 Task: open an excel sheet and write heading  Financial Planner. Add Dates in a column and its values below  'Jan 23, Feb 23, Mar 23, Apr 23 & may23. 'Add Income in next column and its values below  $3,000, $3,200, $3,100, $3,300 & $3,500. Add Expenses in next column and its values below  $2,000, $2,300, $2,200, $2,500 & $2,800. Add savings in next column and its values below $500, $600, $500, $700 & $700. Add Investment in next column and its values below  $500, $700, $800, $900 & $1000. Add Net Saving in next column and its values below  $1000, $1200, $900, $800 & $700. Save page Elevation Sales review 
Action: Mouse moved to (32, 108)
Screenshot: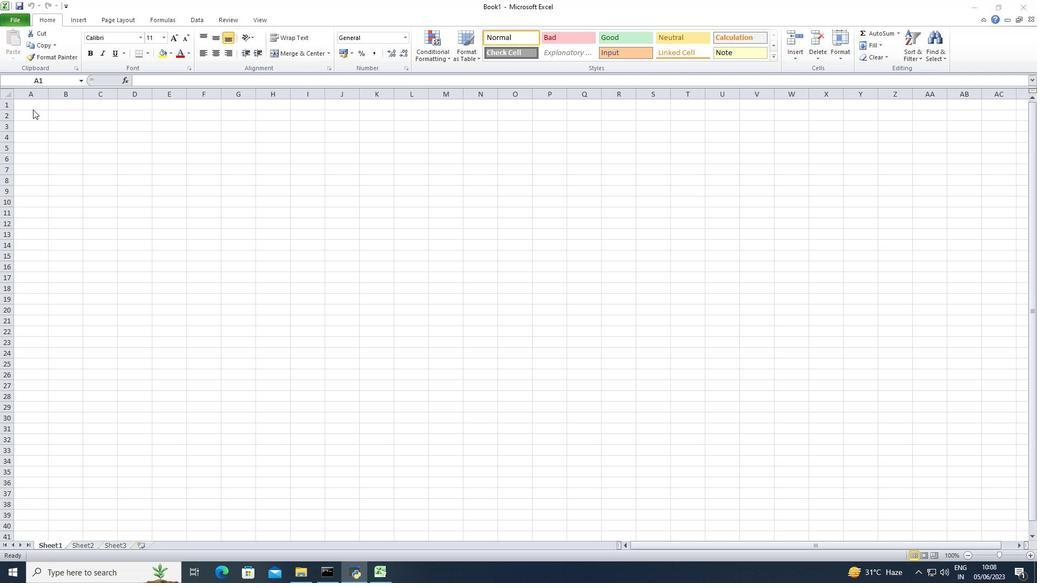 
Action: Mouse pressed left at (32, 108)
Screenshot: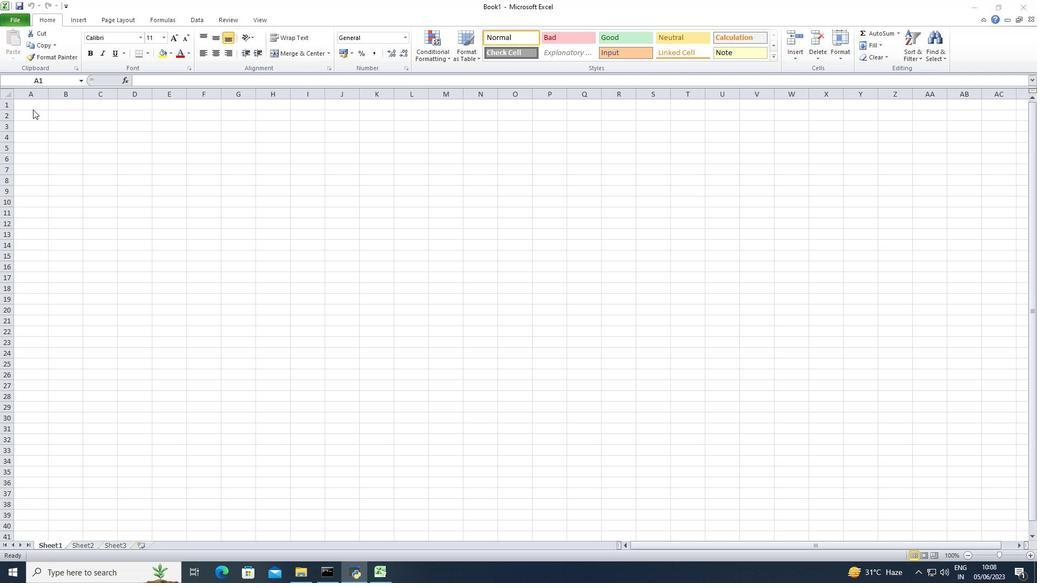 
Action: Key pressed <Key.shift>Financial<Key.space><Key.shift>Planner<Key.down><Key.down><Key.shift>Dates<Key.enter><Key.shift>Jan23<Key.enter><Key.shift>Feb<Key.space>23<Key.enter><Key.shift>Mar23<Key.enter><Key.shift>Apr23<Key.enter><Key.shift>May23<Key.enter><Key.down><Key.right><Key.right><Key.up><Key.up><Key.up><Key.up><Key.up><Key.up><Key.up><Key.shift><Key.shift><Key.shift><Key.shift><Key.shift><Key.shift><Key.shift><Key.shift><Key.shift><Key.shift><Key.shift><Key.shift><Key.shift><Key.shift><Key.shift><Key.shift><Key.shift><Key.shift><Key.shift><Key.shift><Key.shift><Key.shift><Key.shift><Key.shift><Key.shift><Key.shift><Key.shift><Key.shift><Key.shift><Key.shift><Key.shift><Key.shift><Key.shift><Key.shift><Key.shift><Key.shift><Key.shift><Key.shift>Income<Key.down>3000<Key.down>3200<Key.down>3100<Key.down>3300<Key.down>3500<Key.down>
Screenshot: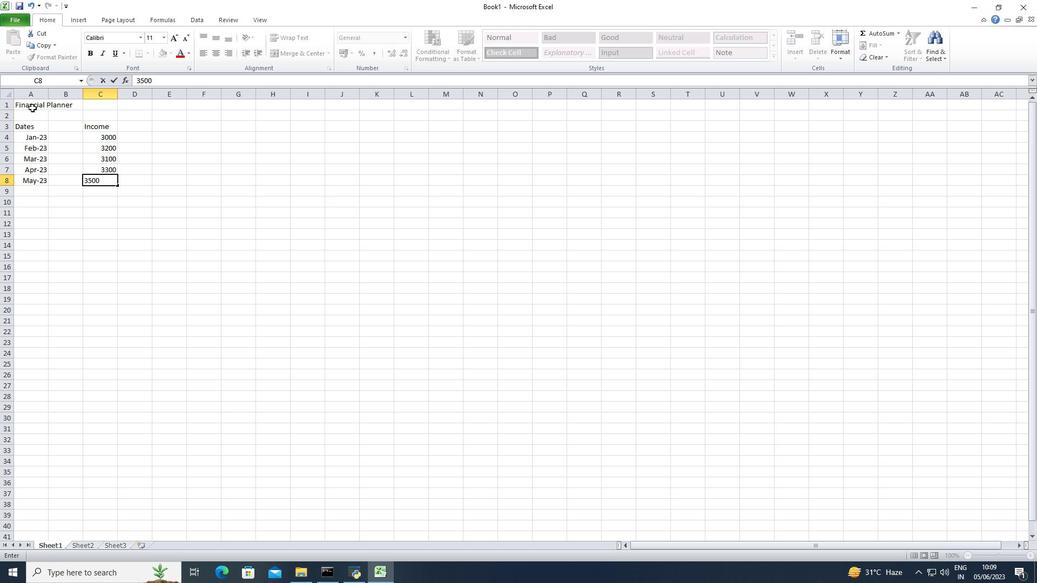 
Action: Mouse moved to (94, 141)
Screenshot: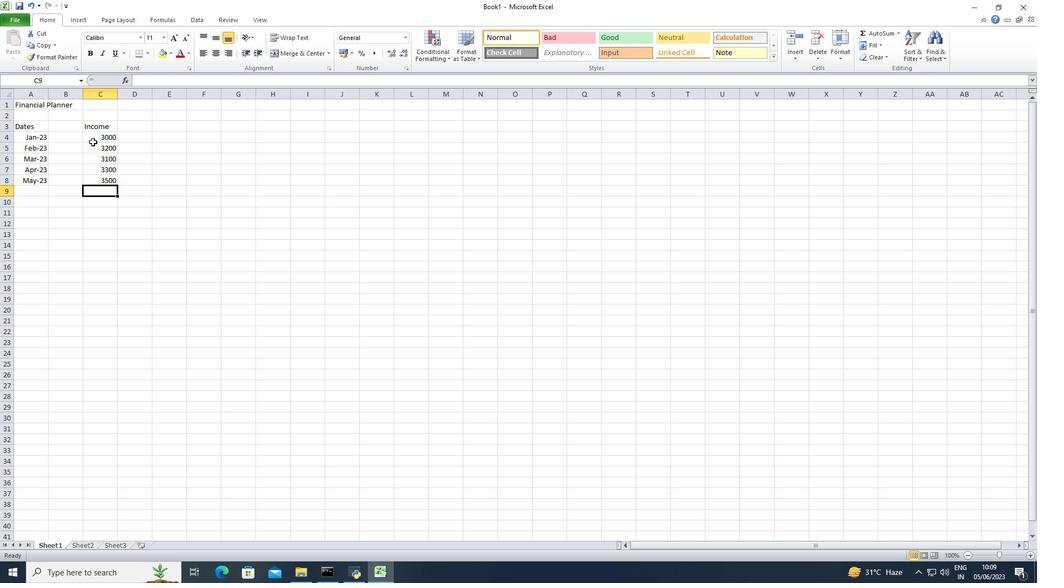 
Action: Mouse pressed left at (94, 141)
Screenshot: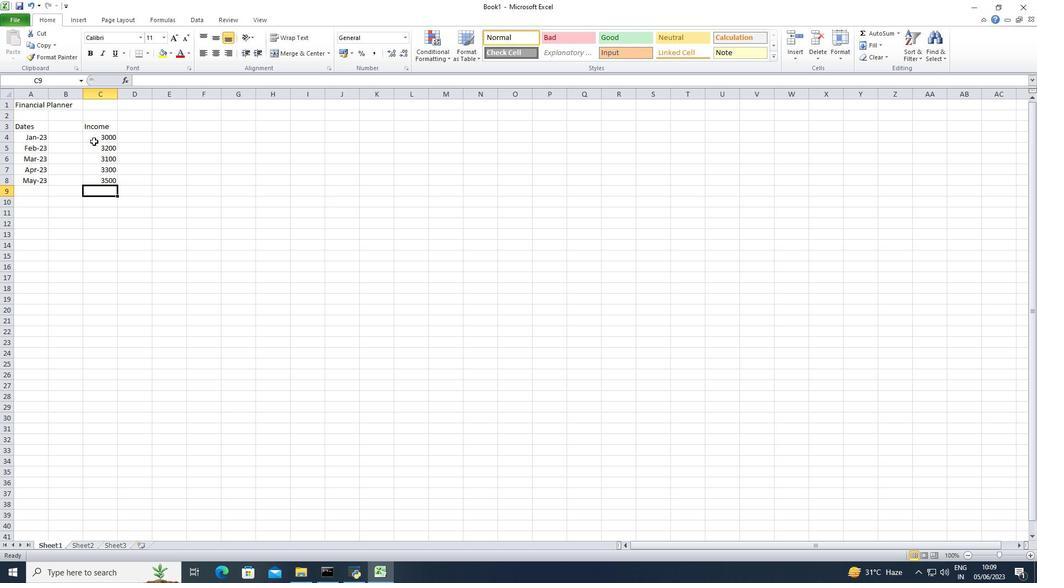 
Action: Mouse moved to (406, 39)
Screenshot: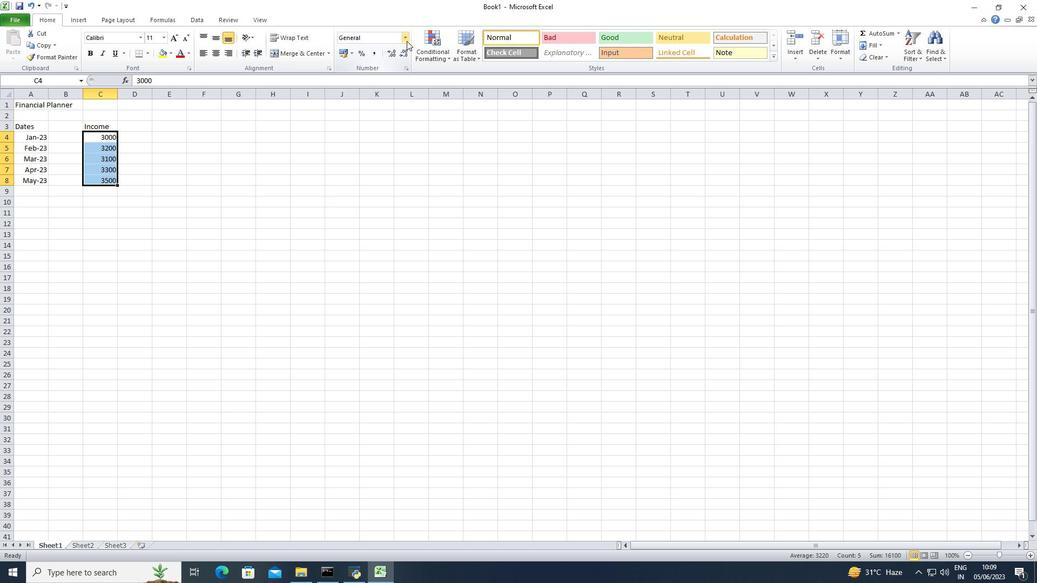 
Action: Mouse pressed left at (406, 39)
Screenshot: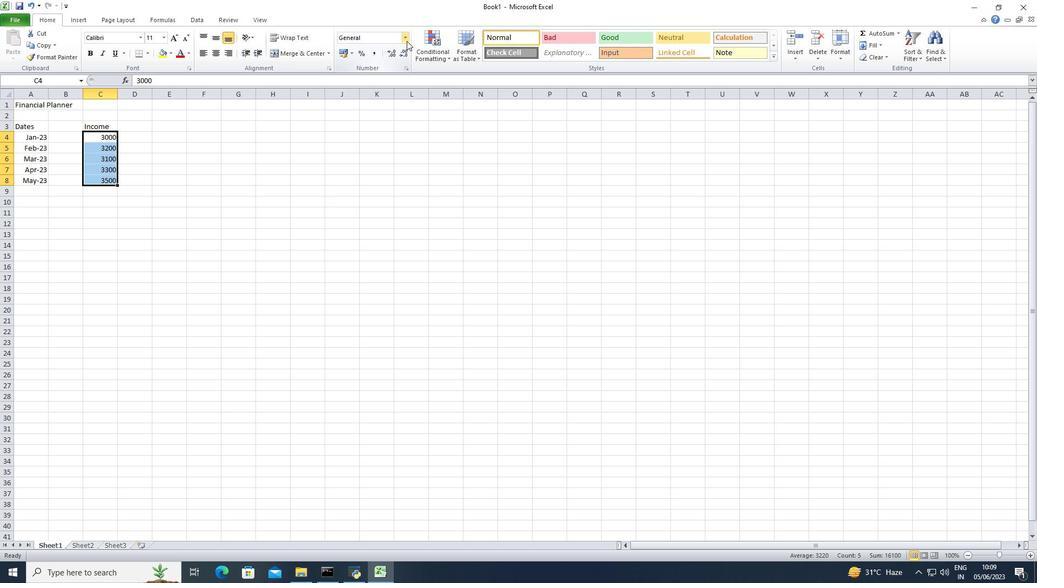 
Action: Mouse moved to (400, 311)
Screenshot: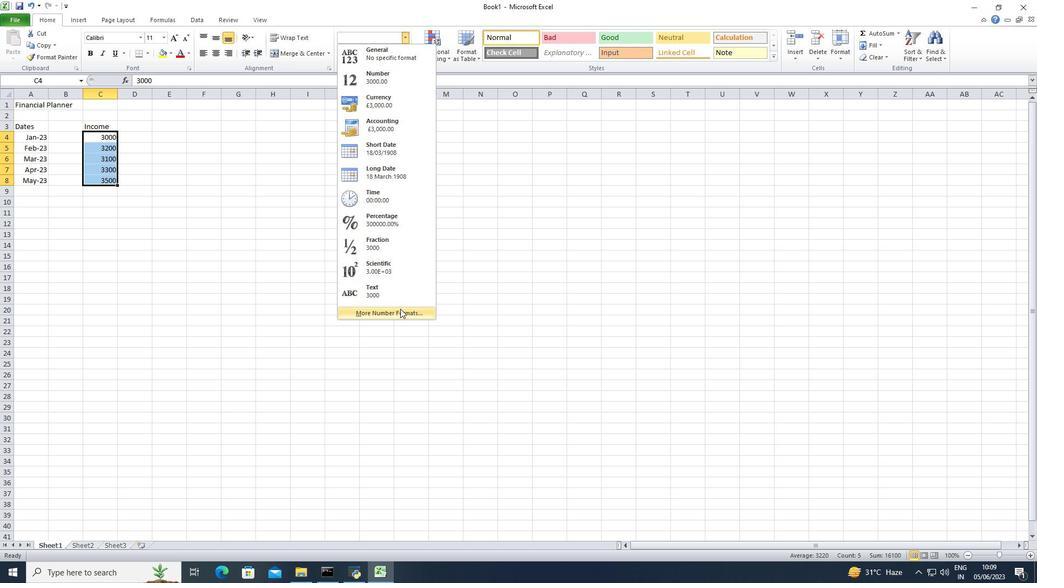 
Action: Mouse pressed left at (400, 311)
Screenshot: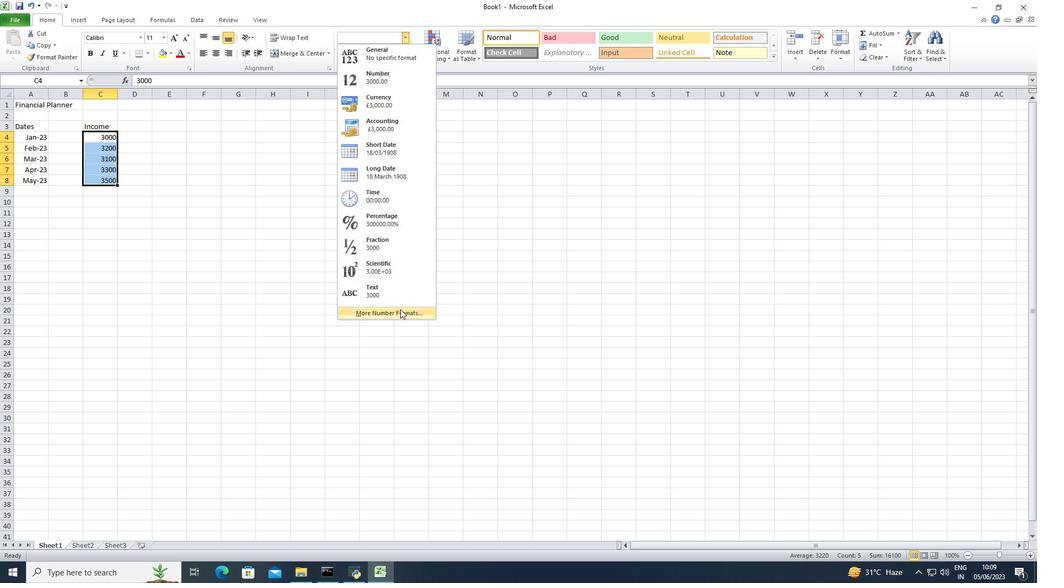 
Action: Mouse moved to (166, 204)
Screenshot: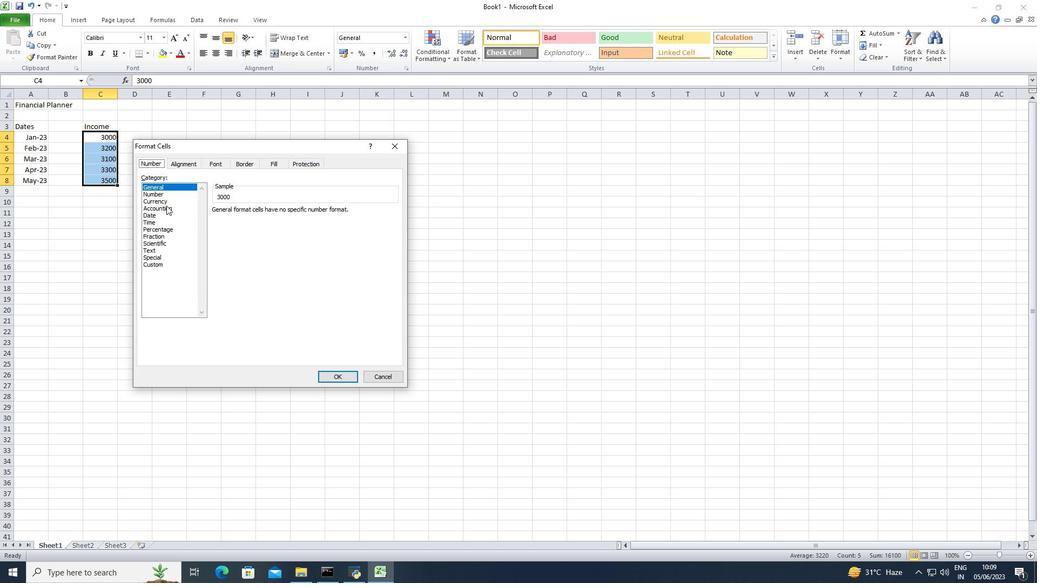 
Action: Mouse pressed left at (166, 204)
Screenshot: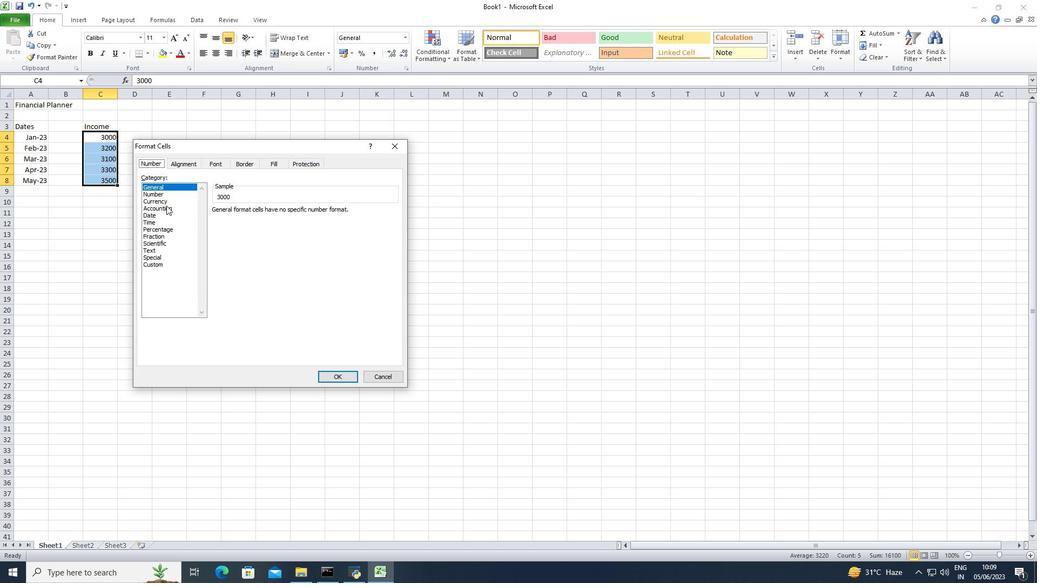 
Action: Mouse moved to (170, 200)
Screenshot: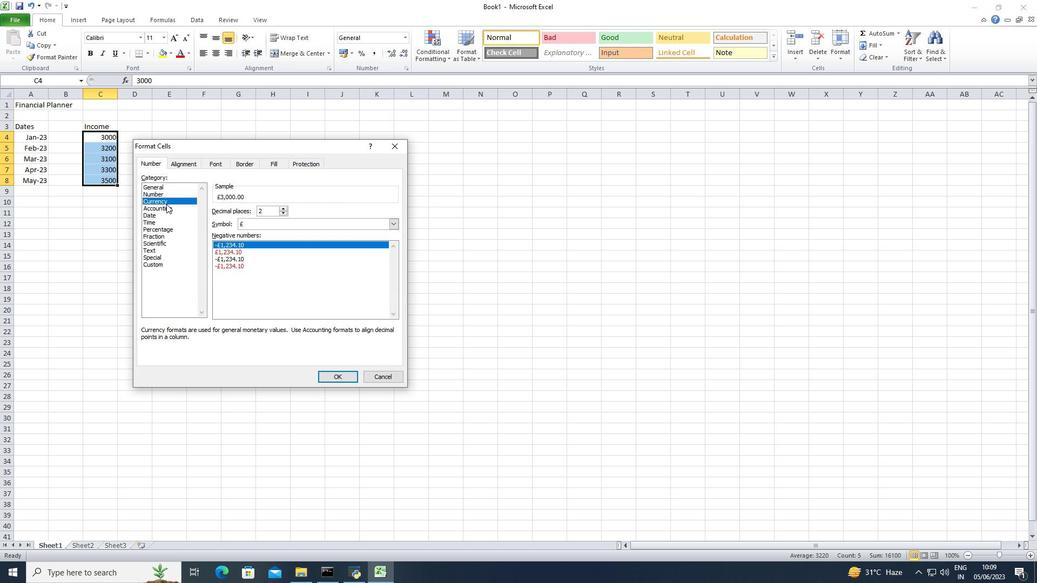 
Action: Mouse pressed left at (170, 200)
Screenshot: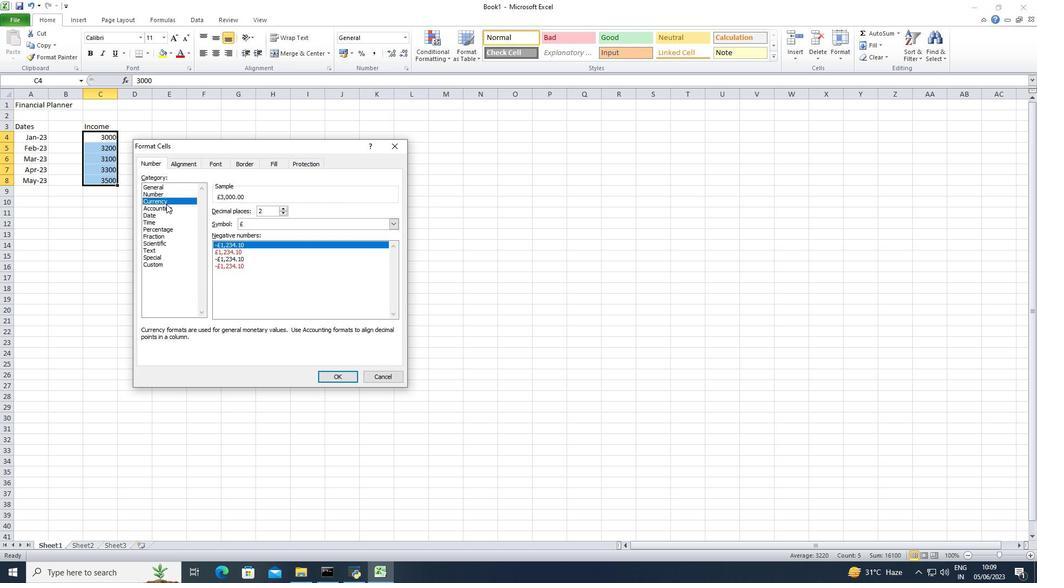 
Action: Mouse moved to (285, 213)
Screenshot: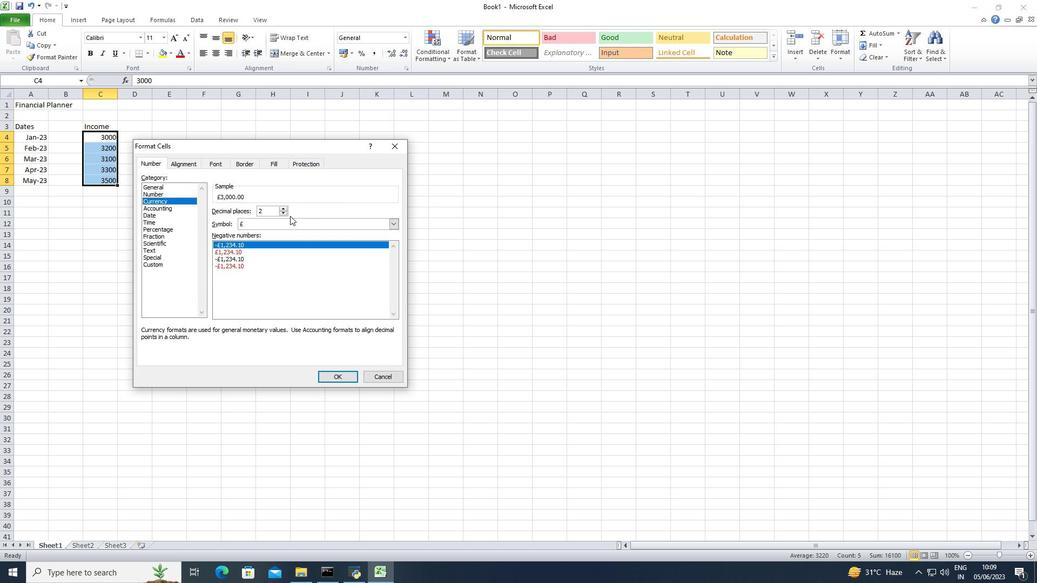 
Action: Mouse pressed left at (285, 213)
Screenshot: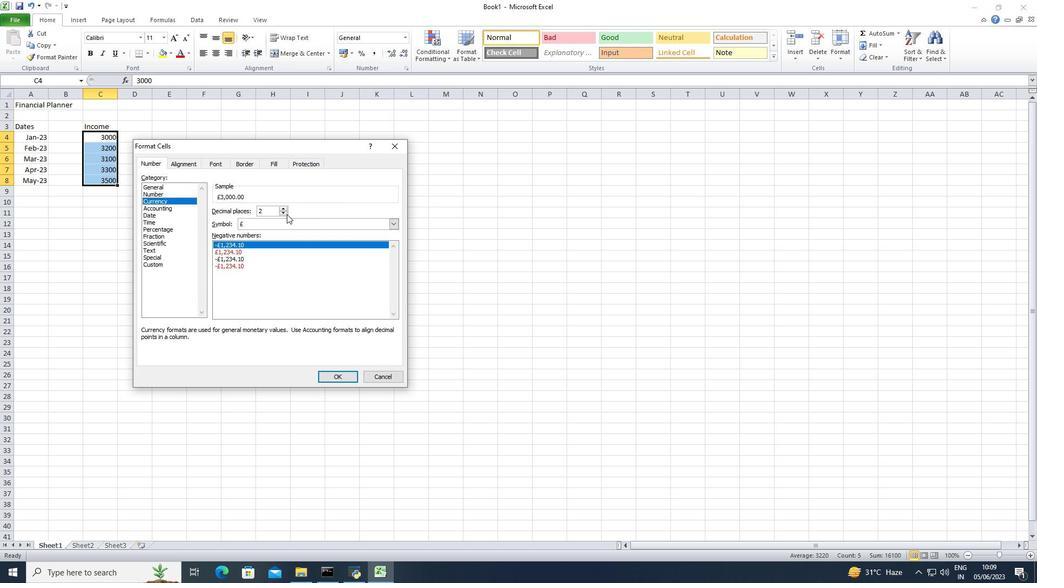 
Action: Mouse pressed left at (285, 213)
Screenshot: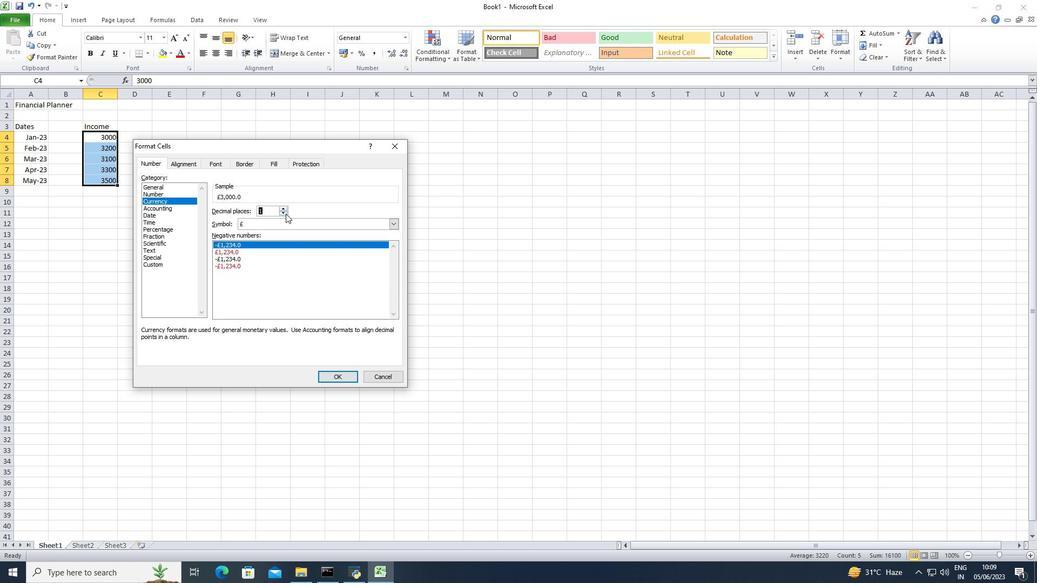 
Action: Mouse moved to (284, 224)
Screenshot: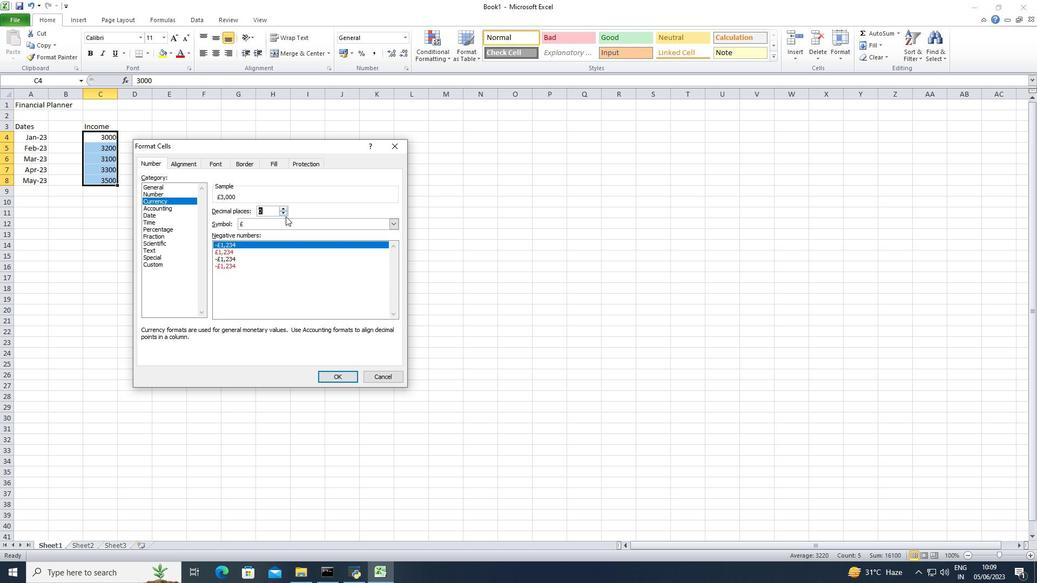 
Action: Mouse pressed left at (284, 224)
Screenshot: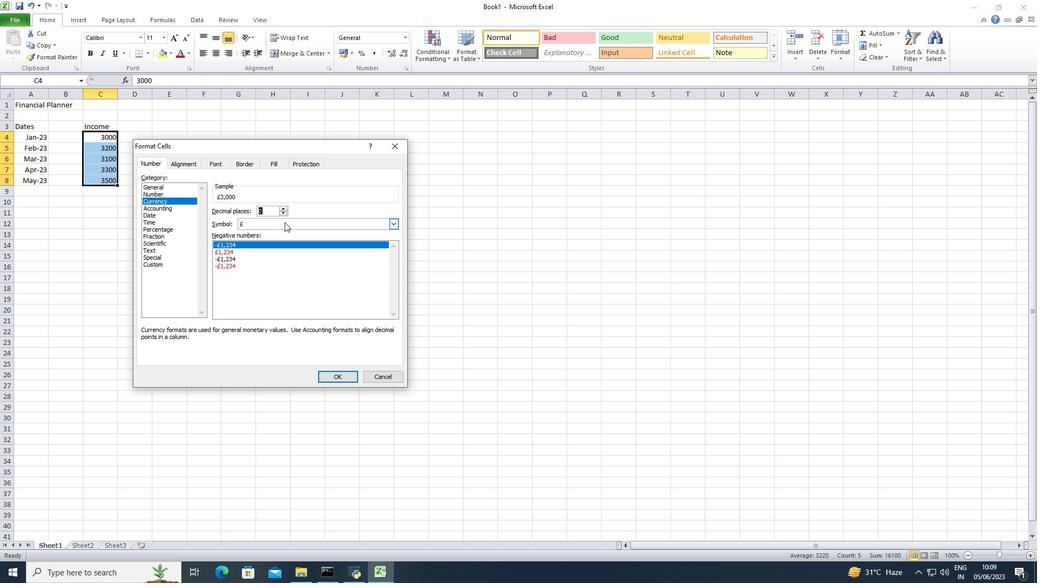 
Action: Mouse moved to (287, 245)
Screenshot: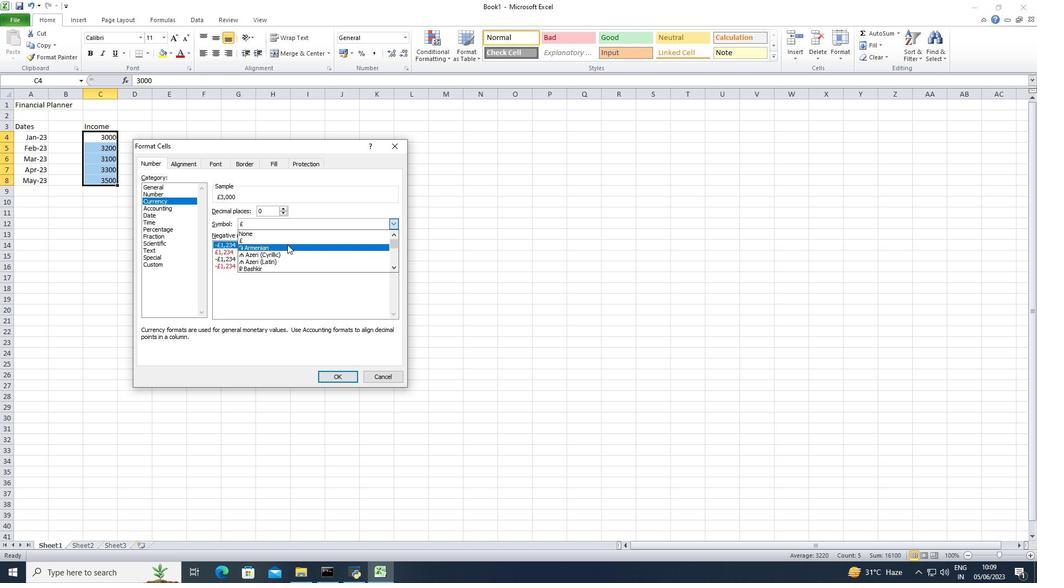 
Action: Mouse scrolled (287, 245) with delta (0, 0)
Screenshot: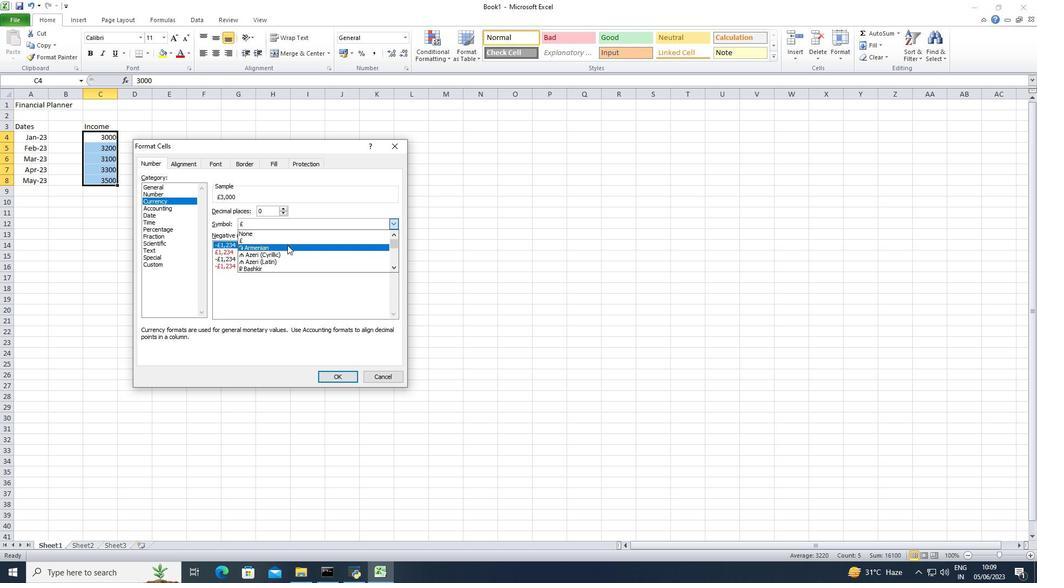 
Action: Mouse scrolled (287, 245) with delta (0, 0)
Screenshot: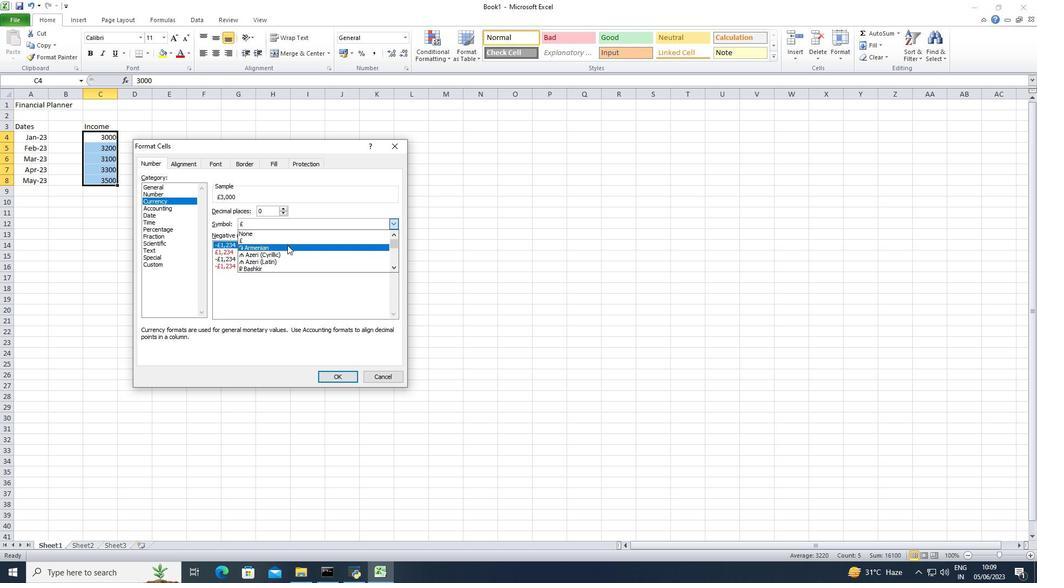 
Action: Mouse scrolled (287, 245) with delta (0, 0)
Screenshot: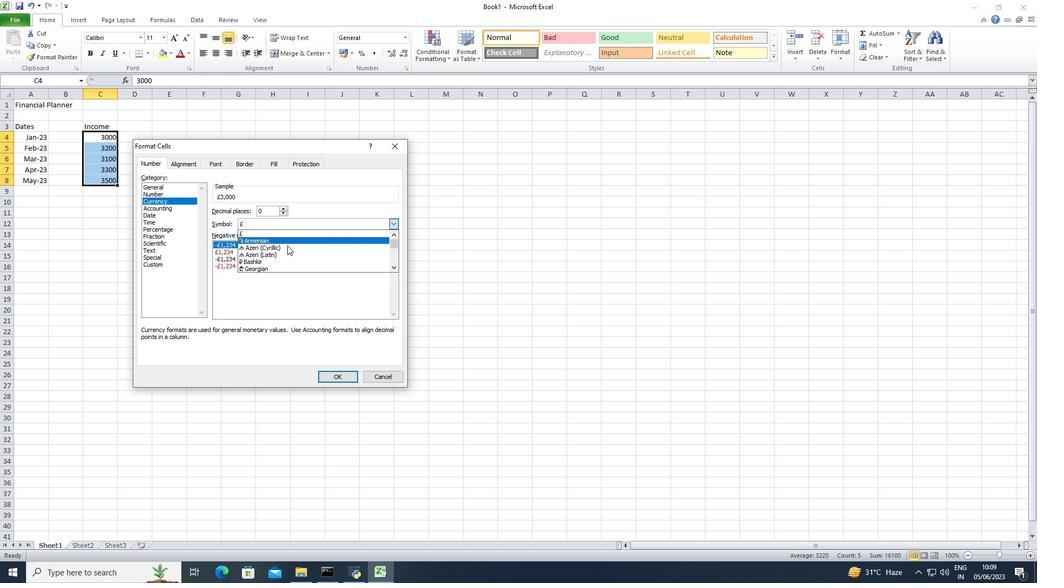 
Action: Mouse scrolled (287, 245) with delta (0, 0)
Screenshot: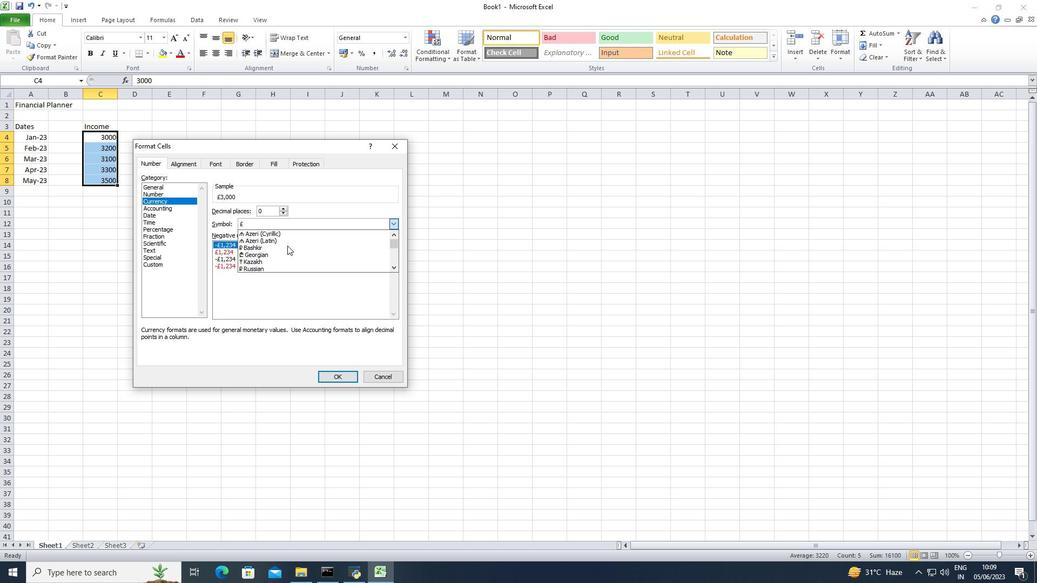 
Action: Mouse scrolled (287, 245) with delta (0, 0)
Screenshot: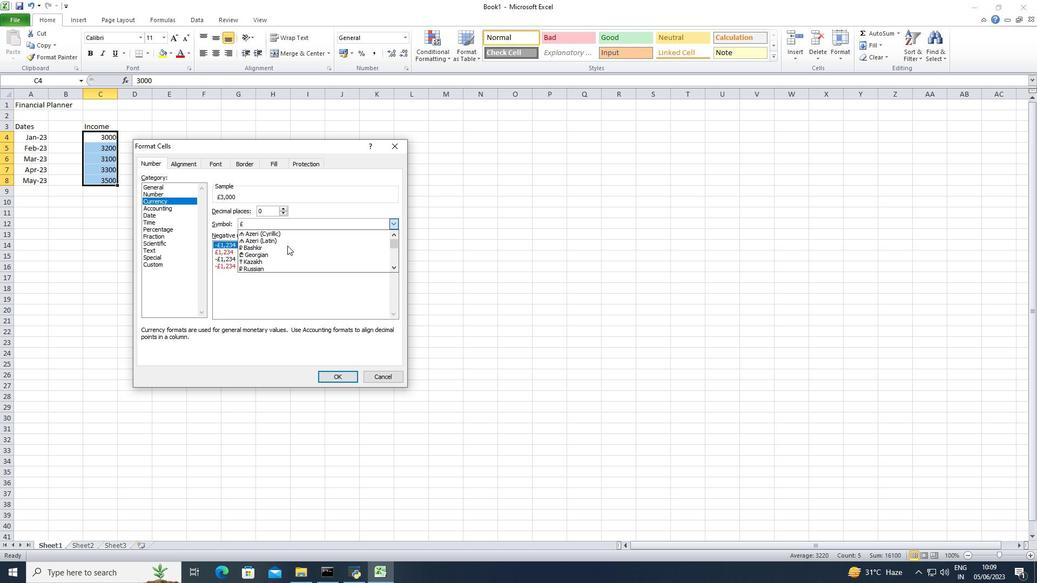 
Action: Mouse scrolled (287, 245) with delta (0, 0)
Screenshot: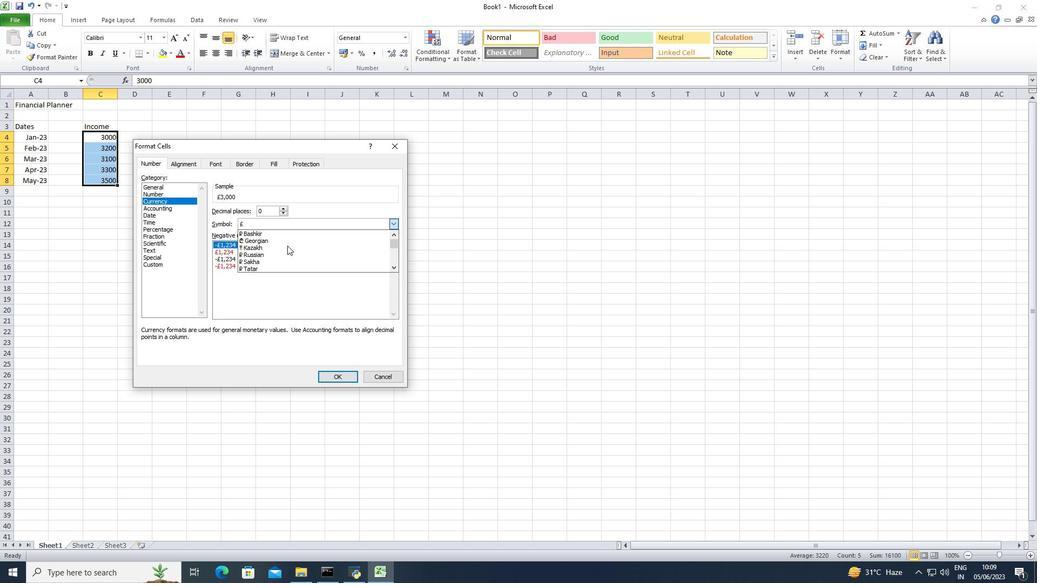 
Action: Mouse scrolled (287, 245) with delta (0, 0)
Screenshot: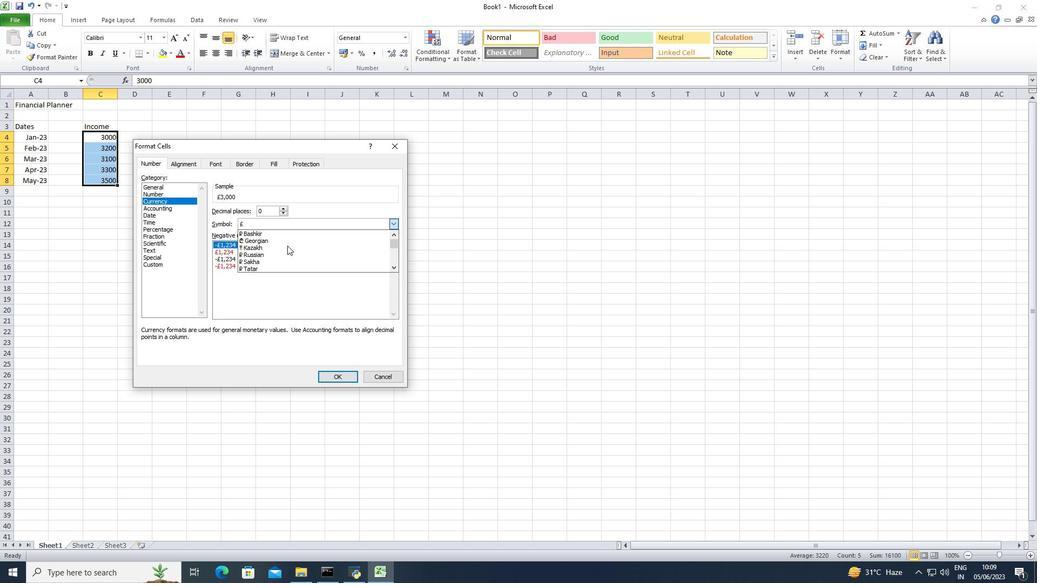 
Action: Mouse scrolled (287, 245) with delta (0, 0)
Screenshot: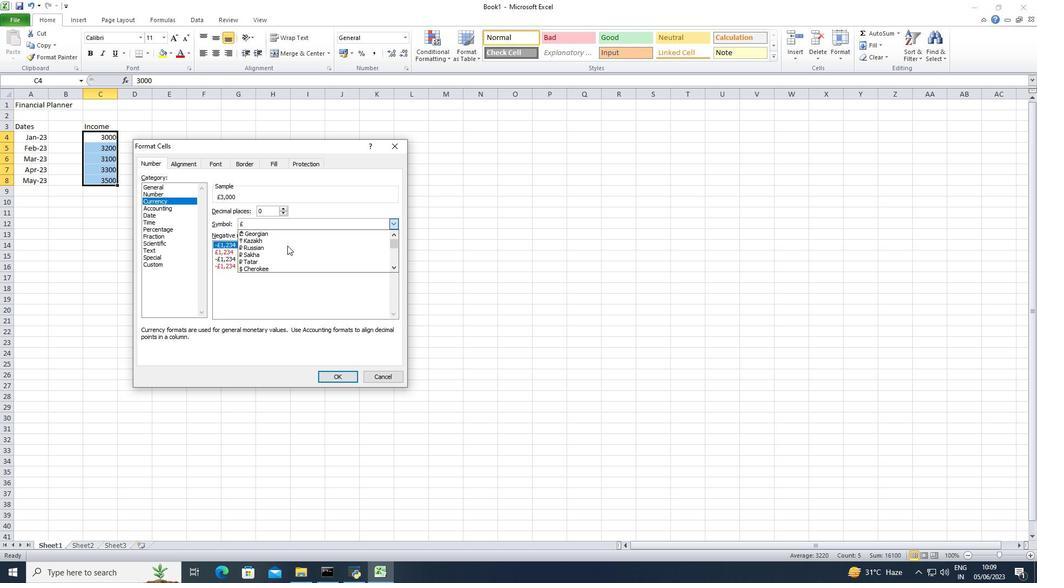 
Action: Mouse scrolled (287, 245) with delta (0, 0)
Screenshot: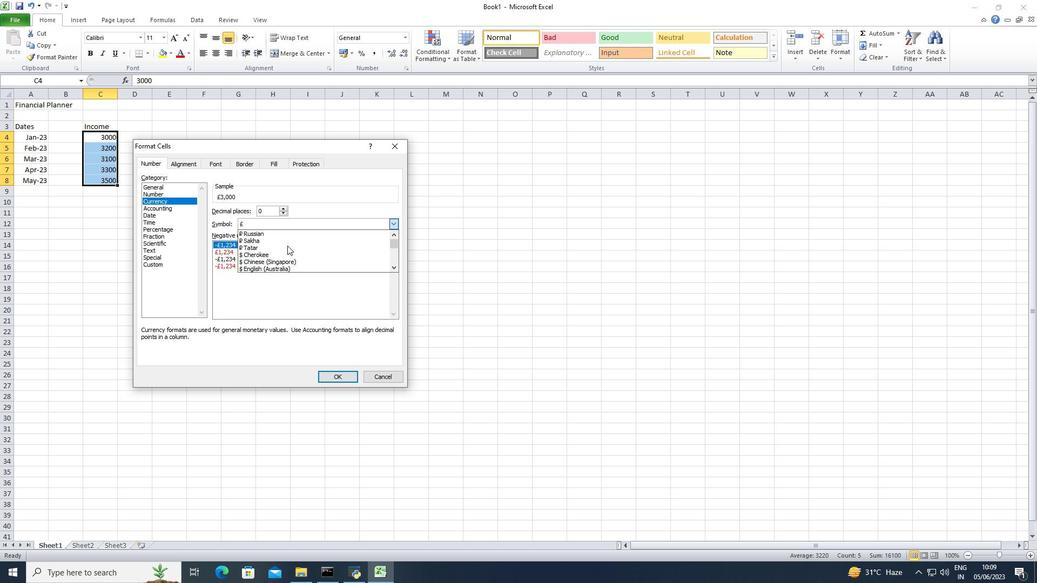 
Action: Mouse moved to (292, 262)
Screenshot: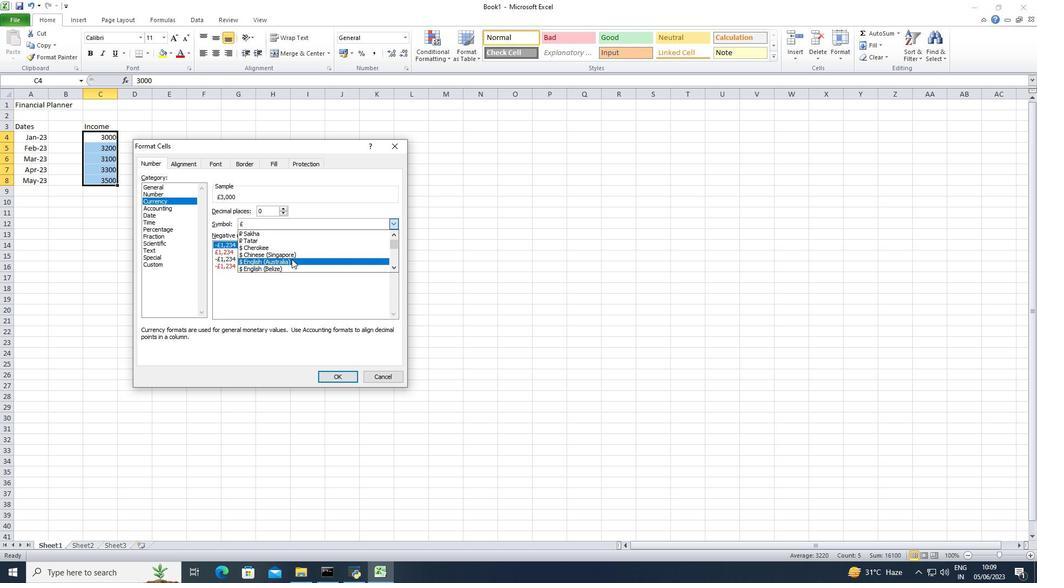 
Action: Mouse pressed left at (292, 262)
Screenshot: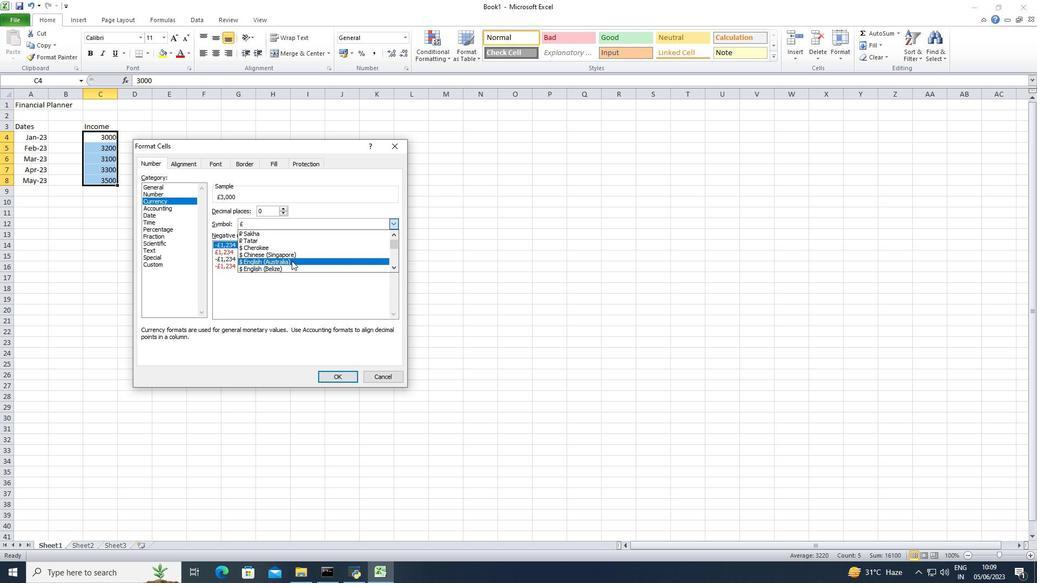 
Action: Mouse moved to (346, 376)
Screenshot: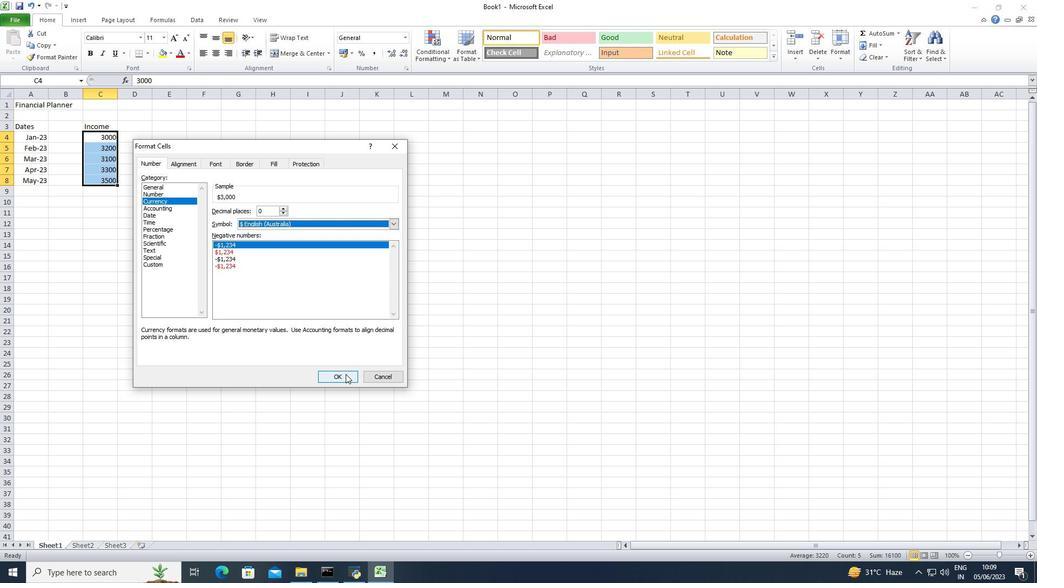 
Action: Mouse pressed left at (346, 376)
Screenshot: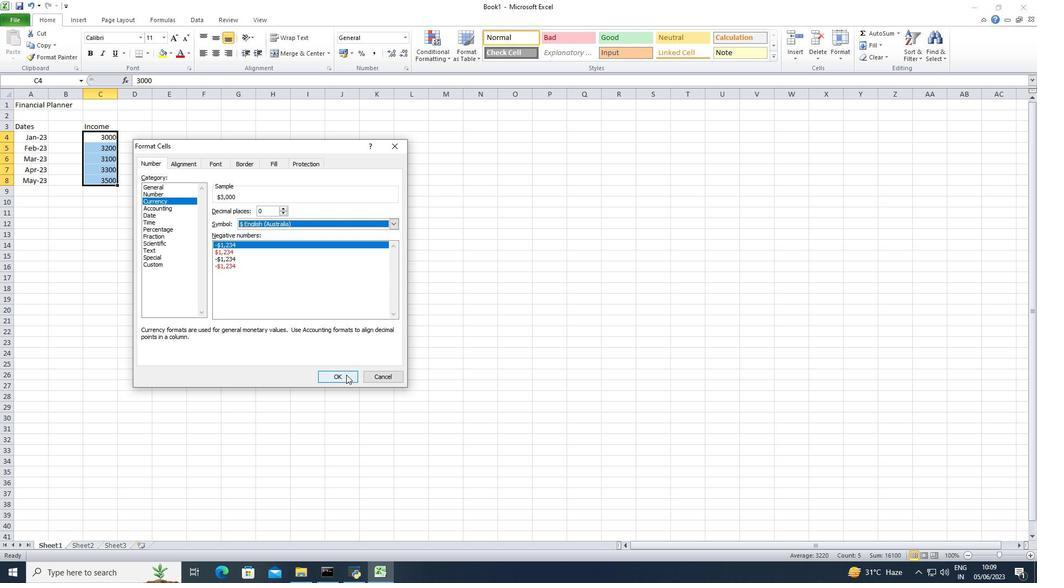 
Action: Mouse moved to (170, 123)
Screenshot: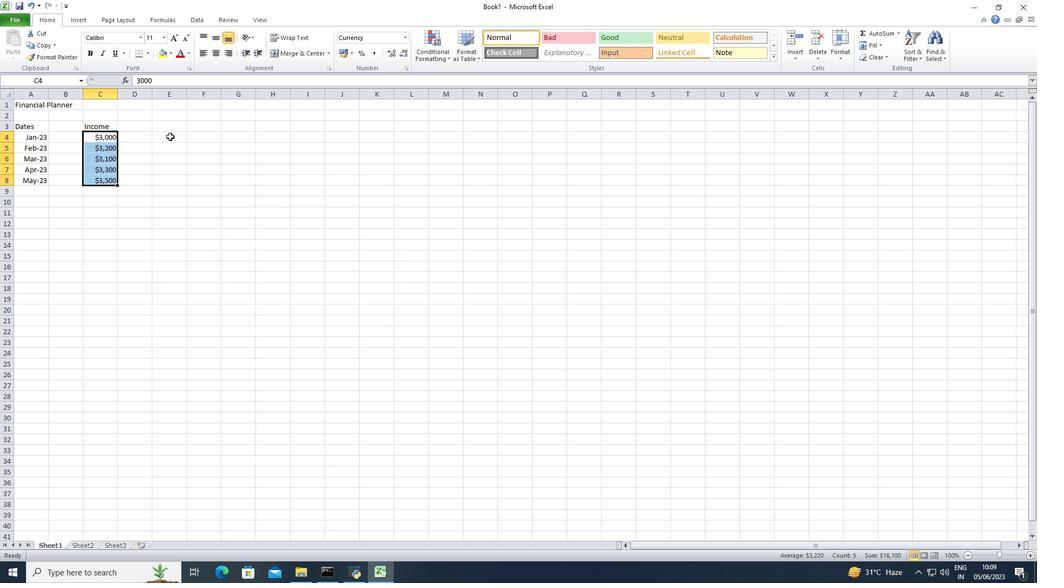 
Action: Mouse pressed left at (170, 123)
Screenshot: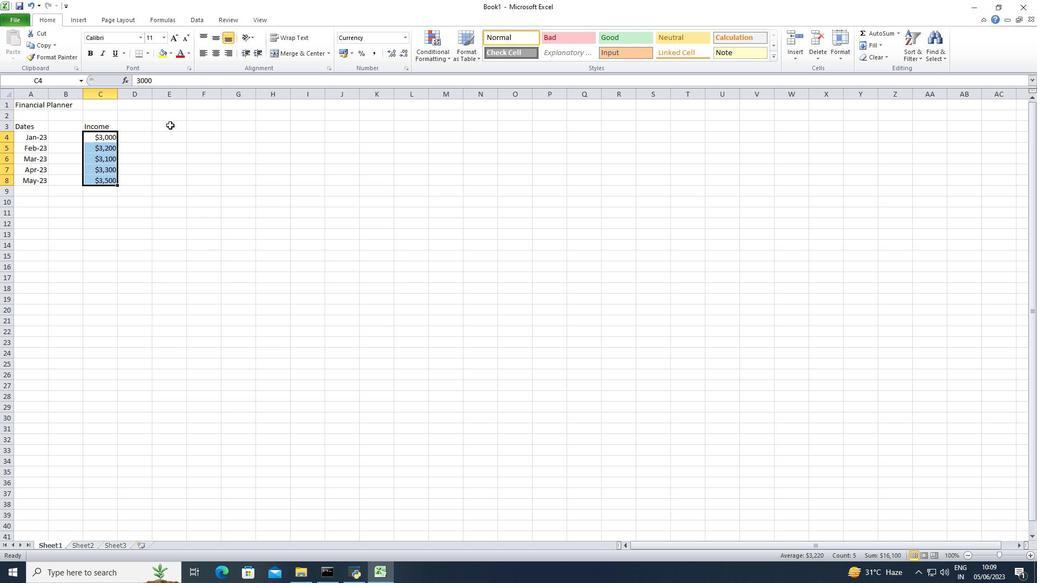 
Action: Key pressed <Key.shift>Expenses<Key.enter>2000<Key.down>2300<Key.down>2200<Key.down>2500<Key.down>2800<Key.down>
Screenshot: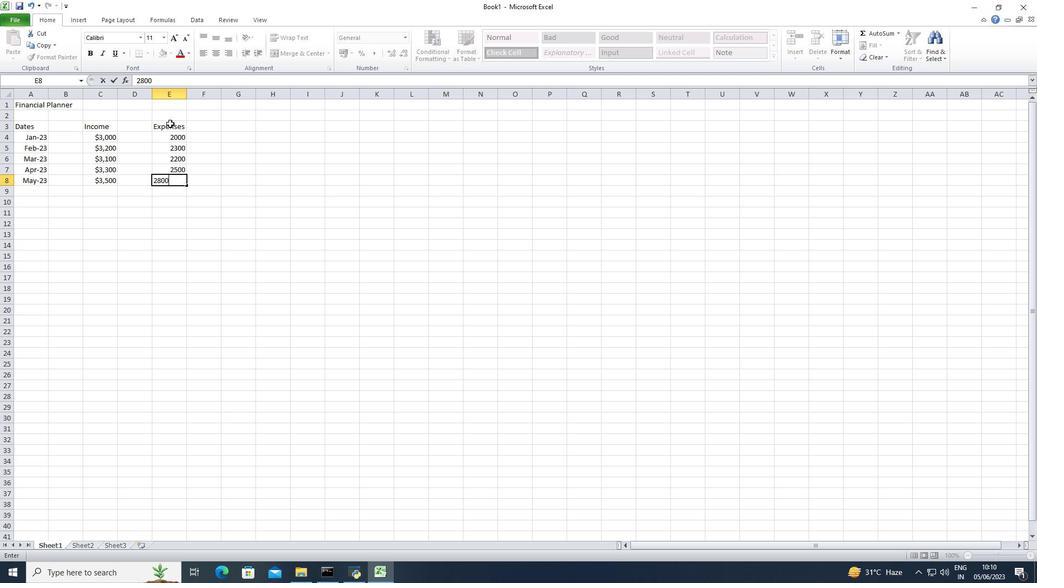 
Action: Mouse moved to (158, 137)
Screenshot: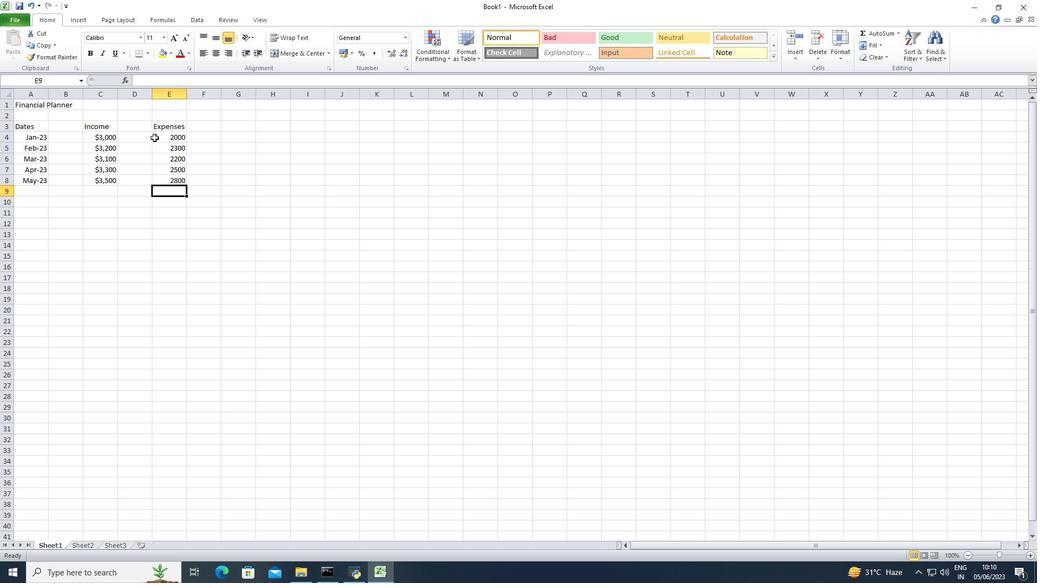 
Action: Mouse pressed left at (158, 137)
Screenshot: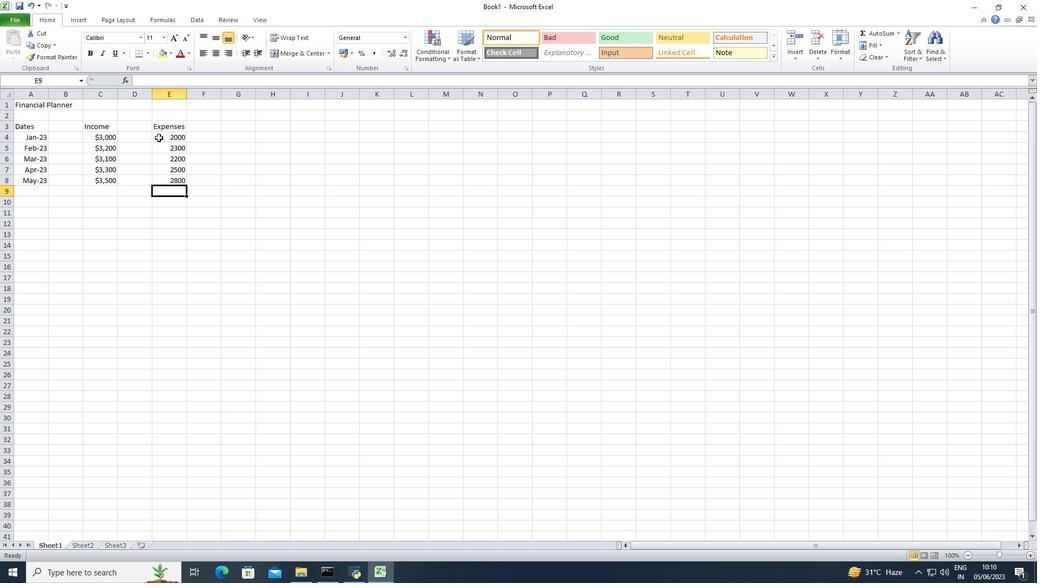 
Action: Mouse moved to (405, 35)
Screenshot: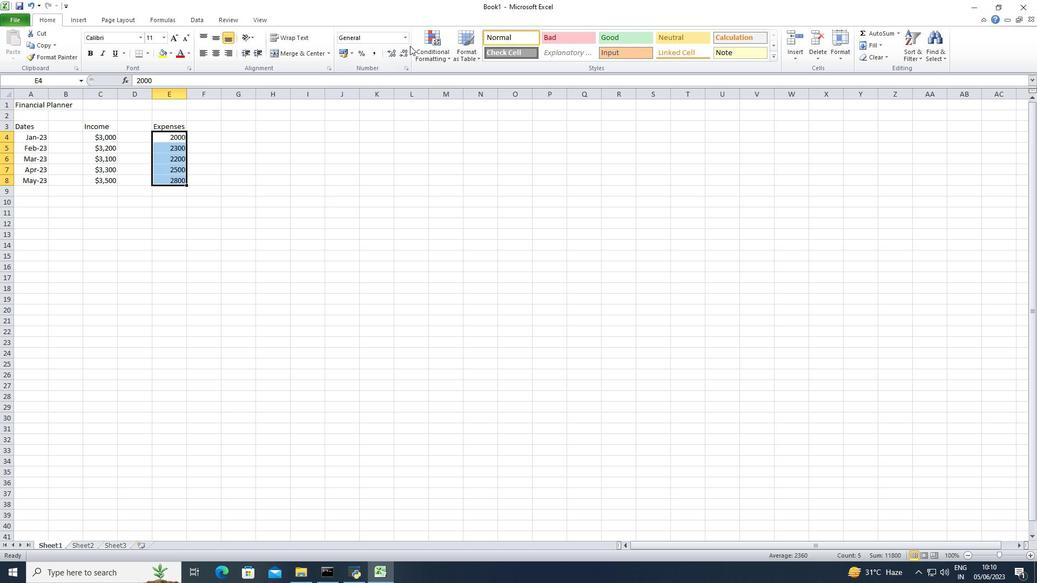 
Action: Mouse pressed left at (405, 35)
Screenshot: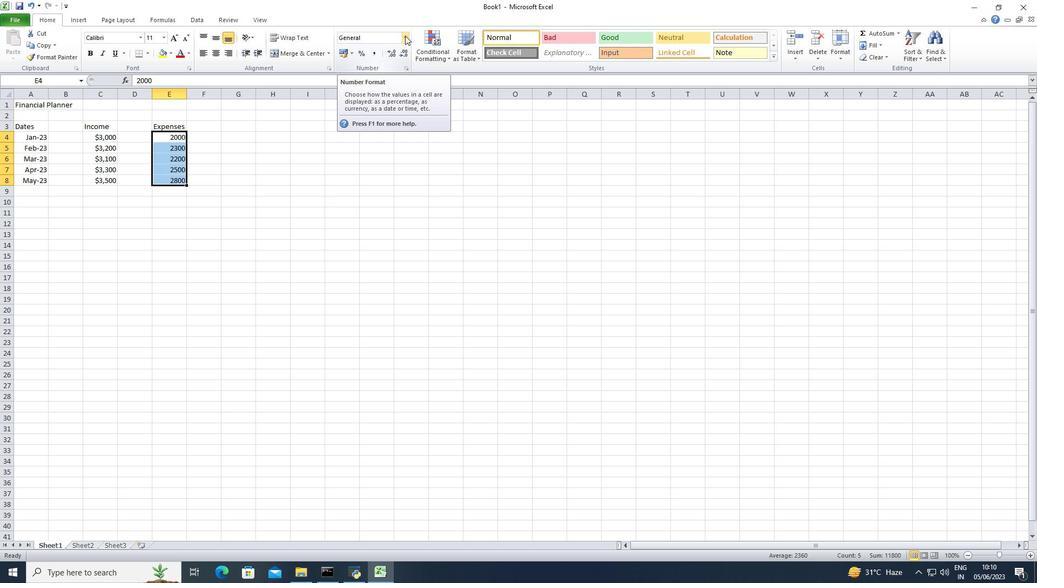 
Action: Mouse moved to (411, 311)
Screenshot: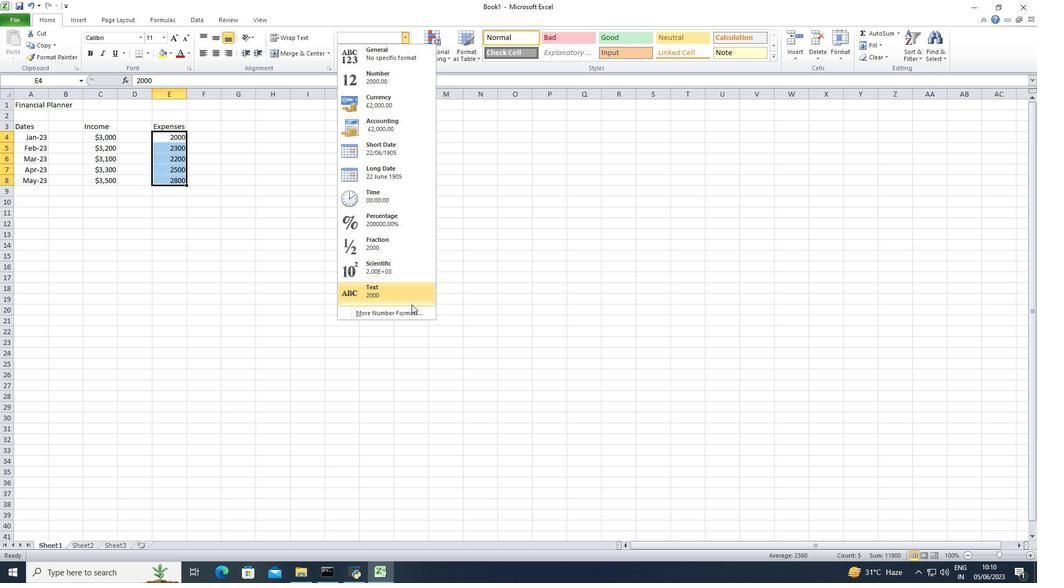 
Action: Mouse pressed left at (411, 311)
Screenshot: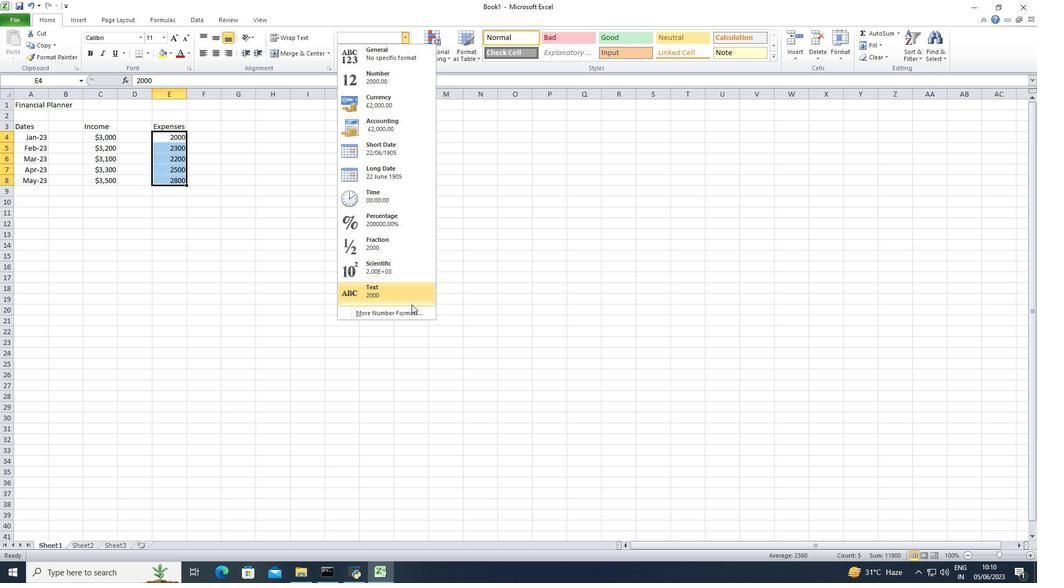 
Action: Mouse moved to (171, 198)
Screenshot: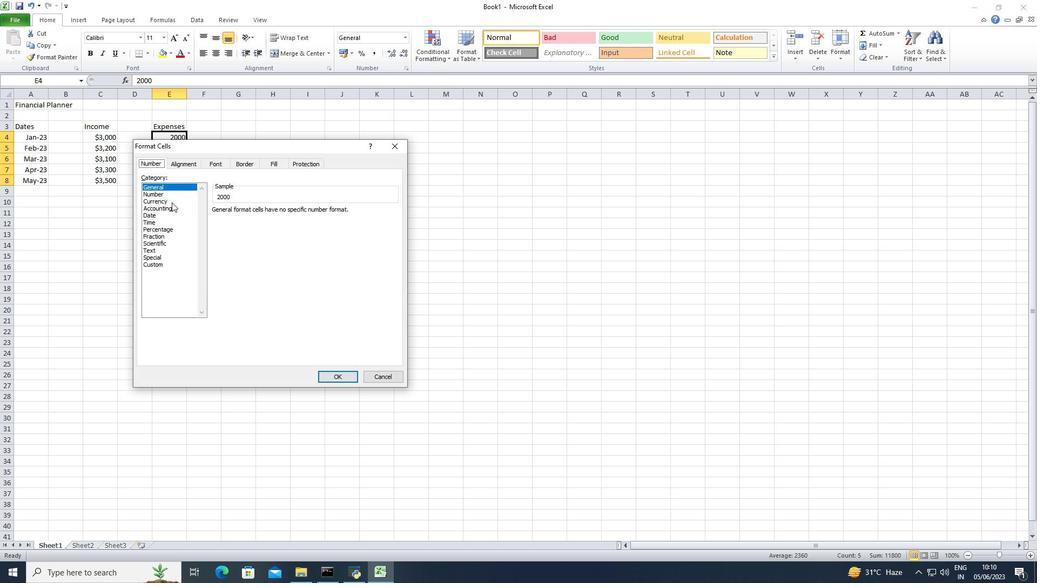
Action: Mouse pressed left at (171, 198)
Screenshot: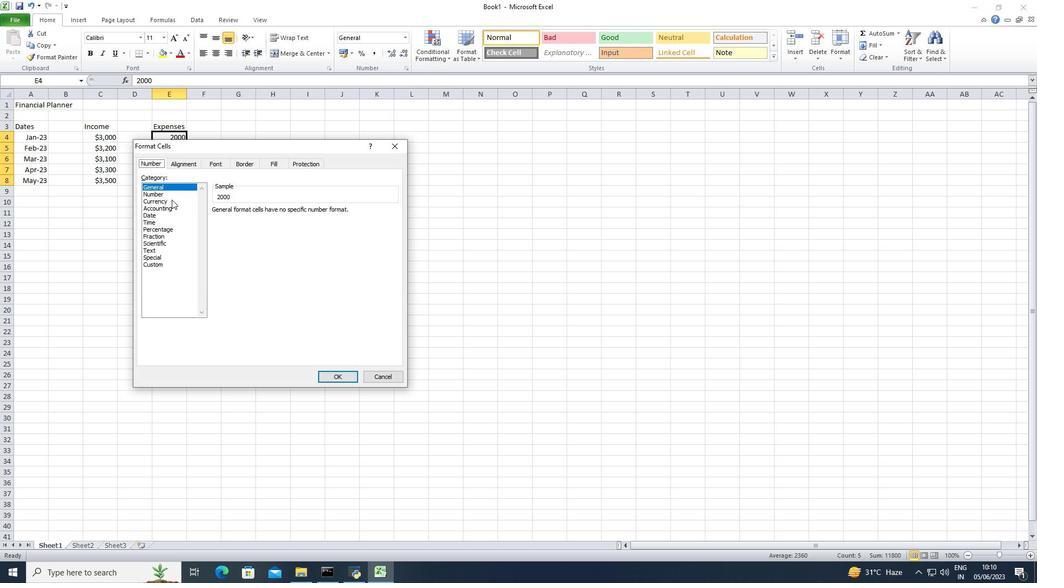 
Action: Mouse moved to (287, 213)
Screenshot: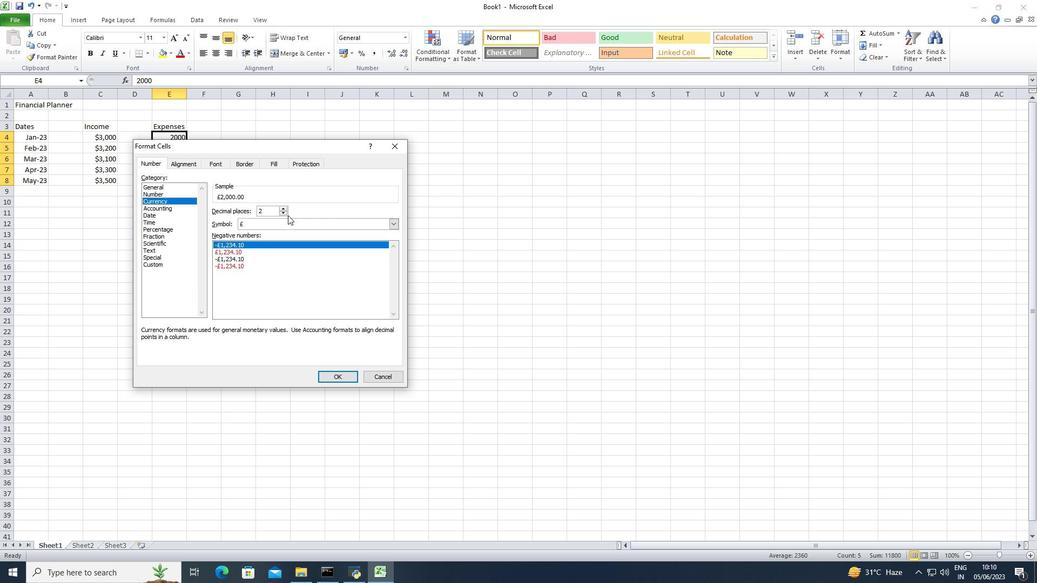 
Action: Mouse pressed left at (287, 213)
Screenshot: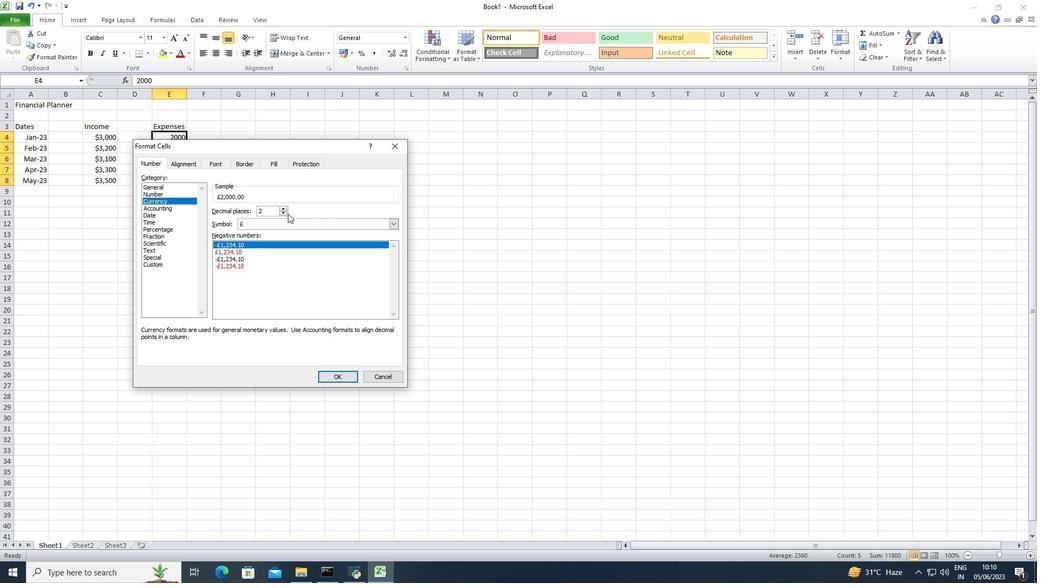
Action: Mouse pressed left at (287, 213)
Screenshot: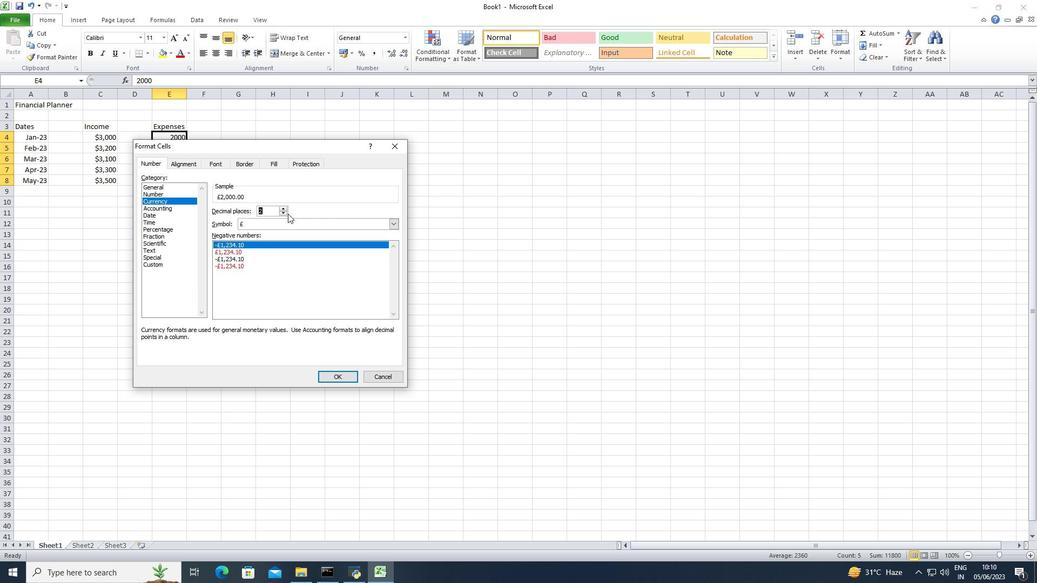 
Action: Mouse moved to (282, 216)
Screenshot: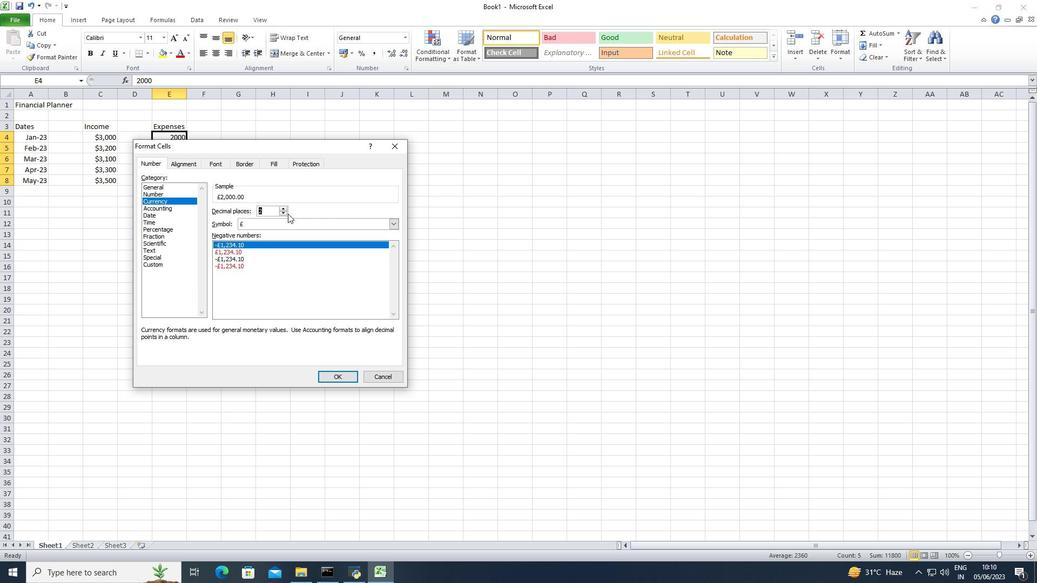 
Action: Mouse pressed left at (282, 216)
Screenshot: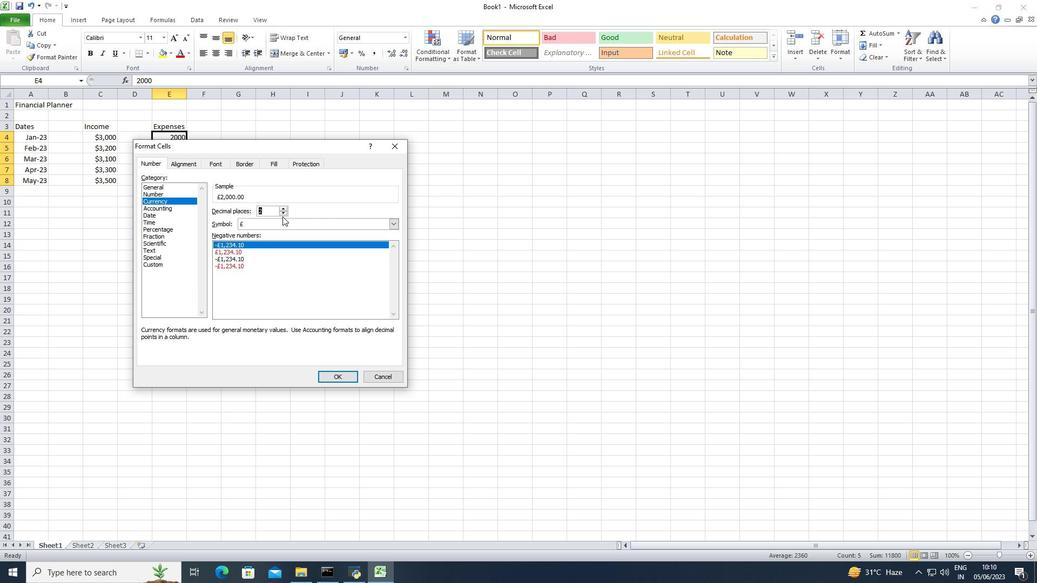 
Action: Mouse moved to (282, 215)
Screenshot: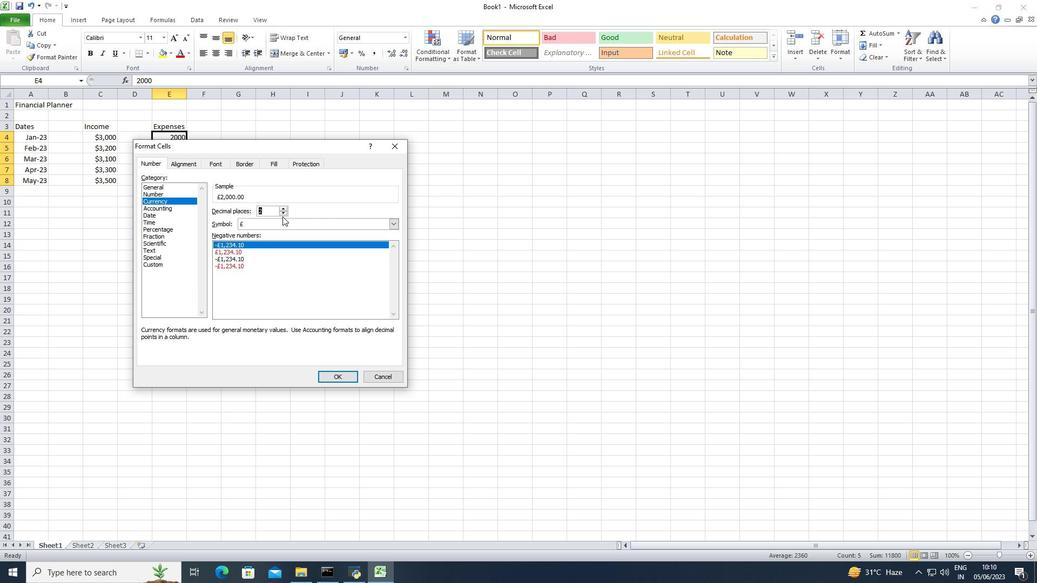 
Action: Mouse pressed left at (282, 215)
Screenshot: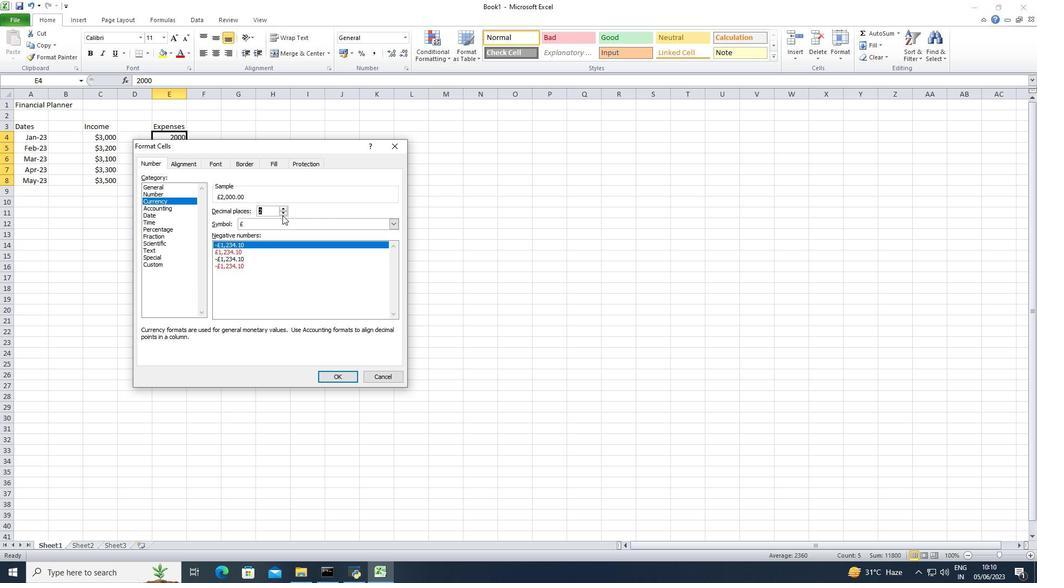 
Action: Mouse pressed left at (282, 215)
Screenshot: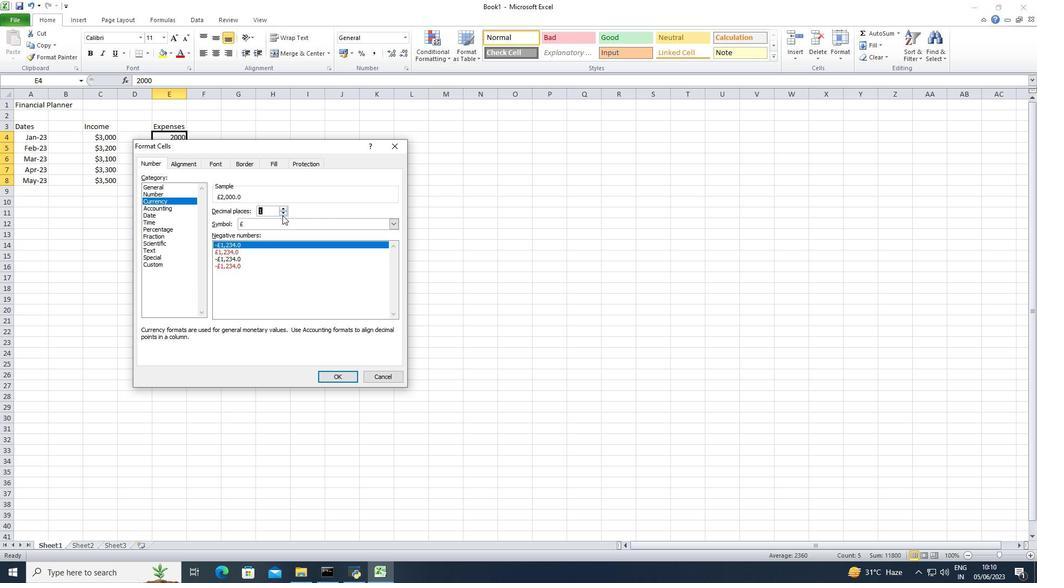 
Action: Mouse moved to (282, 217)
Screenshot: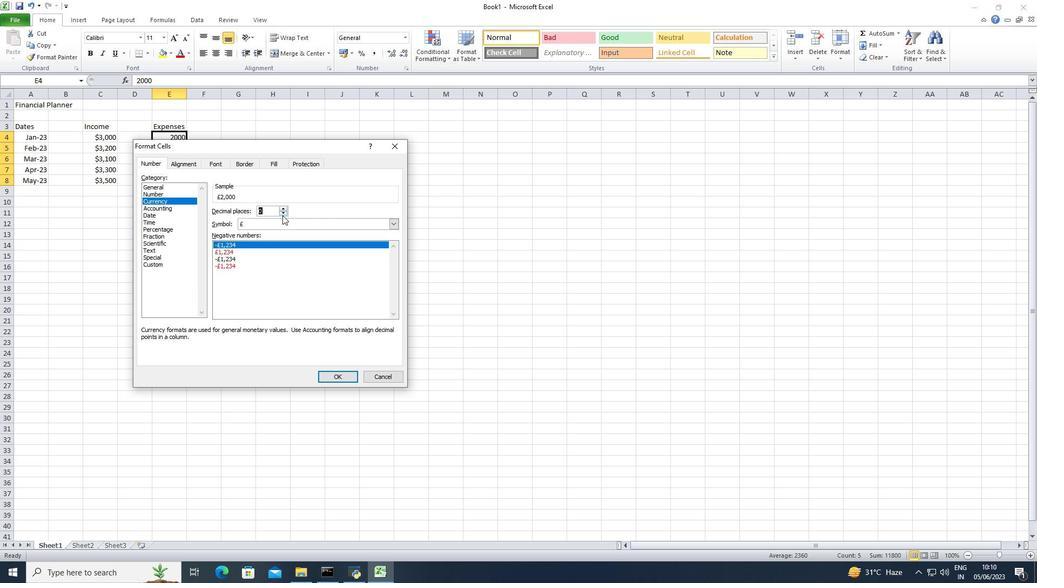 
Action: Mouse pressed left at (282, 217)
Screenshot: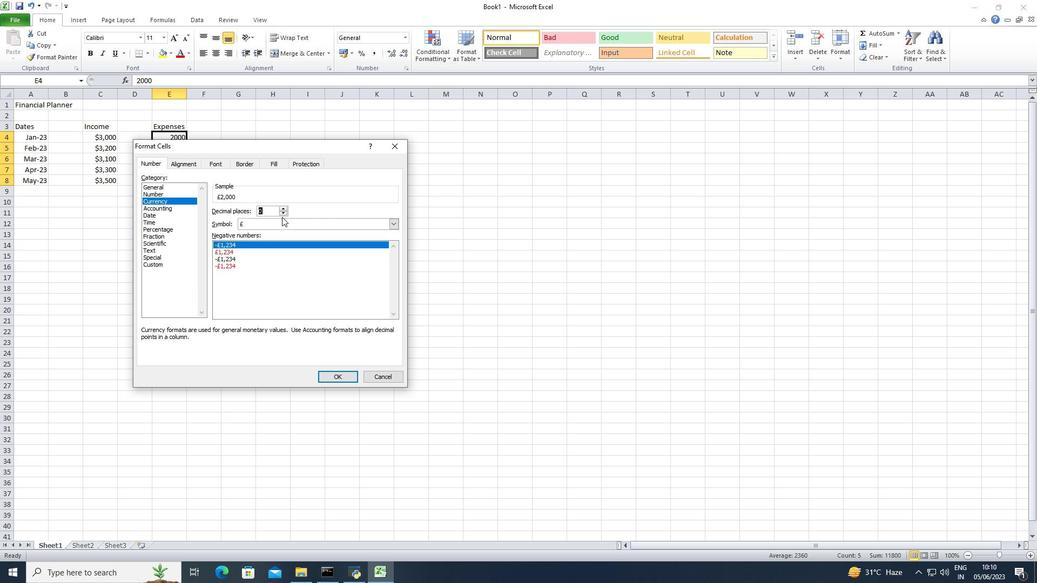 
Action: Mouse moved to (282, 218)
Screenshot: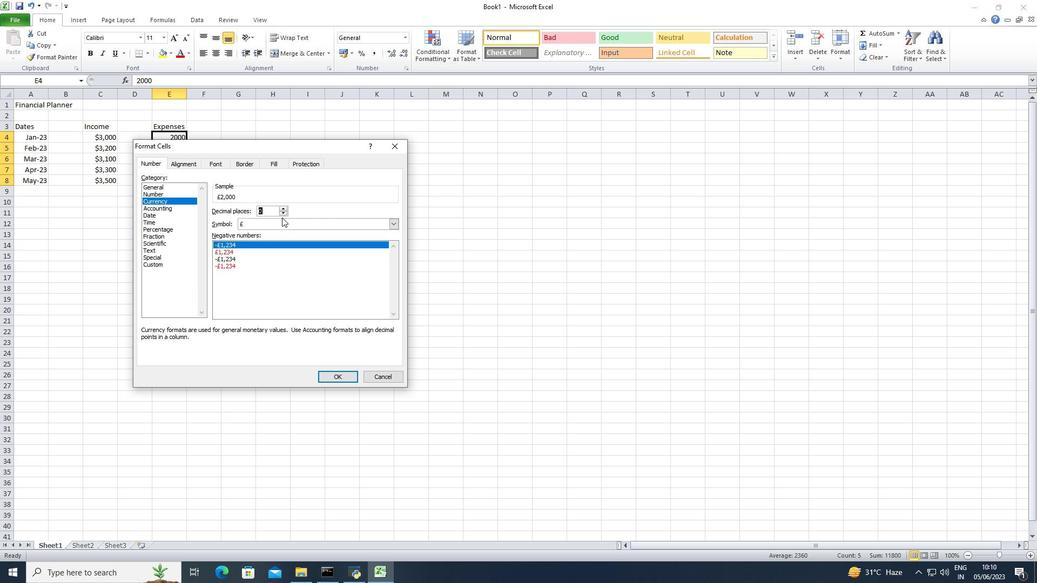 
Action: Mouse pressed left at (282, 218)
Screenshot: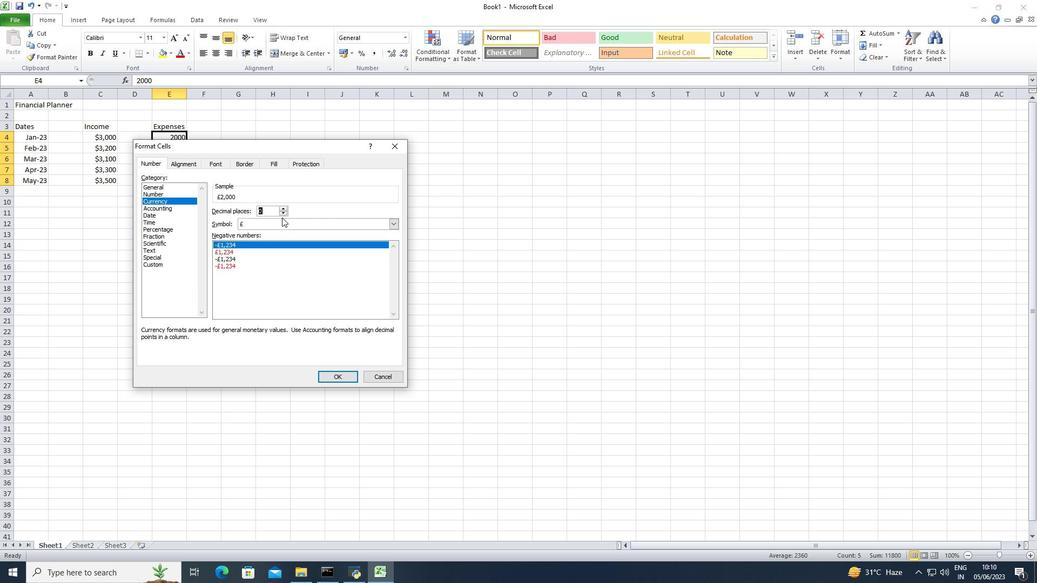 
Action: Mouse moved to (277, 247)
Screenshot: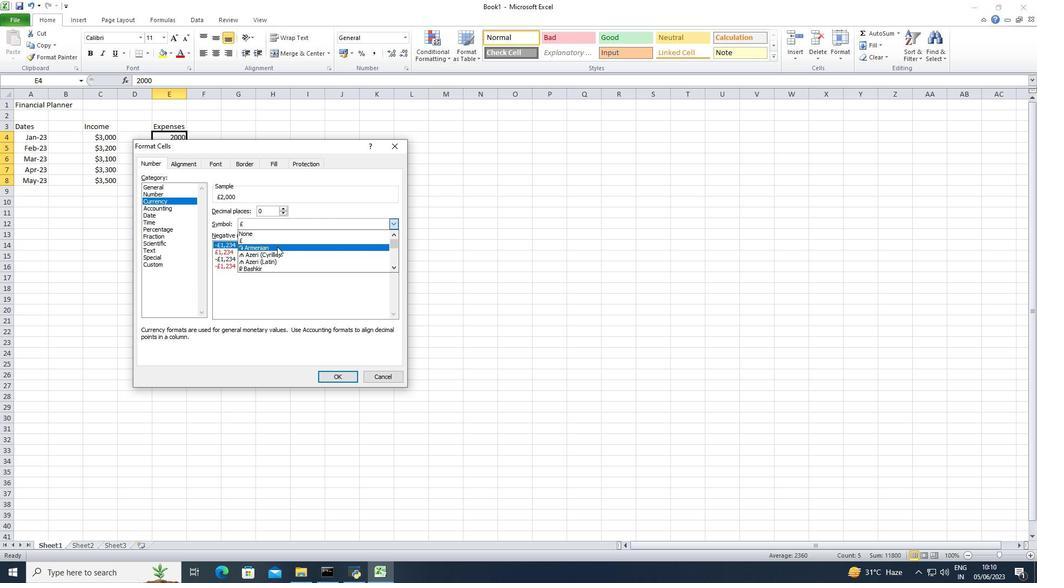 
Action: Mouse scrolled (277, 247) with delta (0, 0)
Screenshot: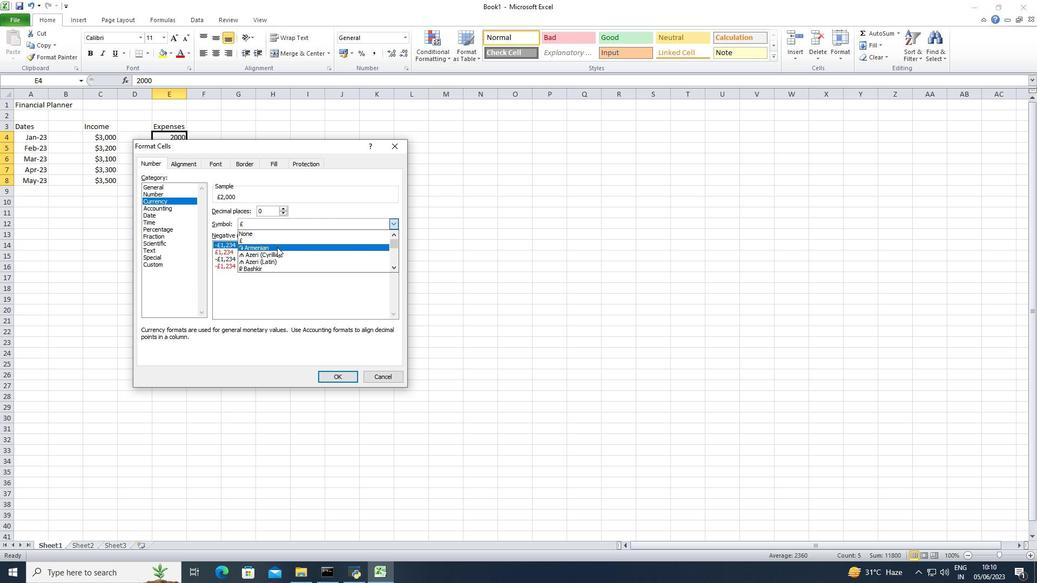 
Action: Mouse scrolled (277, 247) with delta (0, 0)
Screenshot: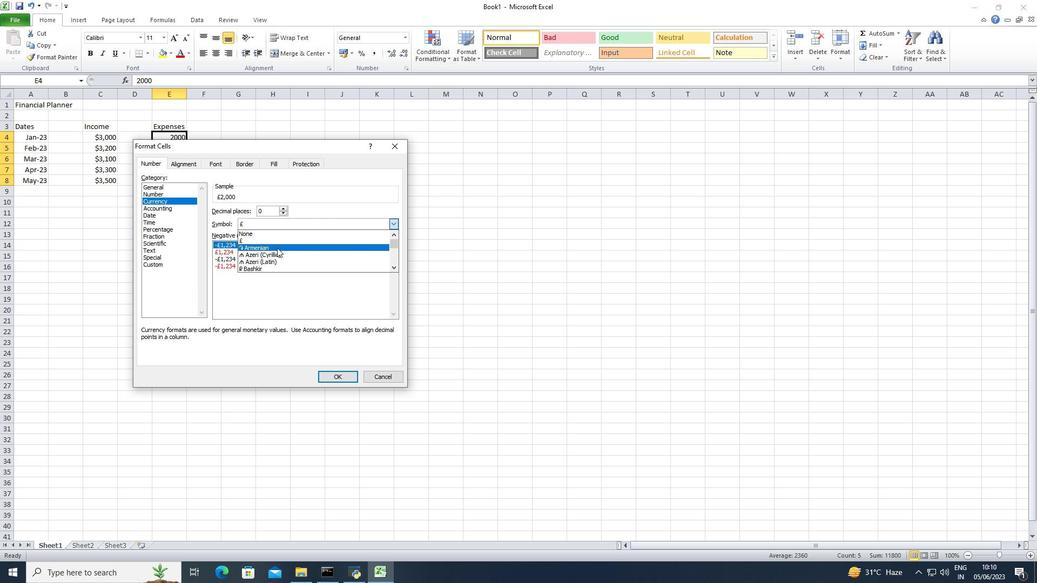 
Action: Mouse scrolled (277, 247) with delta (0, 0)
Screenshot: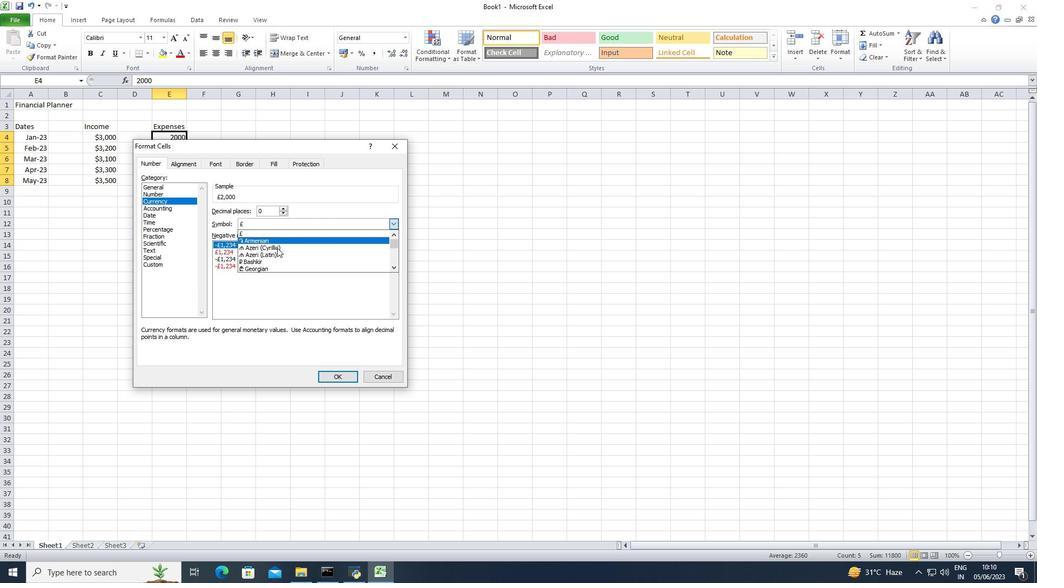 
Action: Mouse scrolled (277, 247) with delta (0, 0)
Screenshot: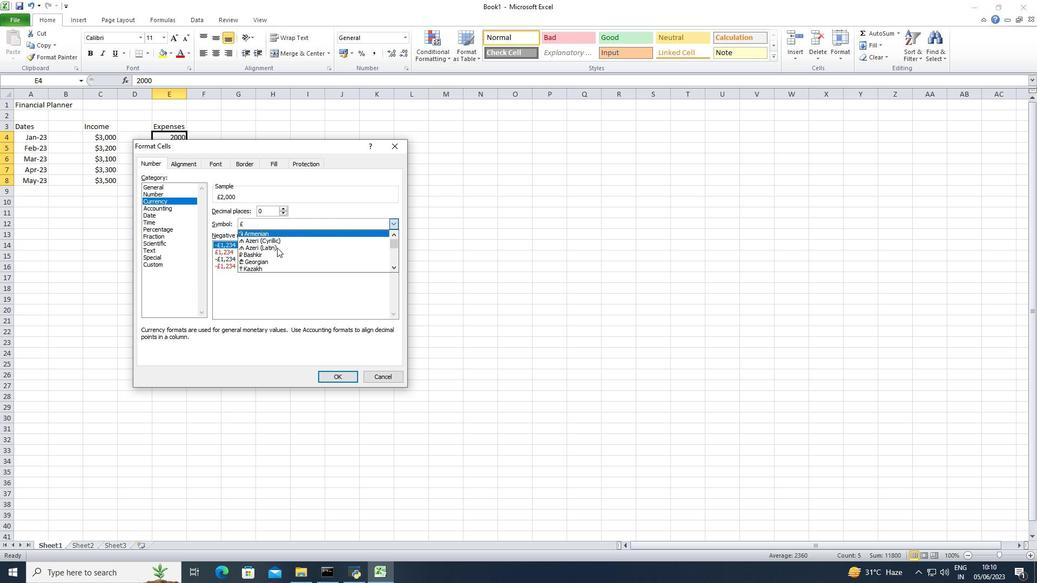 
Action: Mouse scrolled (277, 247) with delta (0, 0)
Screenshot: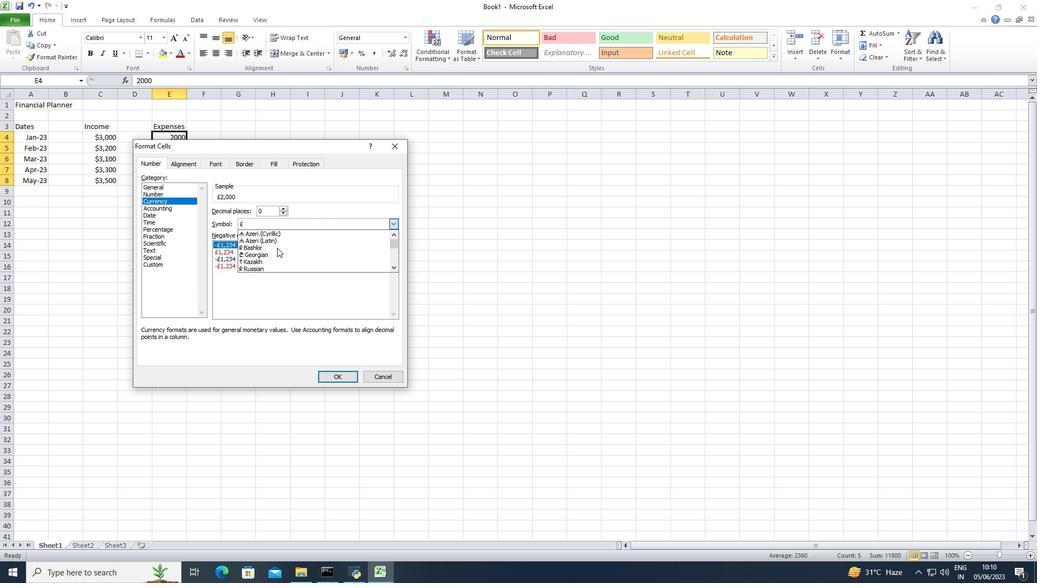 
Action: Mouse scrolled (277, 247) with delta (0, 0)
Screenshot: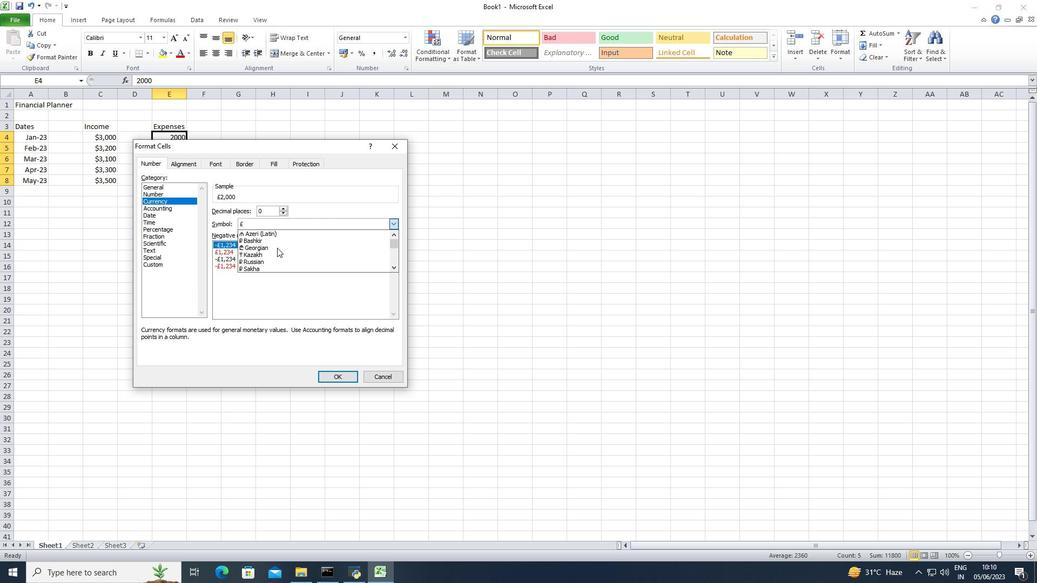 
Action: Mouse scrolled (277, 247) with delta (0, 0)
Screenshot: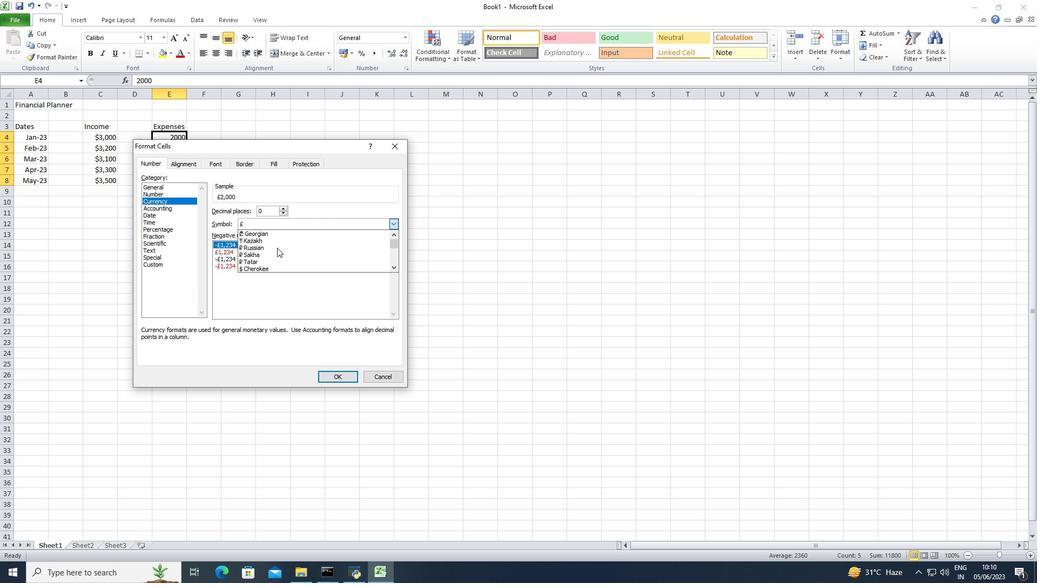 
Action: Mouse scrolled (277, 247) with delta (0, 0)
Screenshot: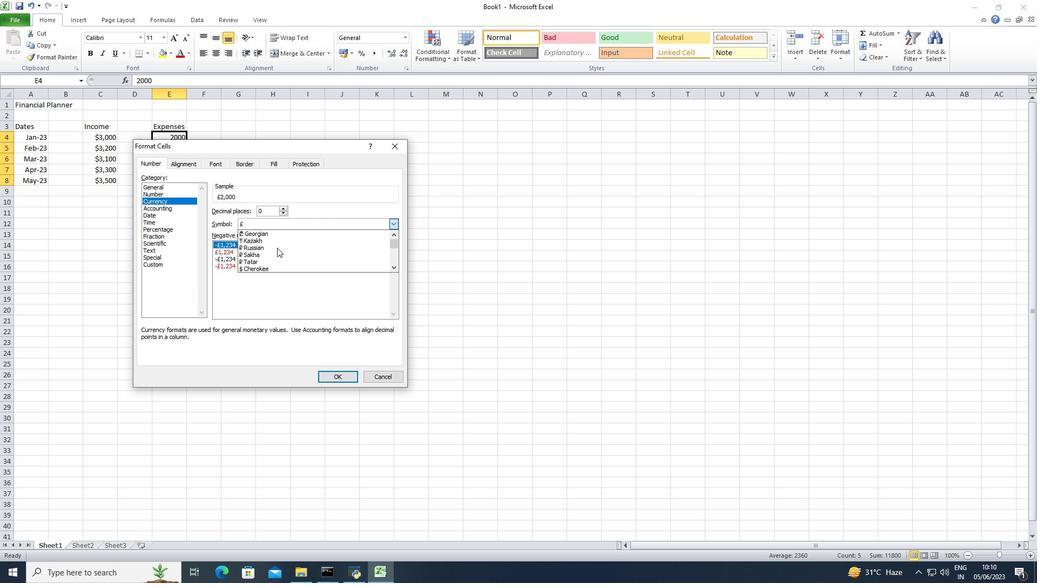 
Action: Mouse scrolled (277, 247) with delta (0, 0)
Screenshot: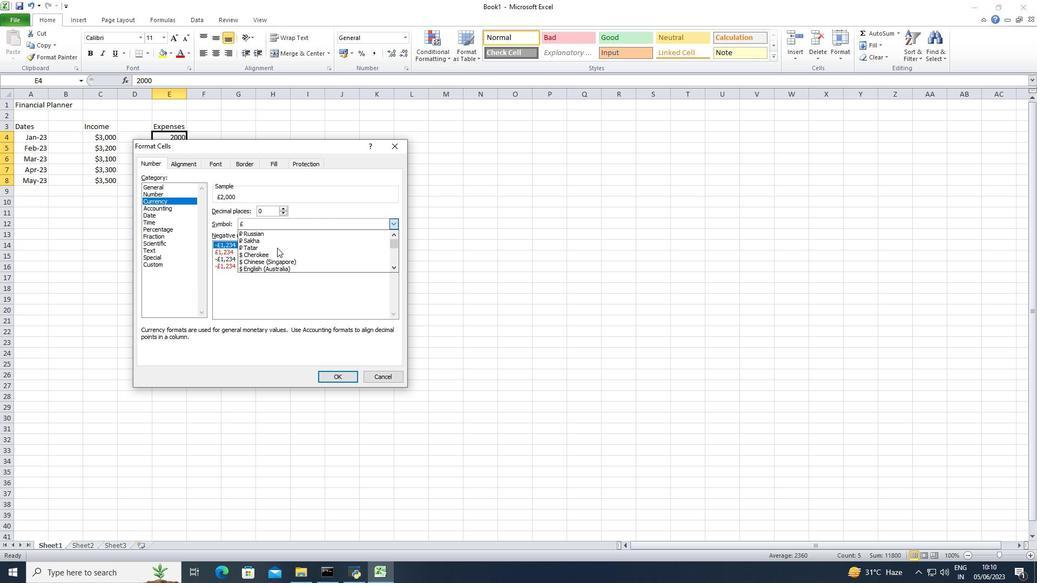 
Action: Mouse scrolled (277, 247) with delta (0, 0)
Screenshot: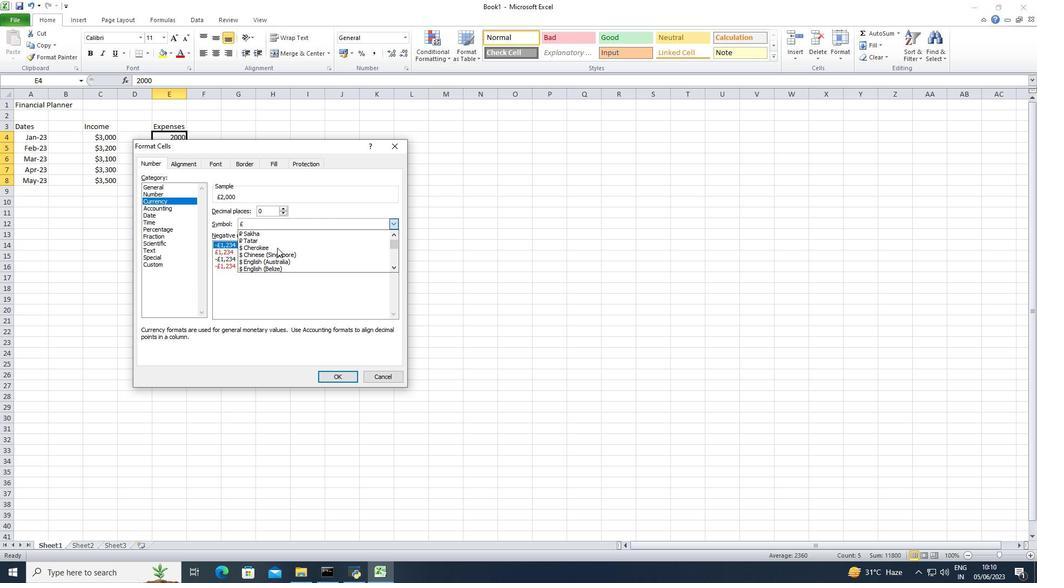 
Action: Mouse moved to (277, 254)
Screenshot: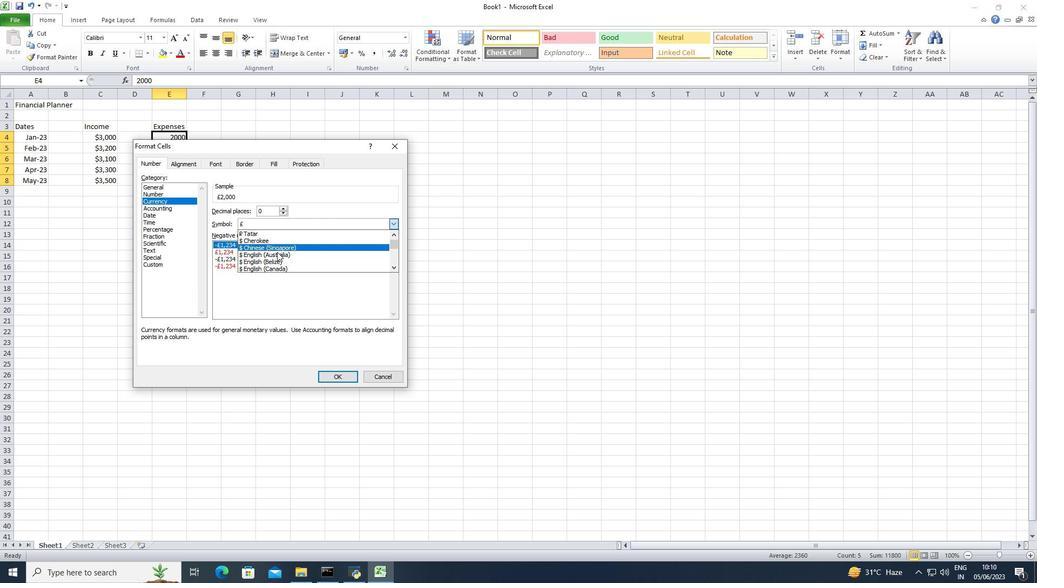 
Action: Mouse pressed left at (277, 254)
Screenshot: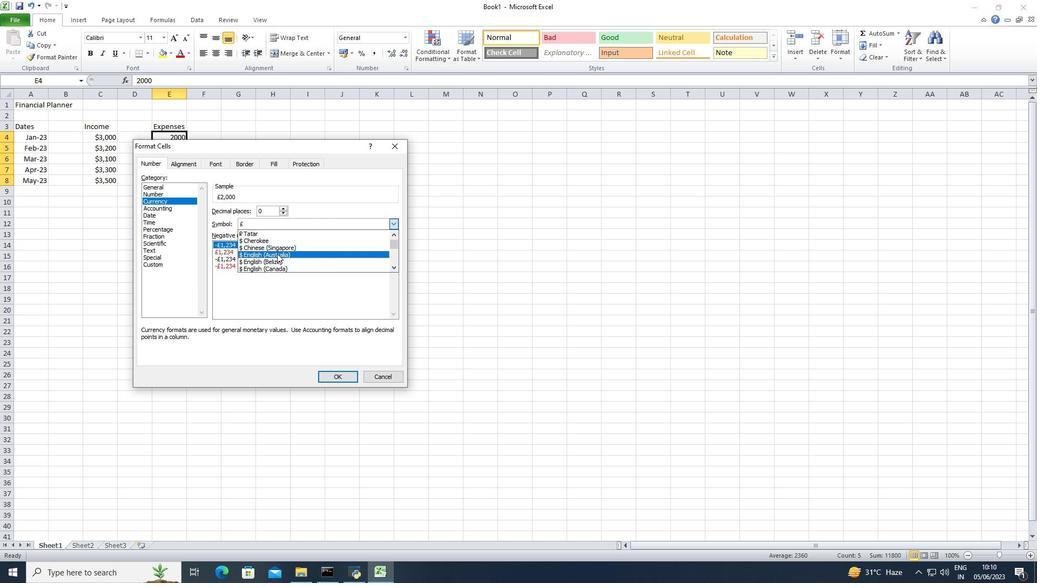 
Action: Mouse moved to (345, 377)
Screenshot: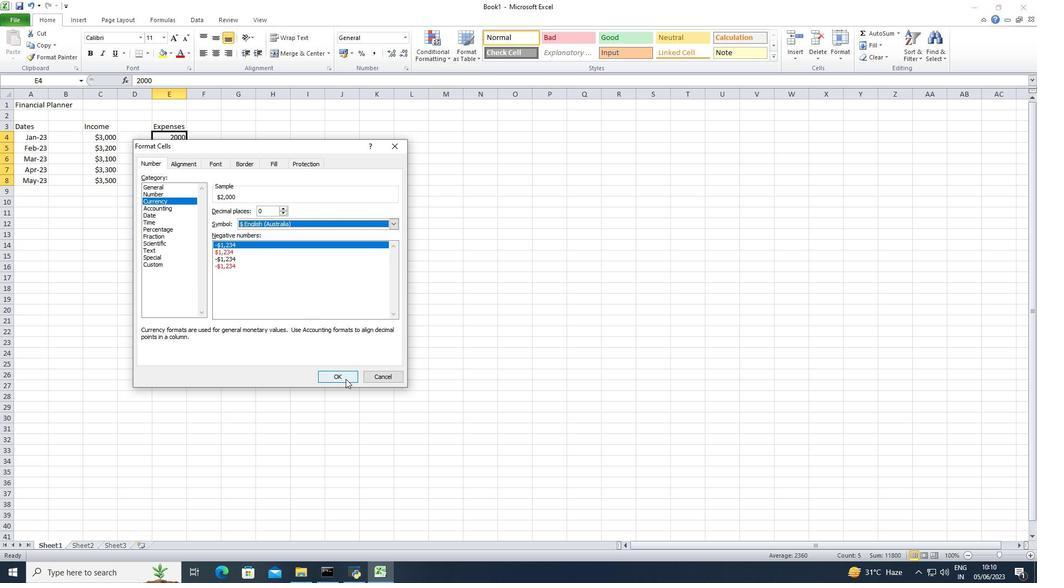 
Action: Mouse pressed left at (345, 377)
Screenshot: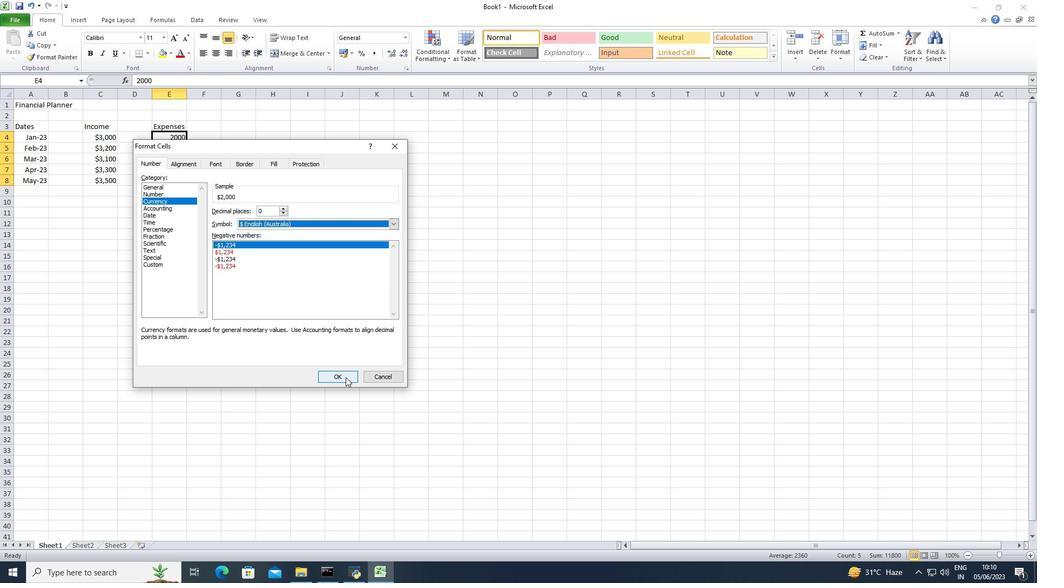 
Action: Mouse moved to (237, 131)
Screenshot: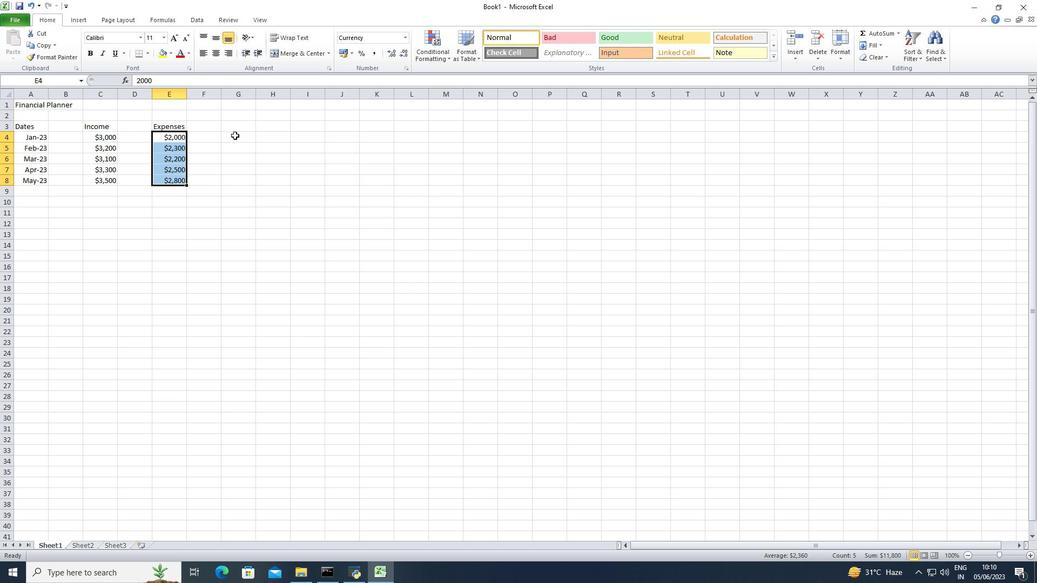 
Action: Mouse pressed left at (237, 131)
Screenshot: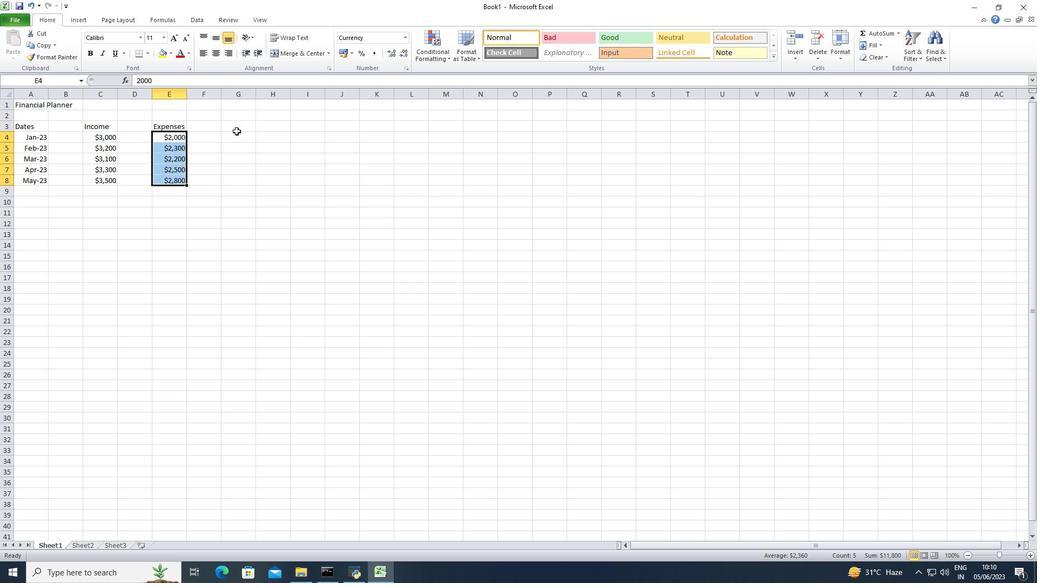 
Action: Key pressed <Key.shift>Savings<Key.down>500<Key.down>600<Key.down>500<Key.down>700<Key.down>700<Key.right><Key.down>
Screenshot: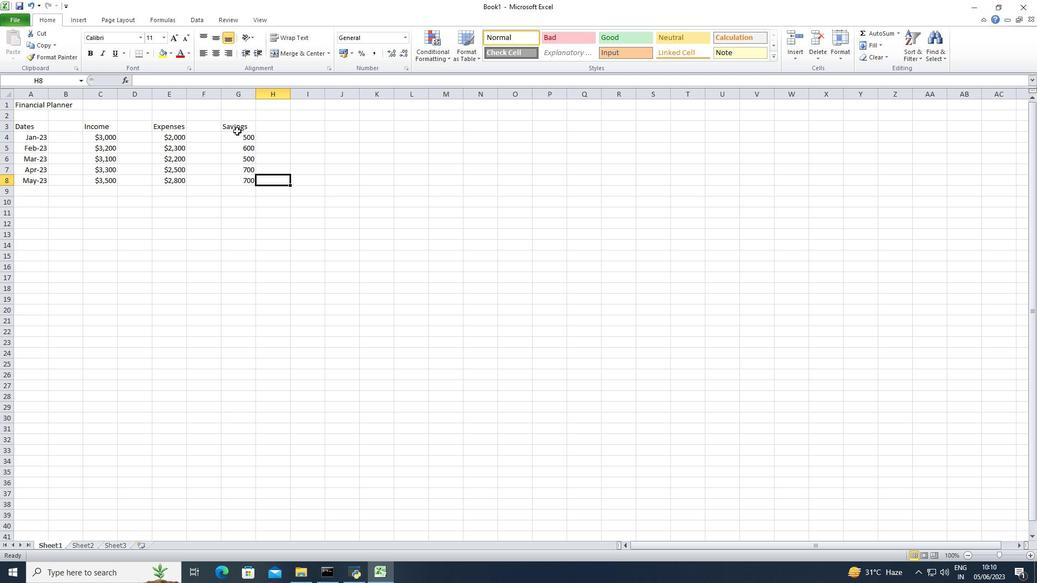 
Action: Mouse moved to (243, 139)
Screenshot: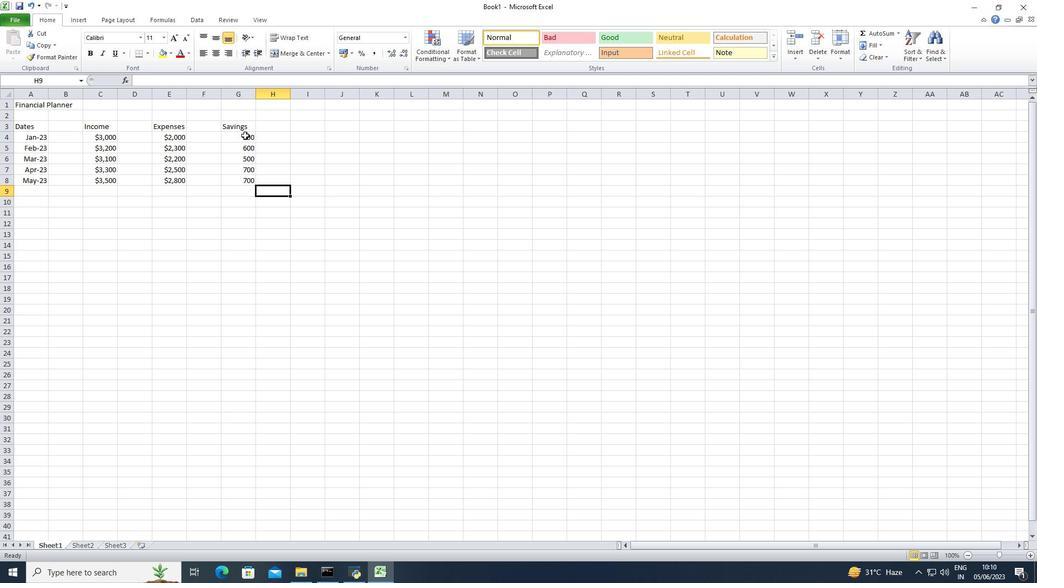 
Action: Mouse pressed left at (243, 139)
Screenshot: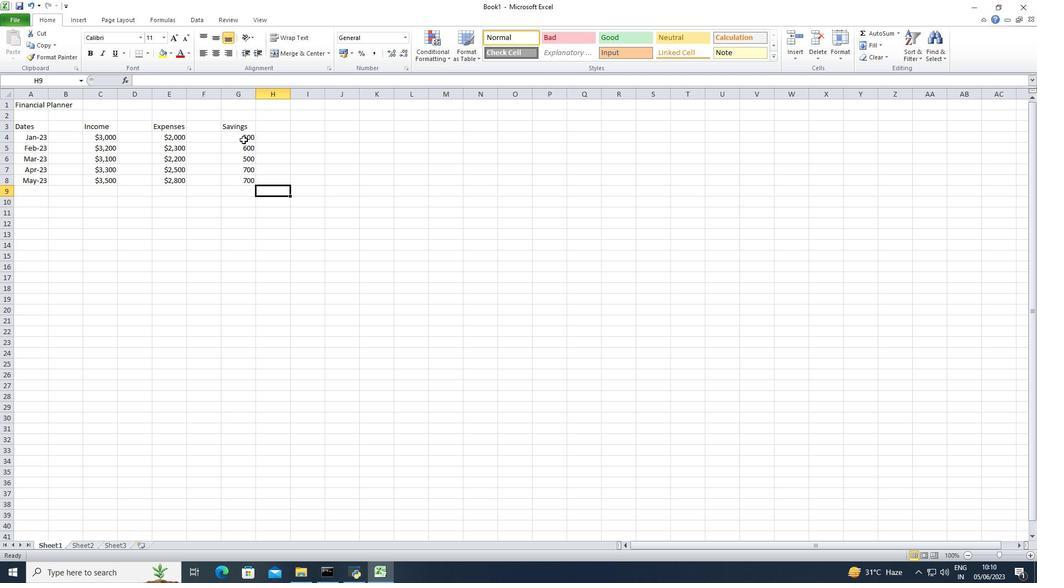 
Action: Mouse moved to (406, 36)
Screenshot: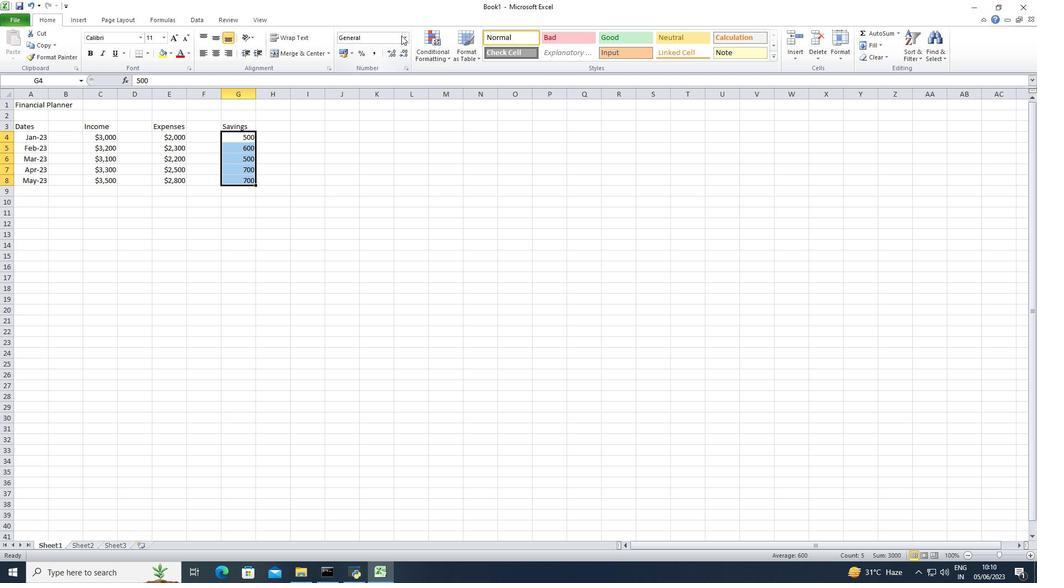 
Action: Mouse pressed left at (406, 36)
Screenshot: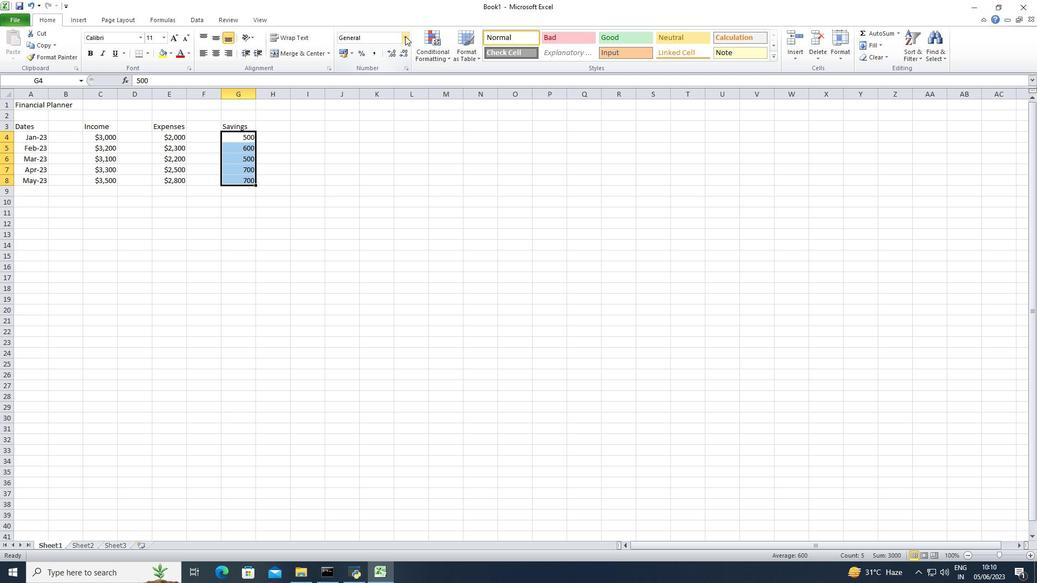 
Action: Mouse moved to (369, 309)
Screenshot: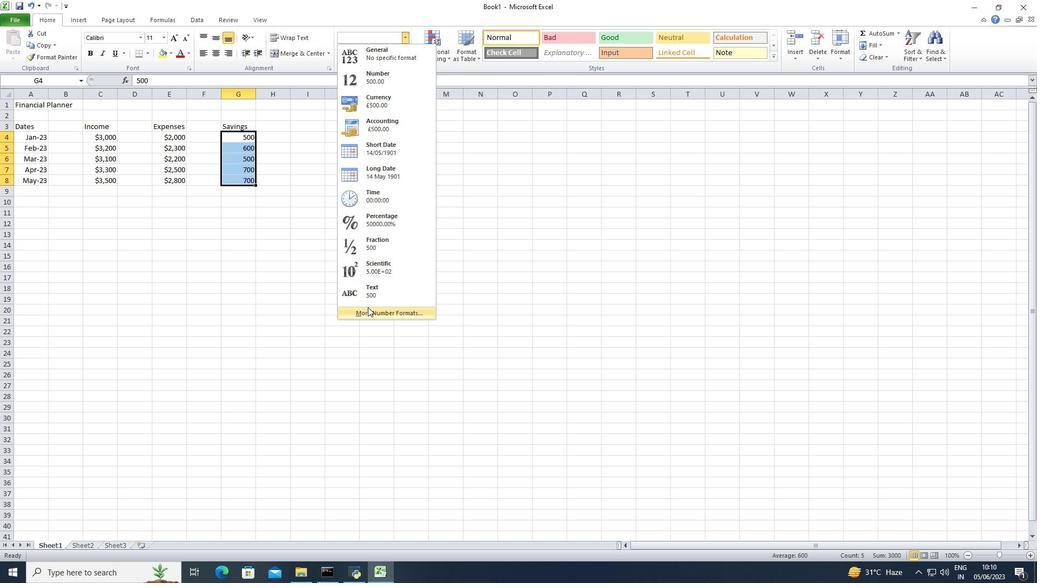 
Action: Mouse pressed left at (369, 309)
Screenshot: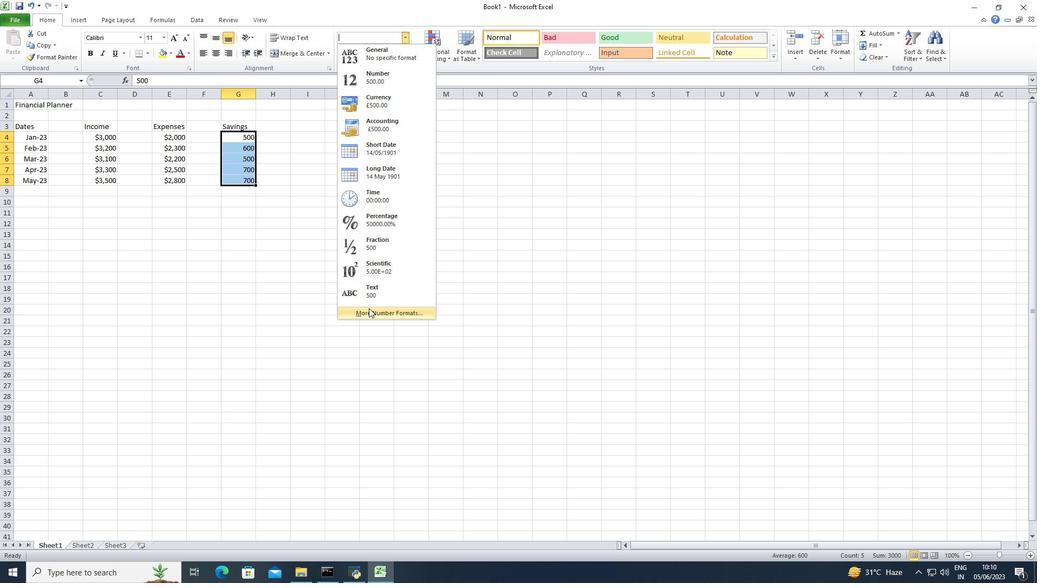 
Action: Mouse moved to (169, 203)
Screenshot: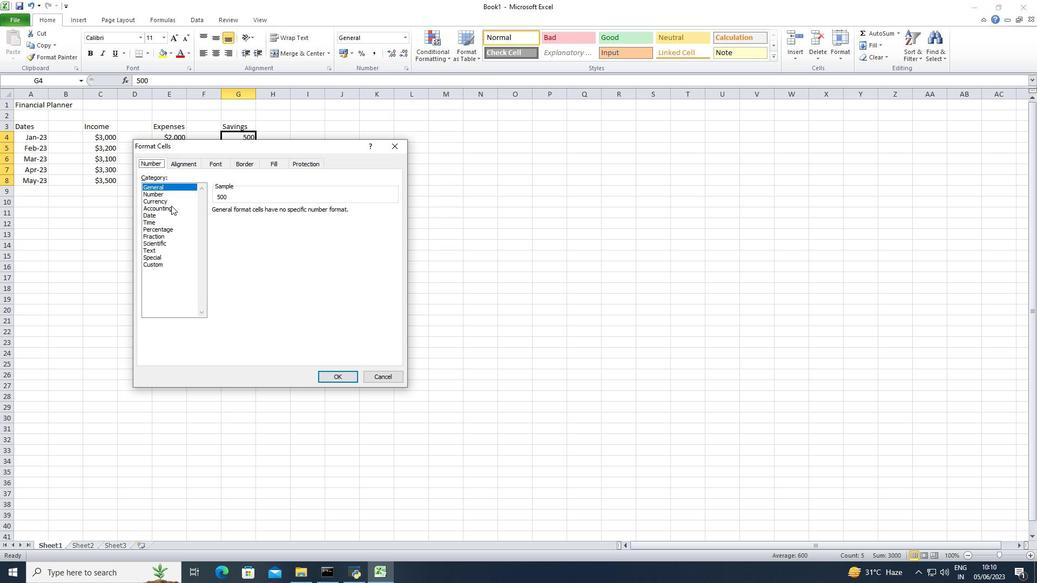 
Action: Mouse pressed left at (169, 203)
Screenshot: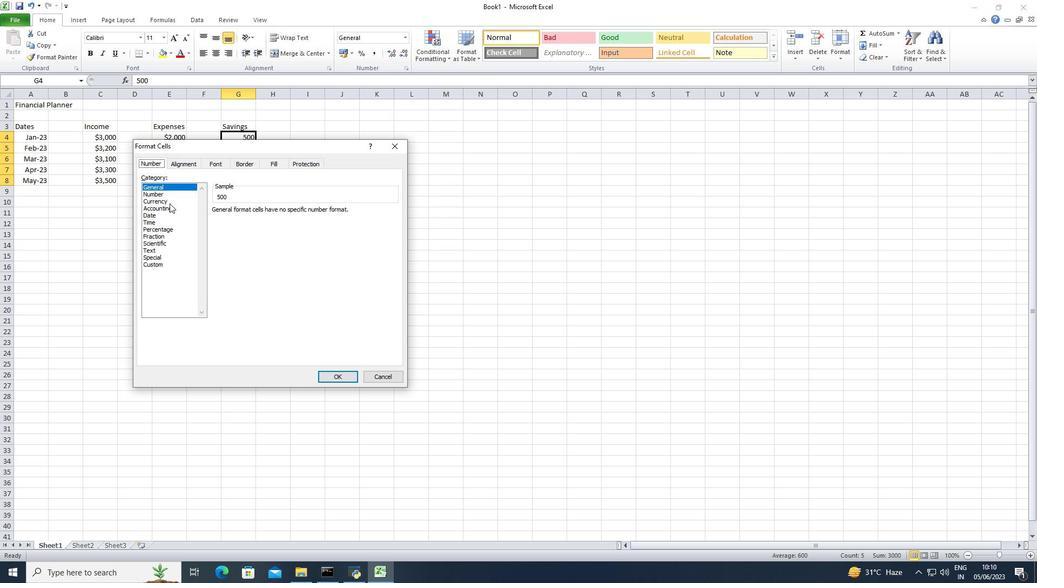 
Action: Mouse moved to (284, 213)
Screenshot: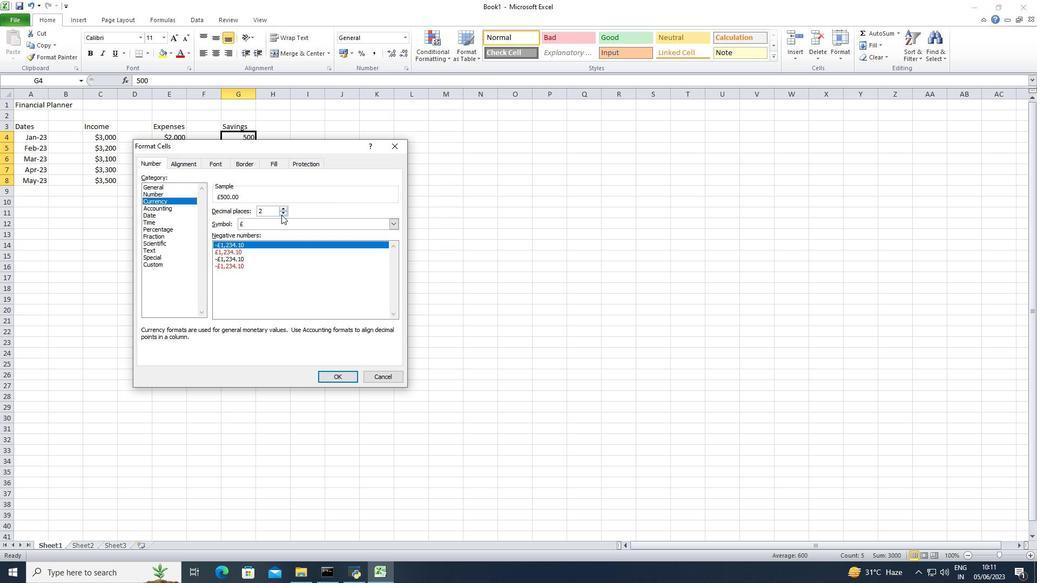 
Action: Mouse pressed left at (284, 213)
Screenshot: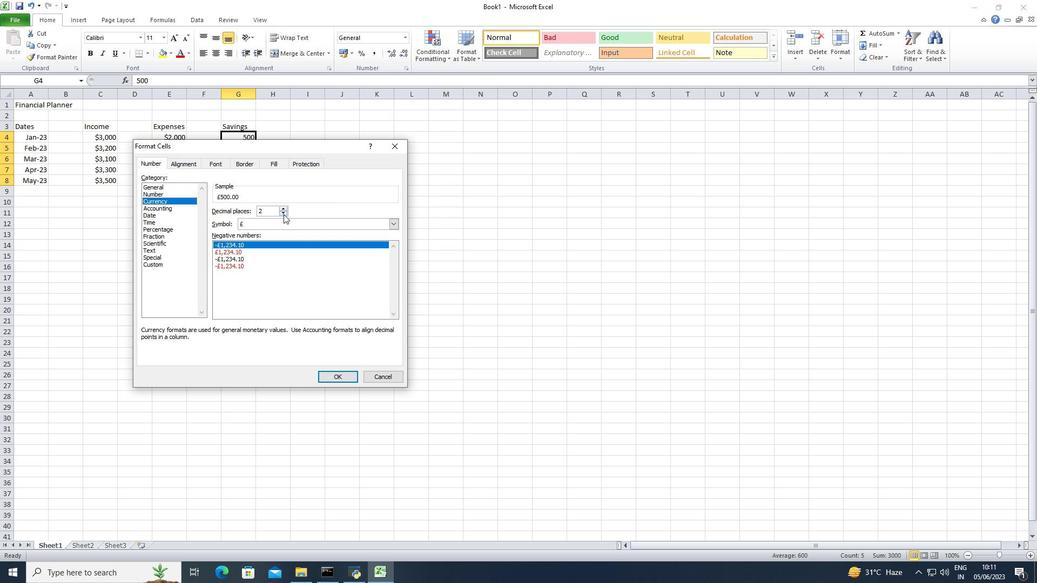 
Action: Mouse pressed left at (284, 213)
Screenshot: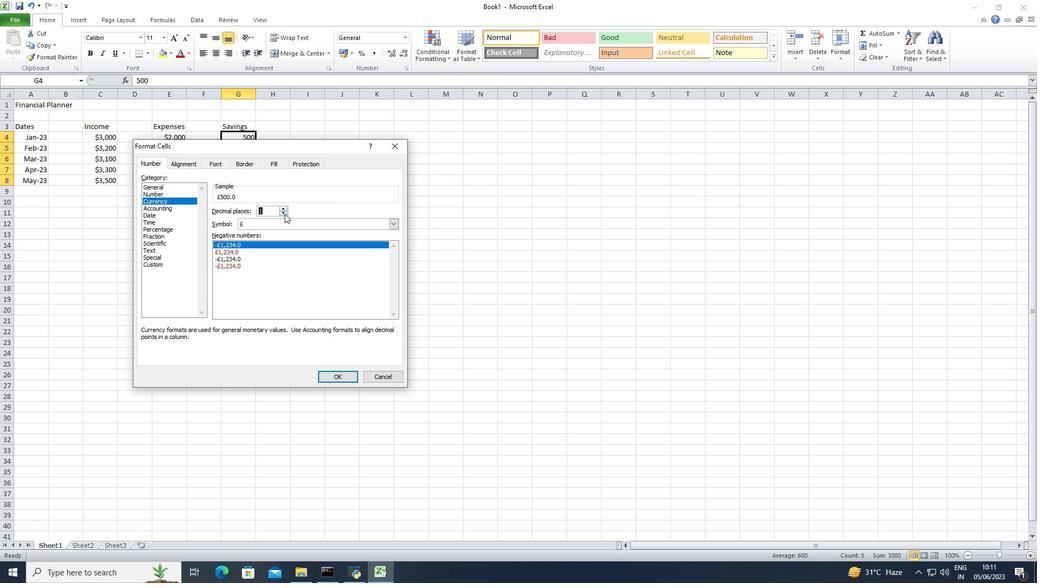 
Action: Mouse moved to (285, 221)
Screenshot: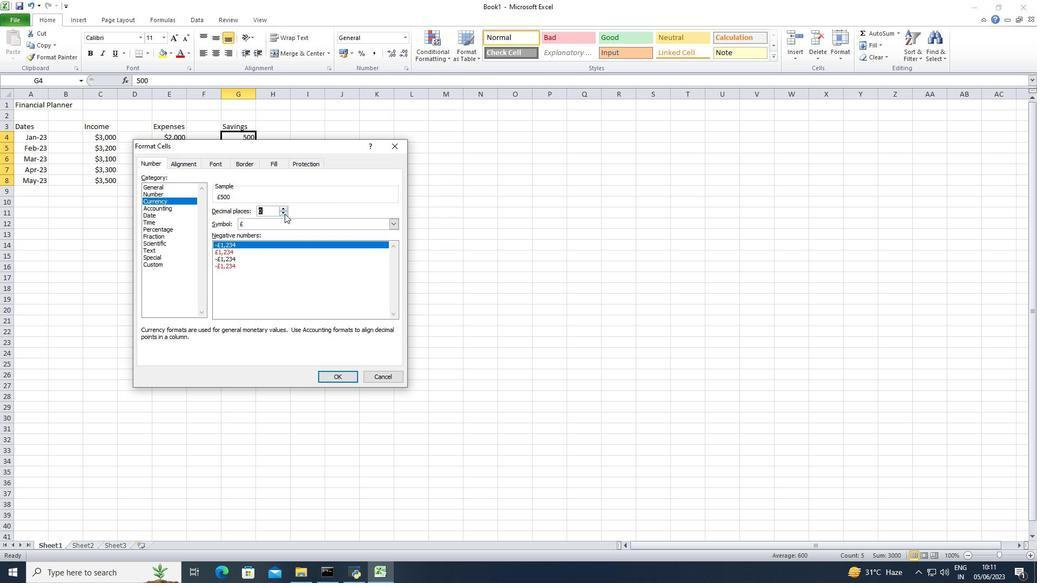 
Action: Mouse pressed left at (285, 221)
Screenshot: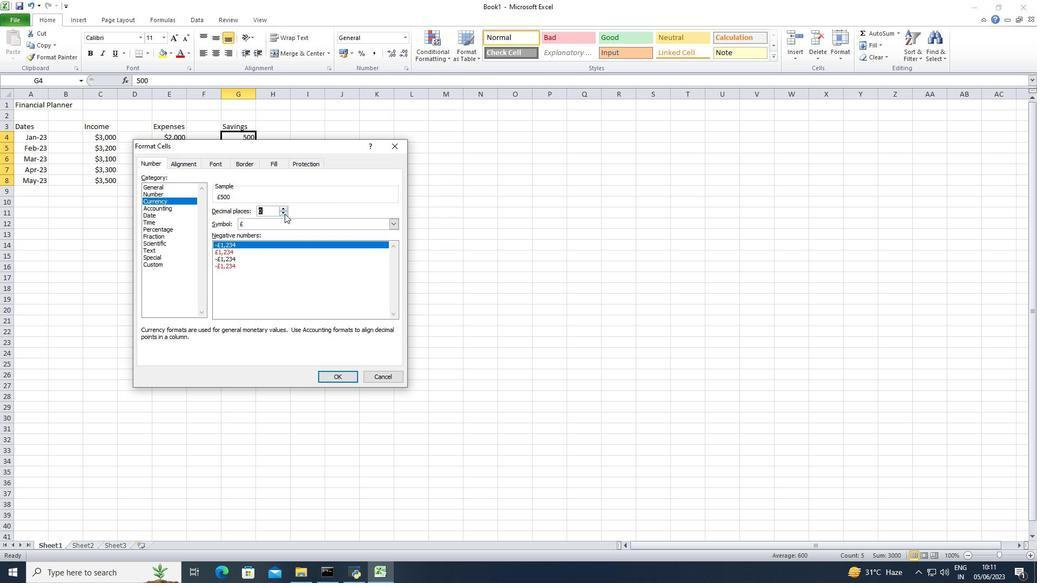 
Action: Mouse moved to (280, 238)
Screenshot: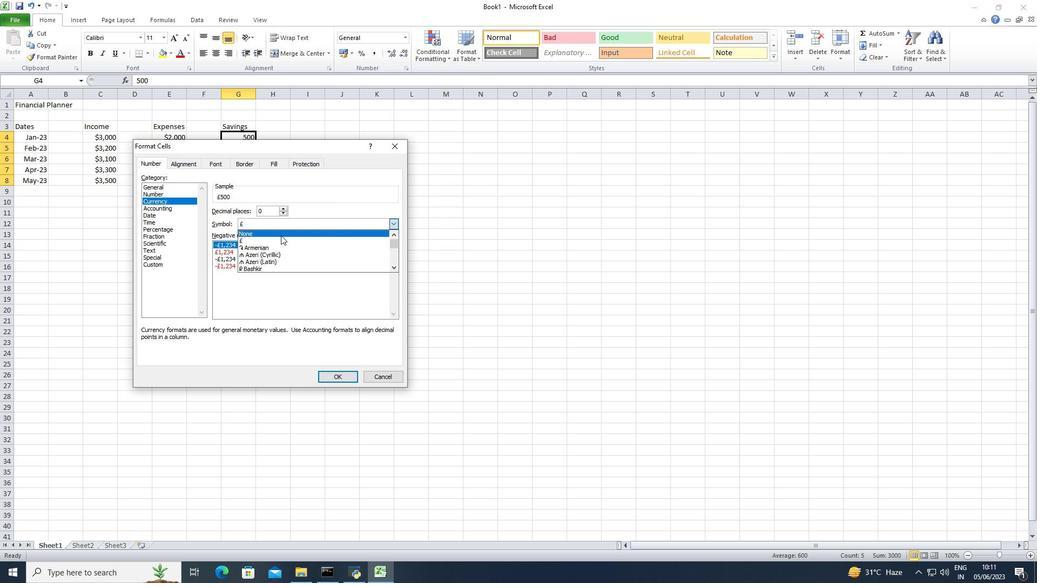 
Action: Mouse scrolled (280, 237) with delta (0, 0)
Screenshot: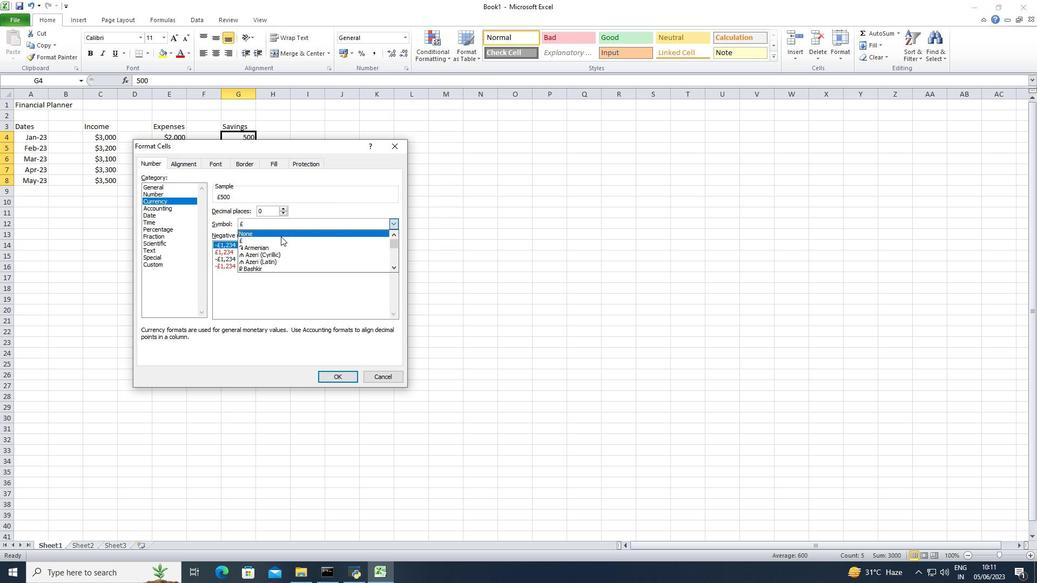 
Action: Mouse moved to (280, 239)
Screenshot: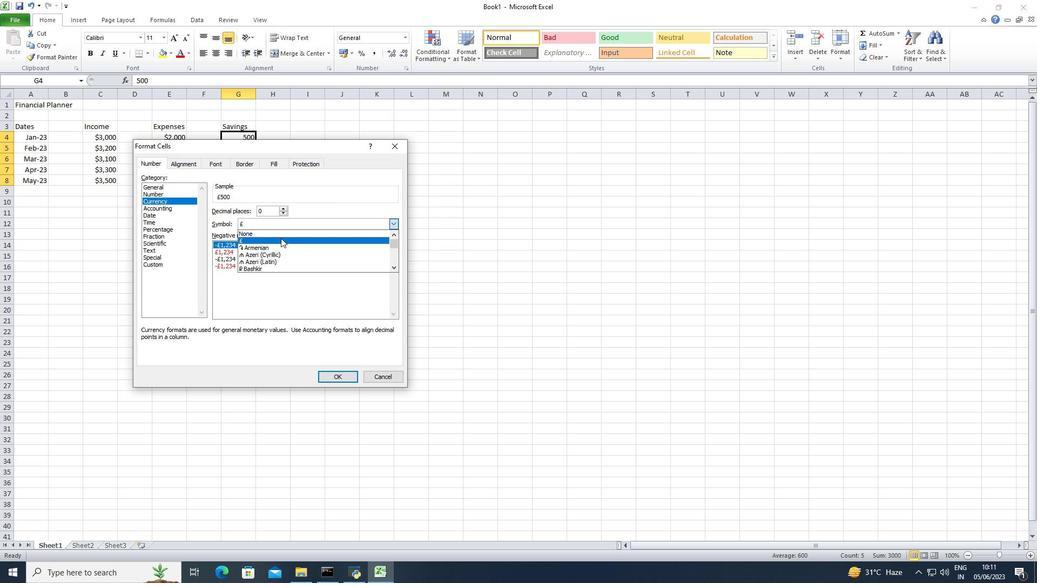 
Action: Mouse scrolled (280, 239) with delta (0, 0)
Screenshot: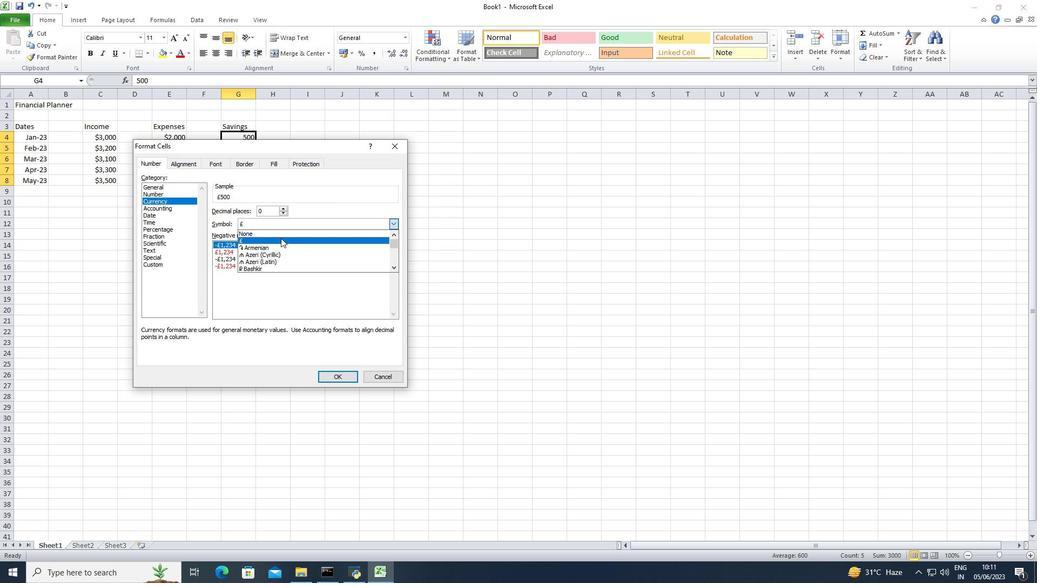 
Action: Mouse scrolled (280, 239) with delta (0, 0)
Screenshot: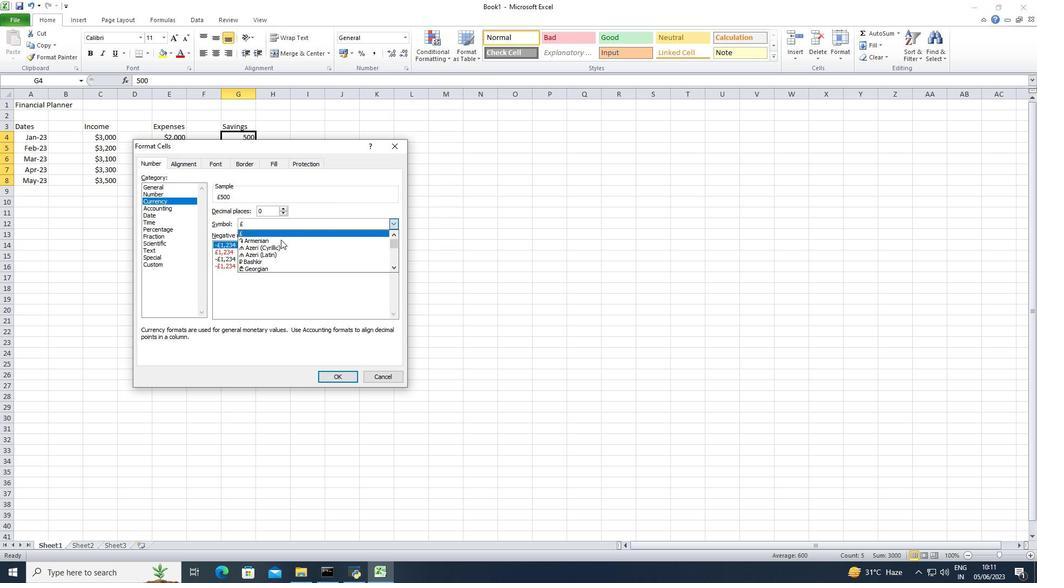 
Action: Mouse moved to (282, 241)
Screenshot: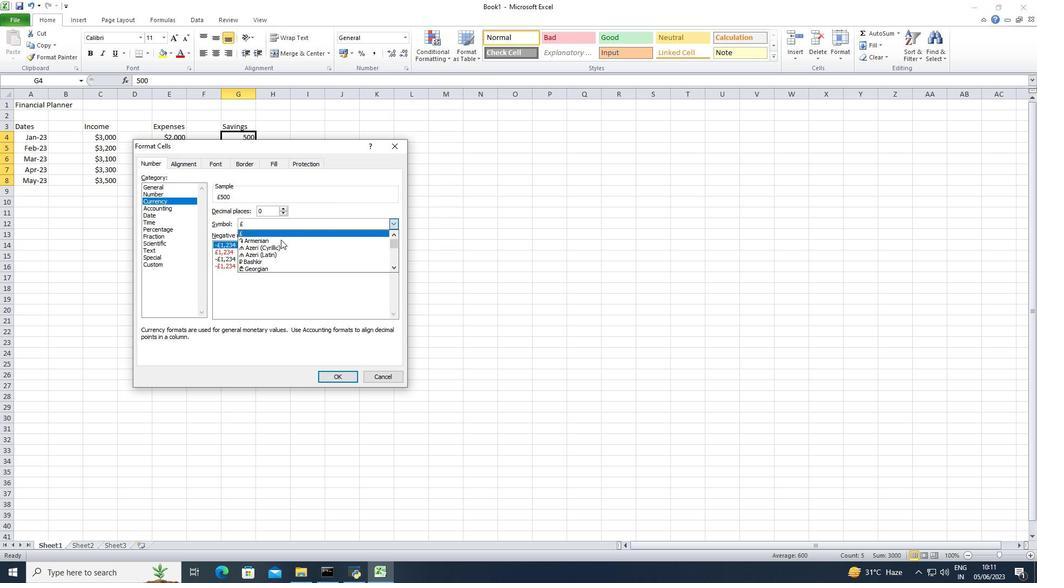 
Action: Mouse scrolled (282, 240) with delta (0, 0)
Screenshot: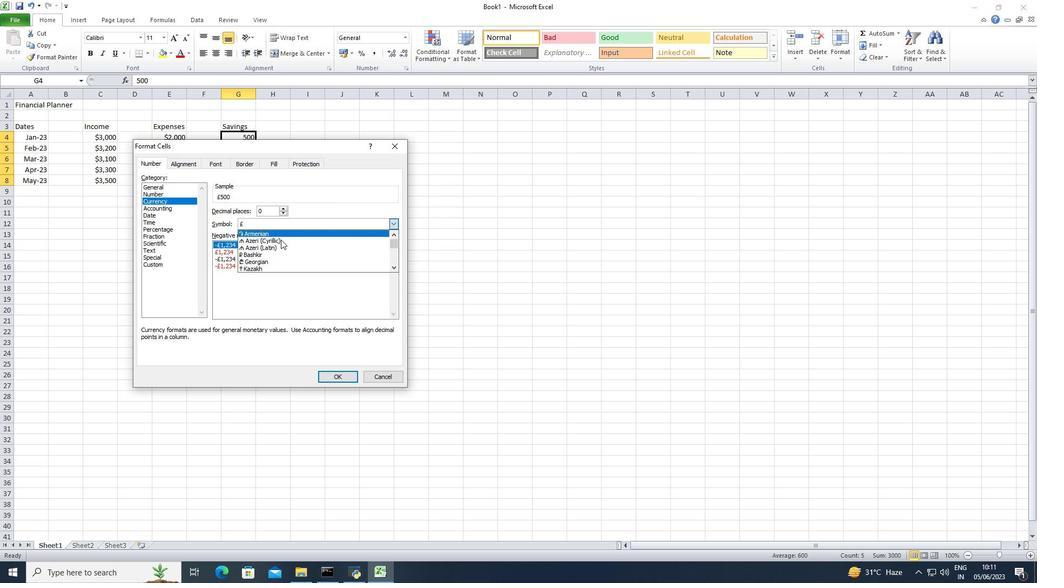 
Action: Mouse scrolled (282, 240) with delta (0, 0)
Screenshot: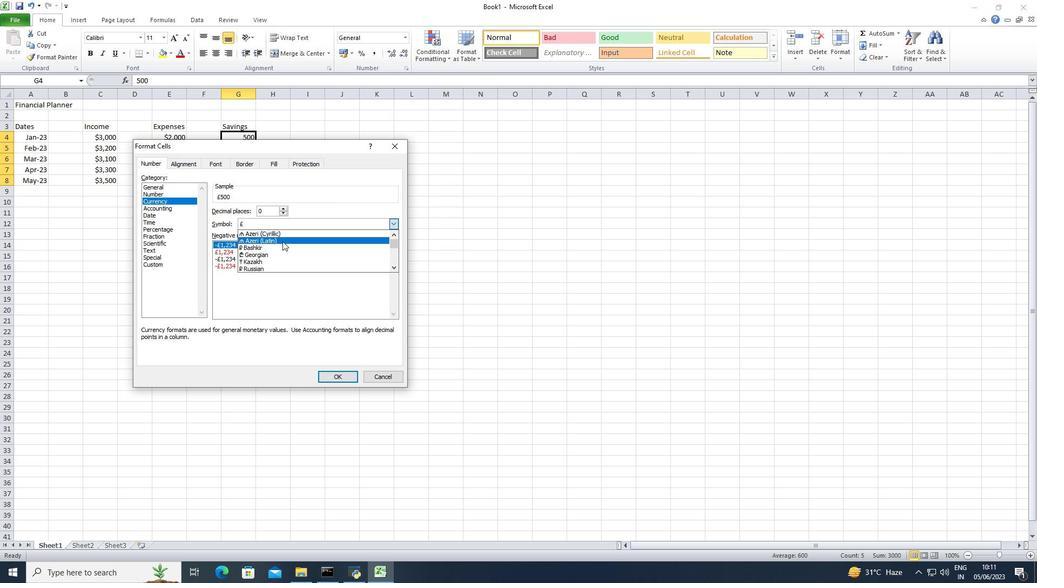 
Action: Mouse scrolled (282, 240) with delta (0, 0)
Screenshot: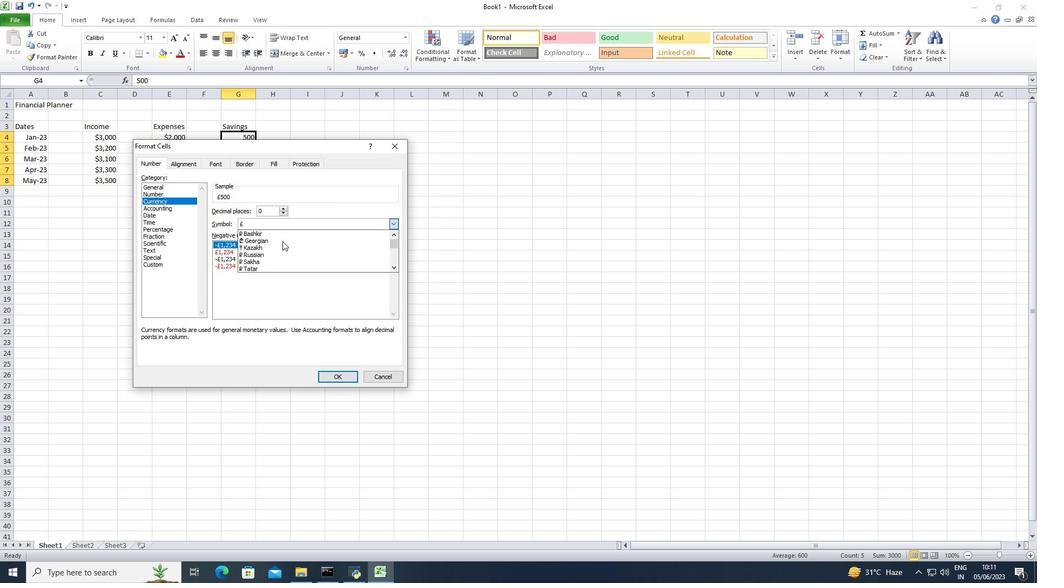 
Action: Mouse scrolled (282, 240) with delta (0, 0)
Screenshot: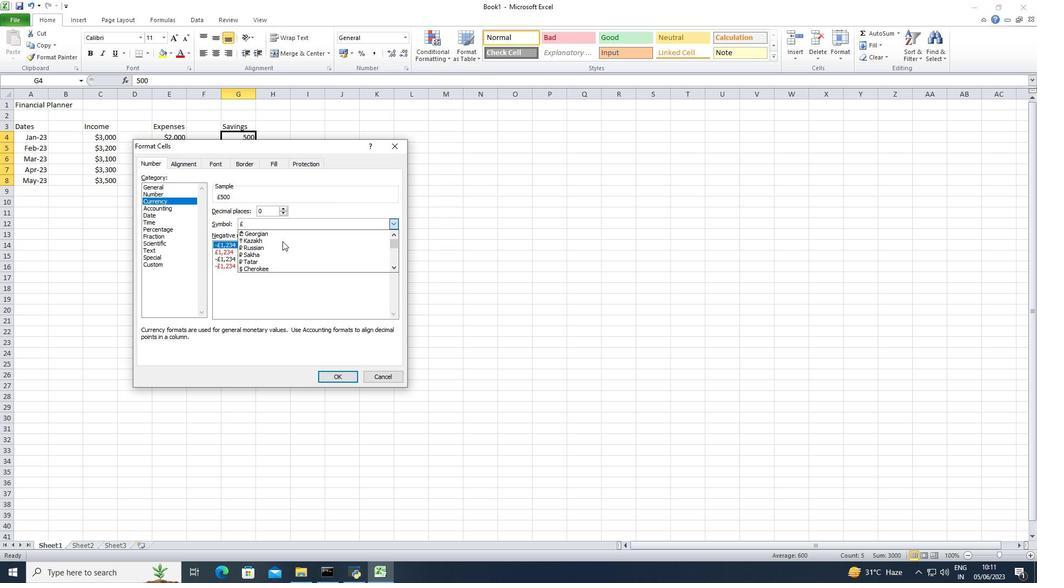 
Action: Mouse scrolled (282, 240) with delta (0, 0)
Screenshot: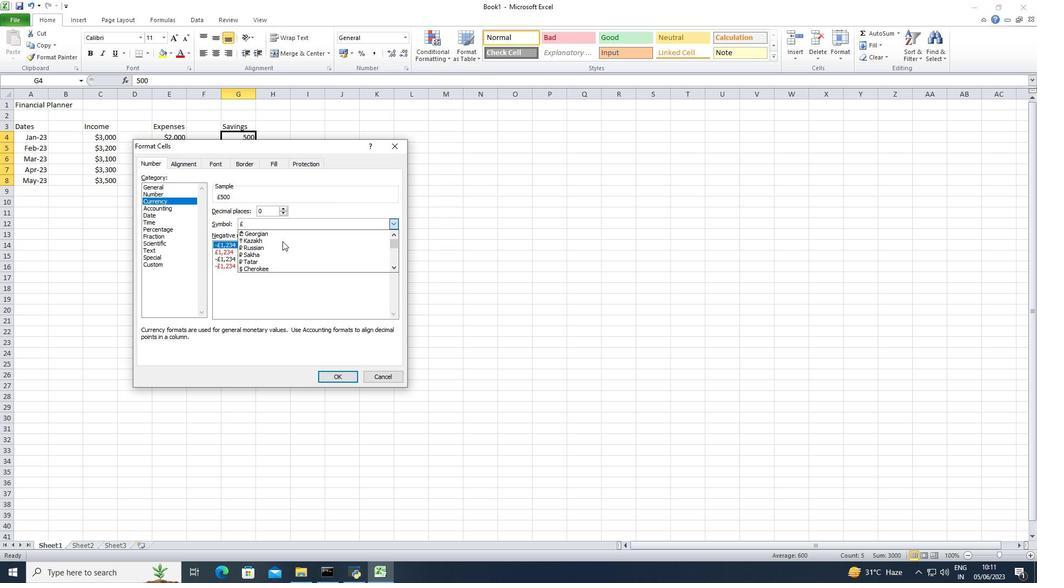 
Action: Mouse scrolled (282, 240) with delta (0, 0)
Screenshot: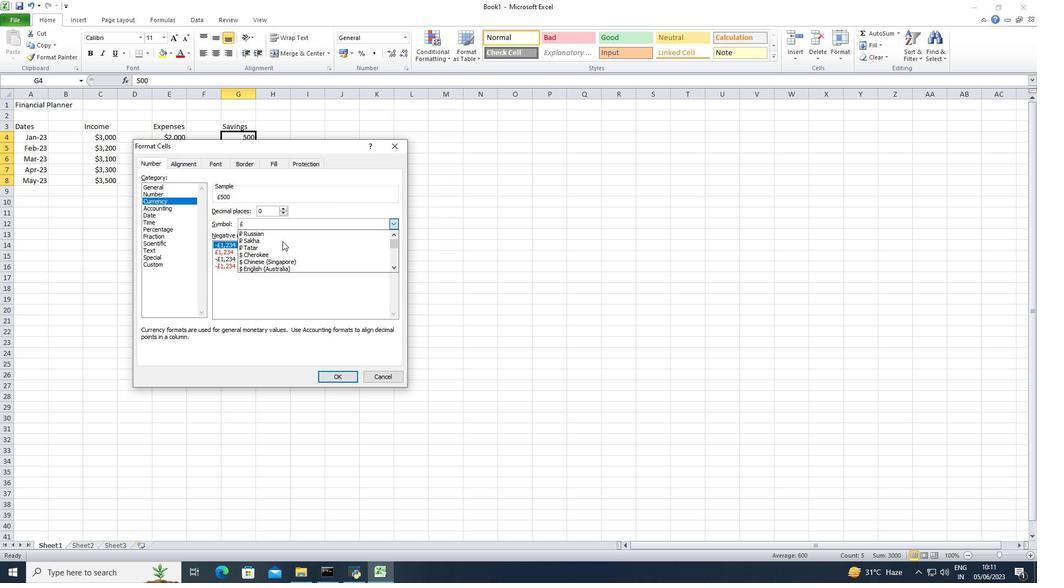 
Action: Mouse moved to (299, 265)
Screenshot: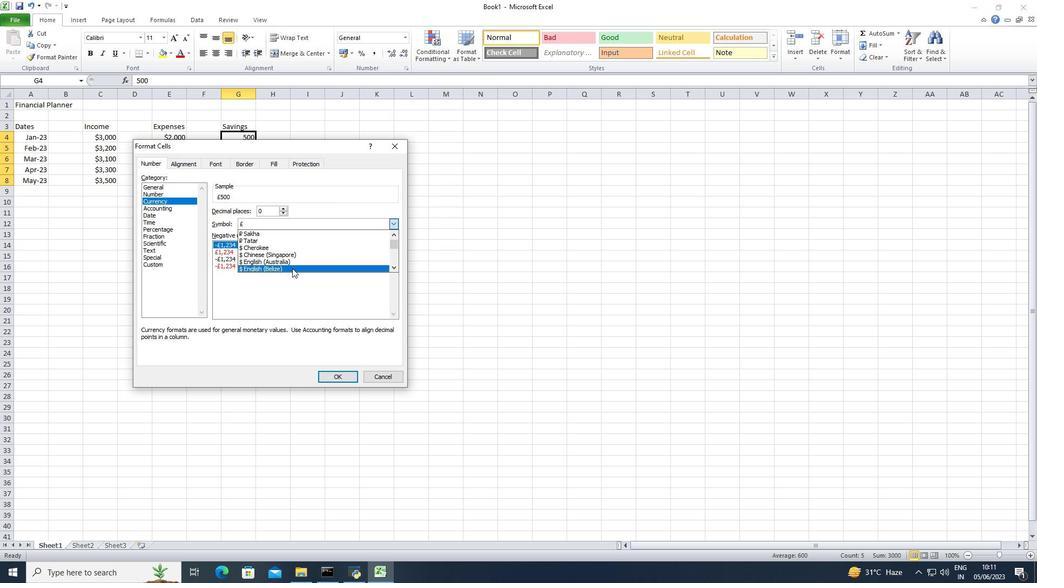 
Action: Mouse pressed left at (299, 265)
Screenshot: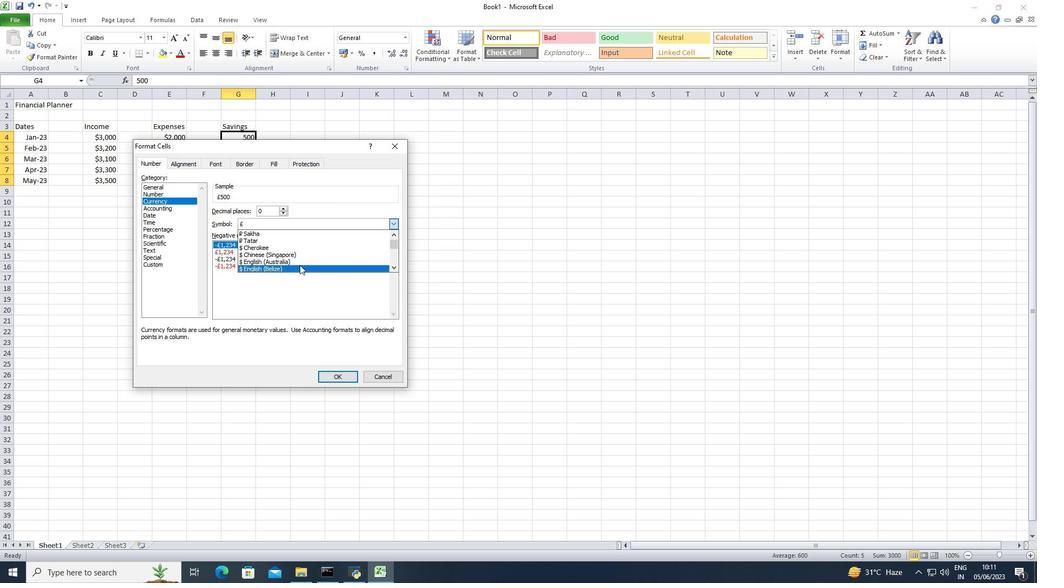 
Action: Mouse moved to (340, 377)
Screenshot: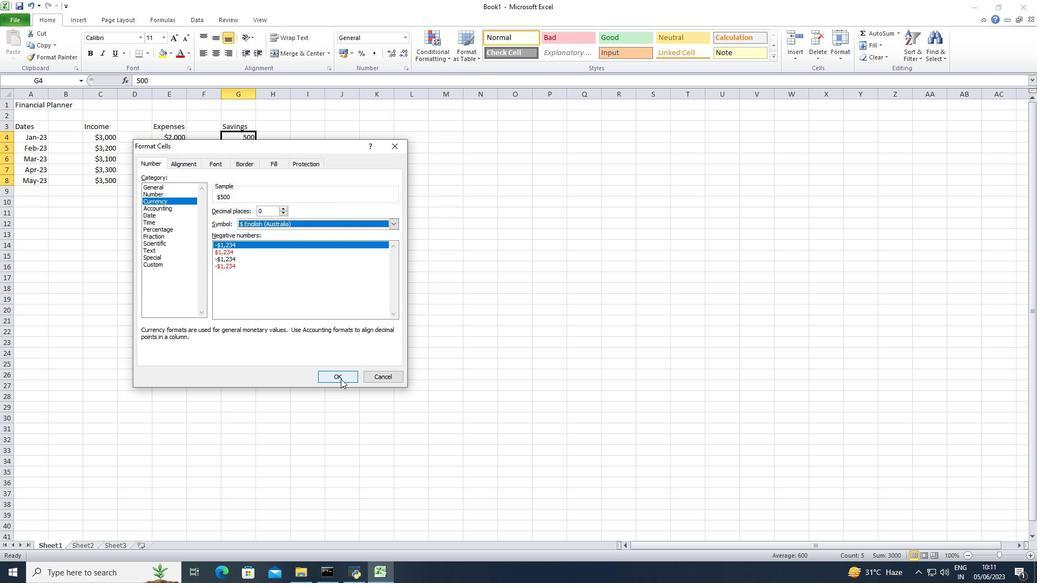 
Action: Mouse pressed left at (340, 377)
Screenshot: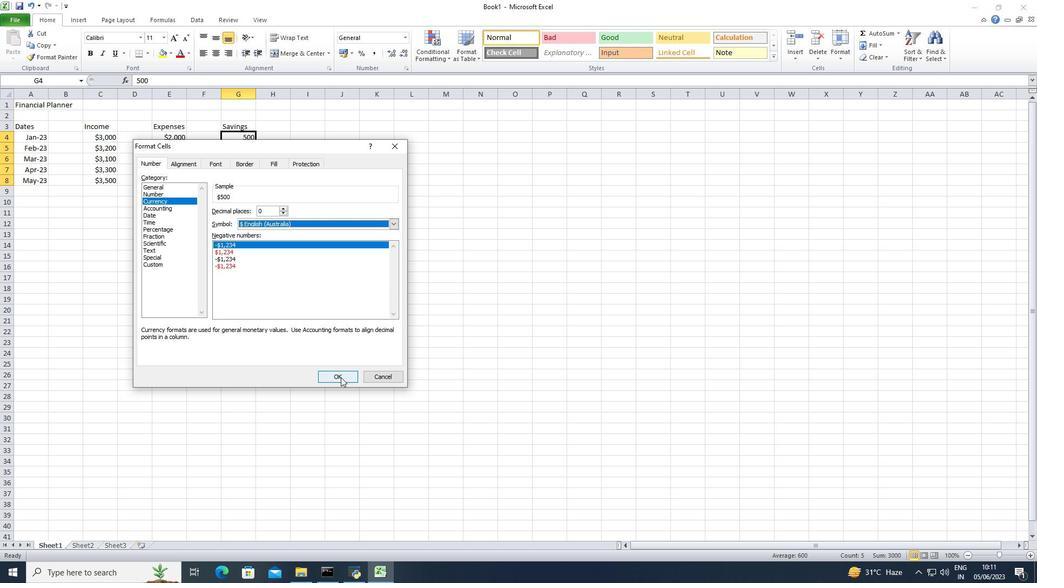 
Action: Mouse moved to (314, 126)
Screenshot: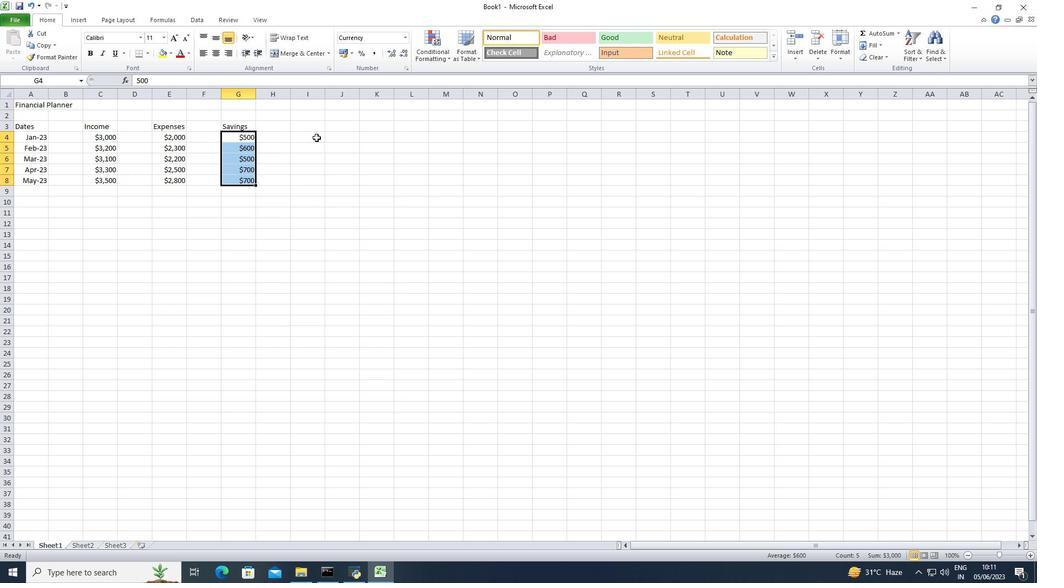 
Action: Mouse pressed left at (314, 126)
Screenshot: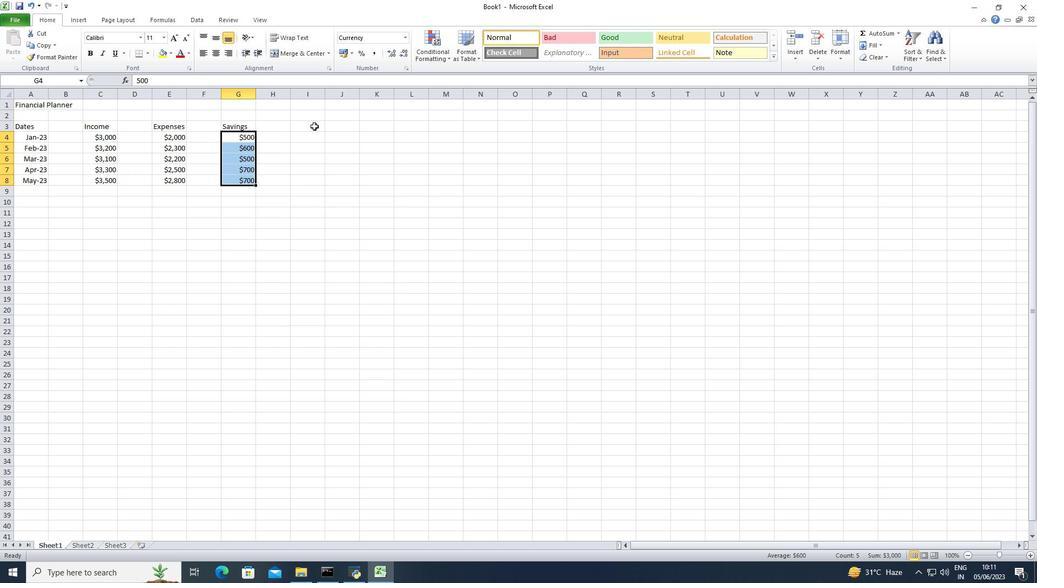 
Action: Key pressed <Key.shift>Investments<Key.down>500<Key.down>700<Key.down>800<Key.down>900<Key.down>1000<Key.down>
Screenshot: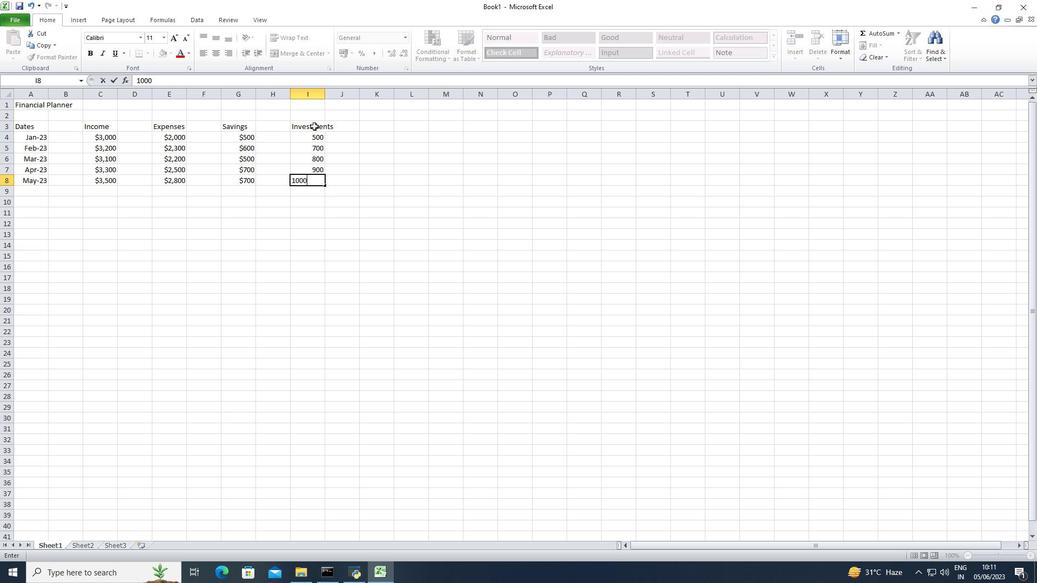 
Action: Mouse moved to (310, 139)
Screenshot: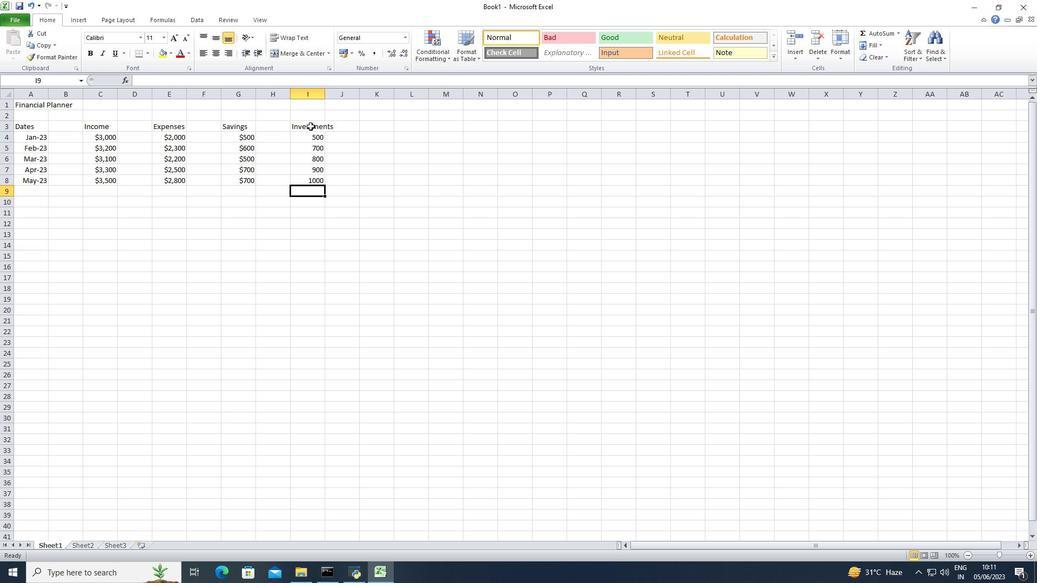 
Action: Mouse pressed left at (310, 139)
Screenshot: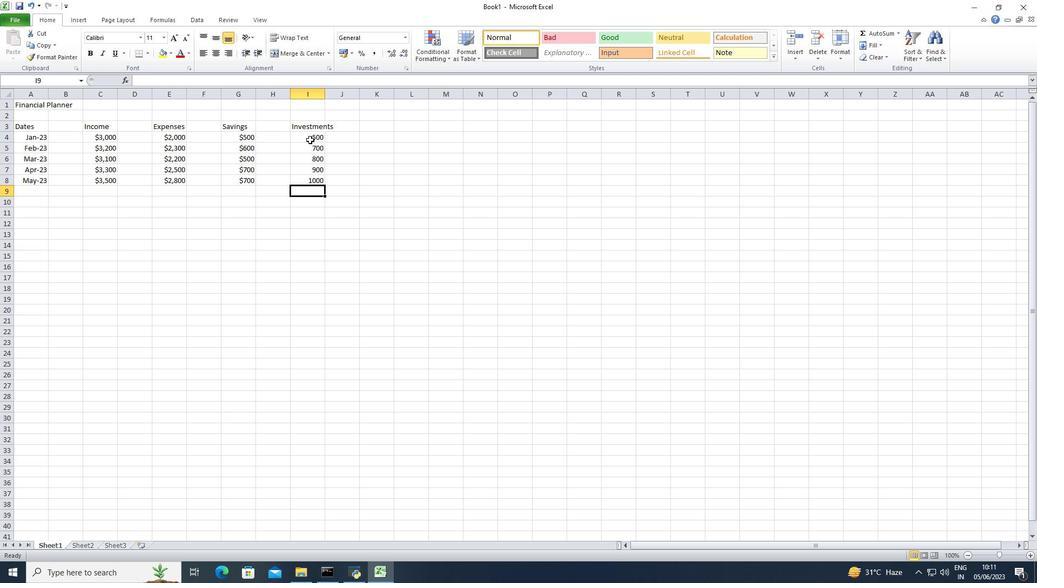 
Action: Mouse moved to (404, 37)
Screenshot: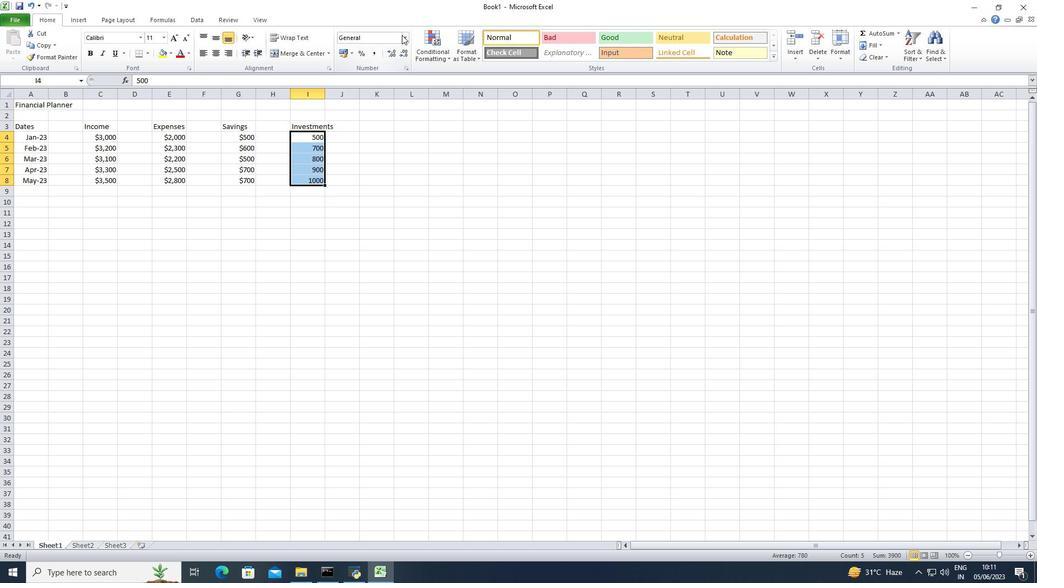 
Action: Mouse pressed left at (404, 37)
Screenshot: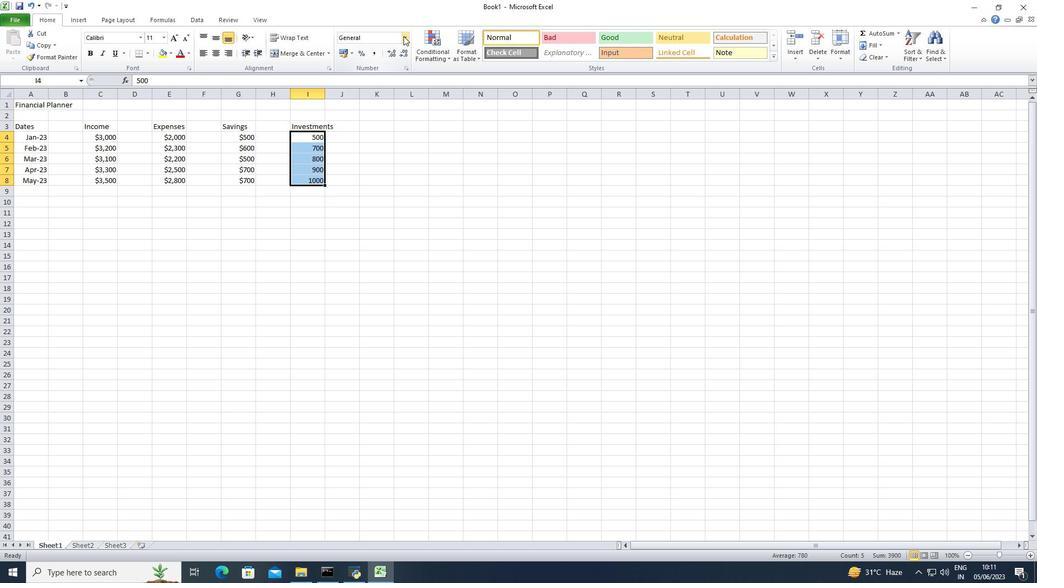 
Action: Mouse moved to (377, 310)
Screenshot: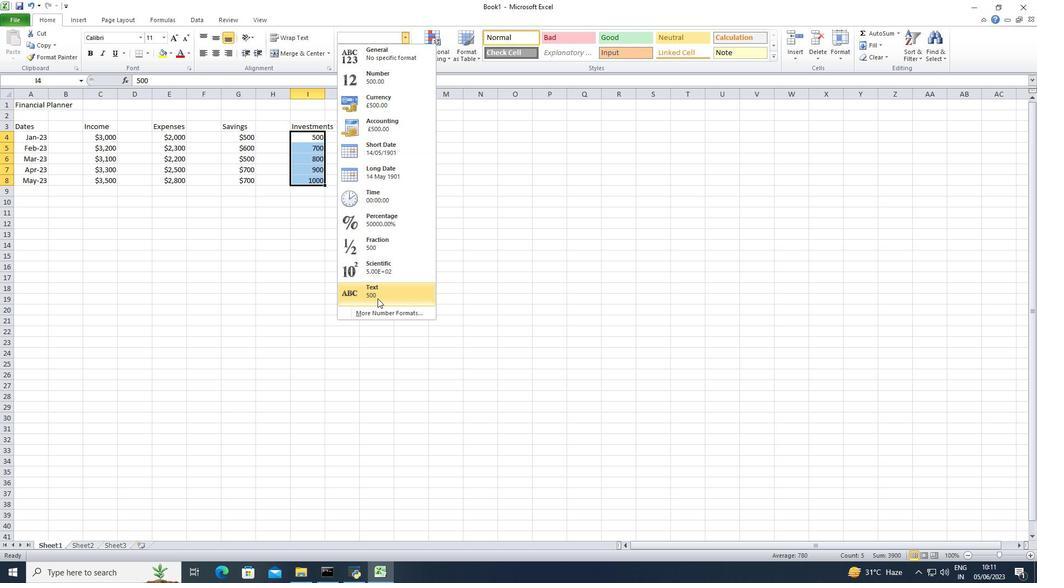 
Action: Mouse pressed left at (377, 310)
Screenshot: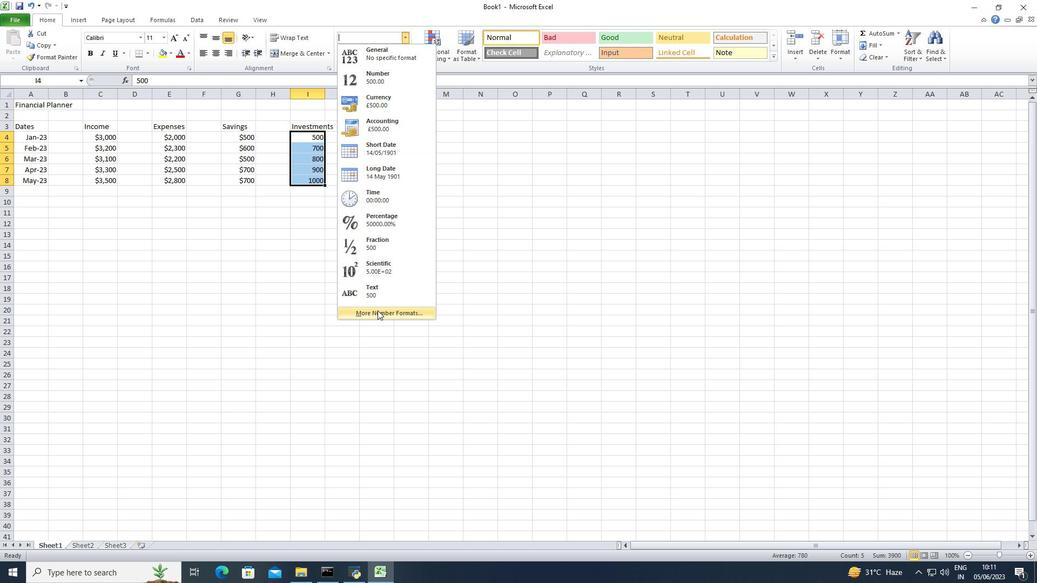 
Action: Mouse moved to (181, 204)
Screenshot: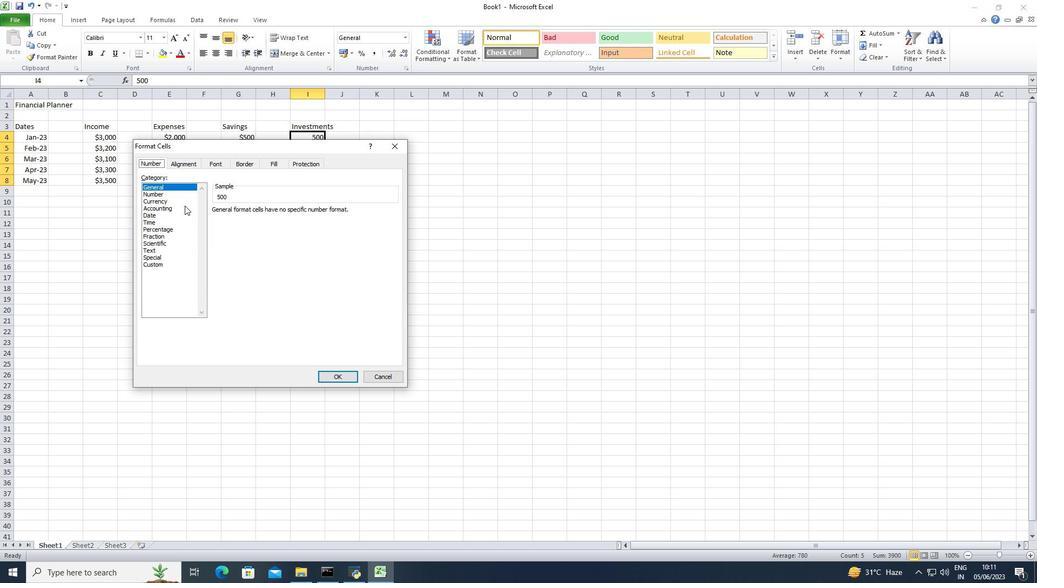 
Action: Mouse pressed left at (181, 204)
Screenshot: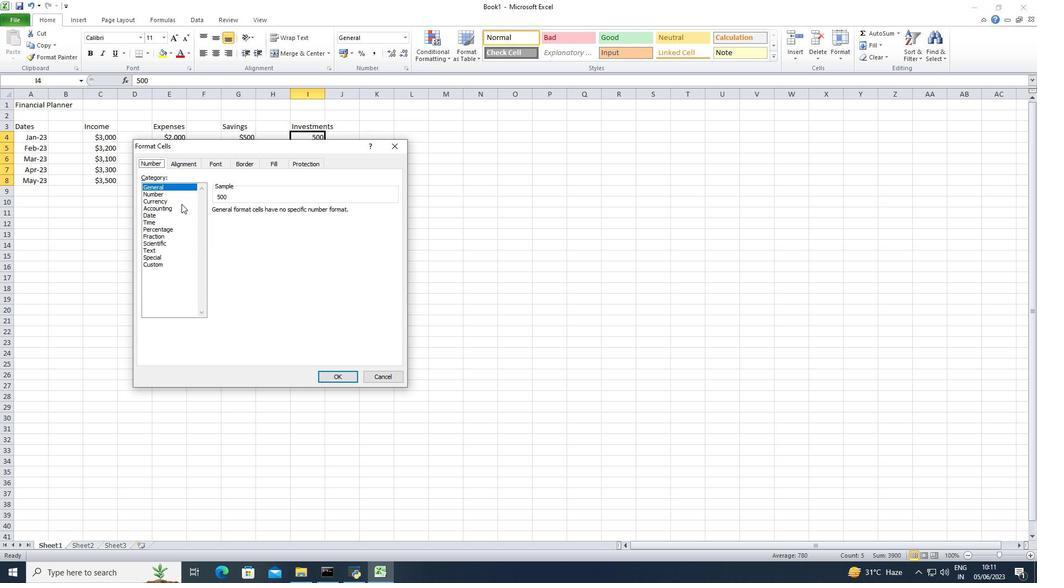 
Action: Mouse moved to (279, 215)
Screenshot: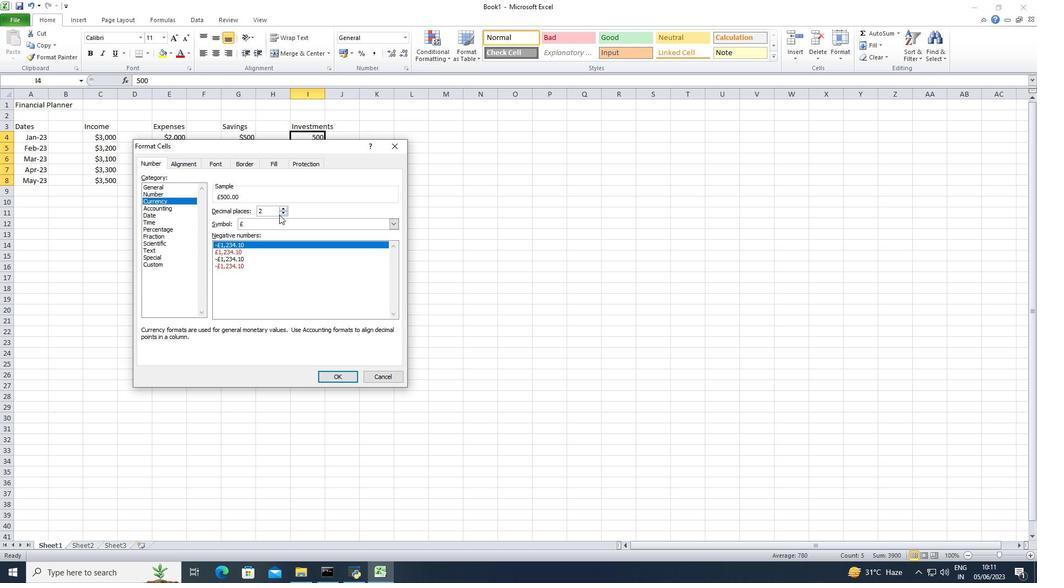 
Action: Mouse pressed left at (279, 215)
Screenshot: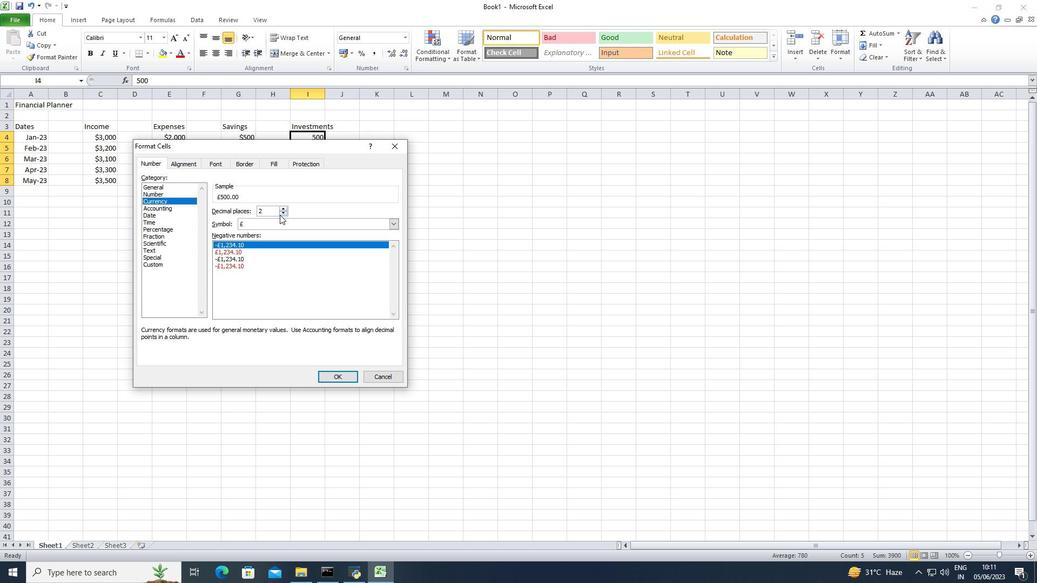 
Action: Mouse pressed left at (279, 215)
Screenshot: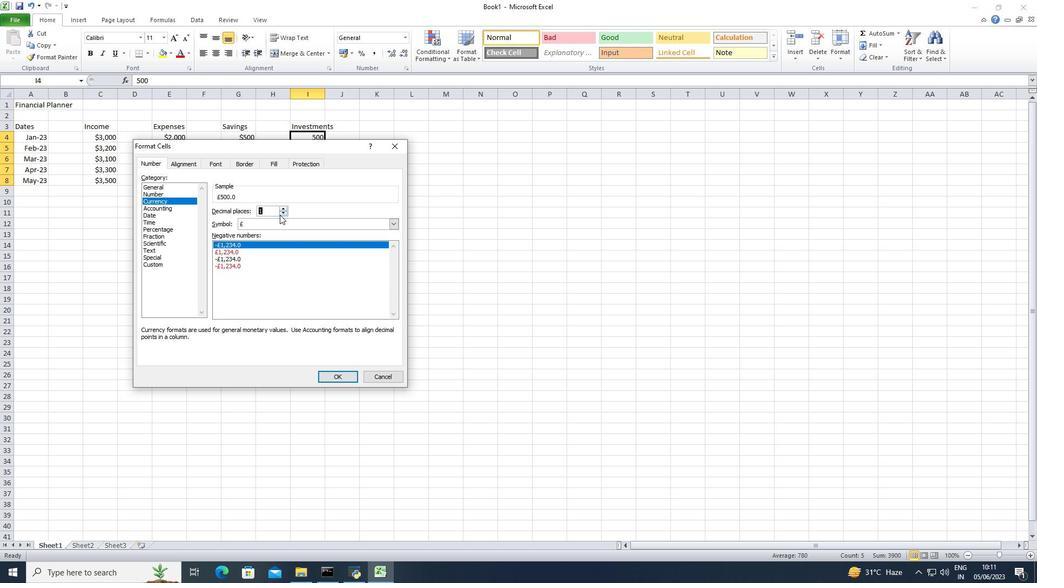 
Action: Mouse moved to (284, 217)
Screenshot: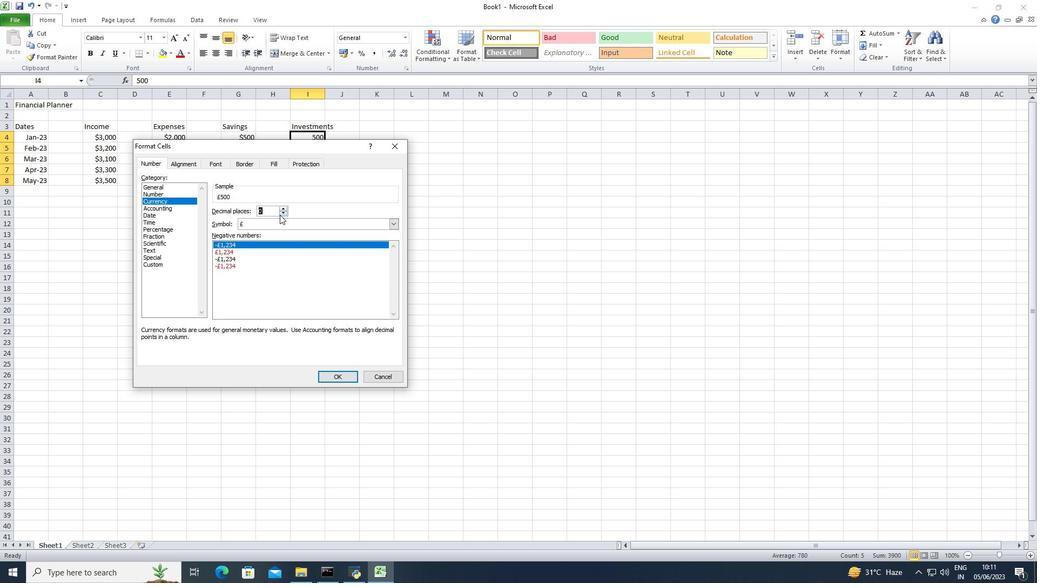 
Action: Mouse pressed left at (284, 217)
Screenshot: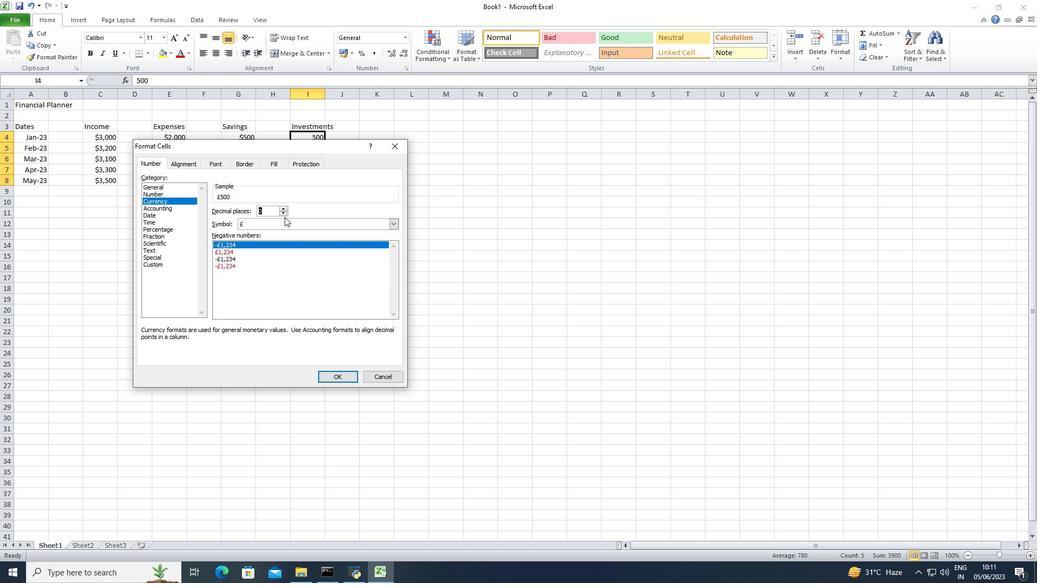 
Action: Mouse moved to (287, 226)
Screenshot: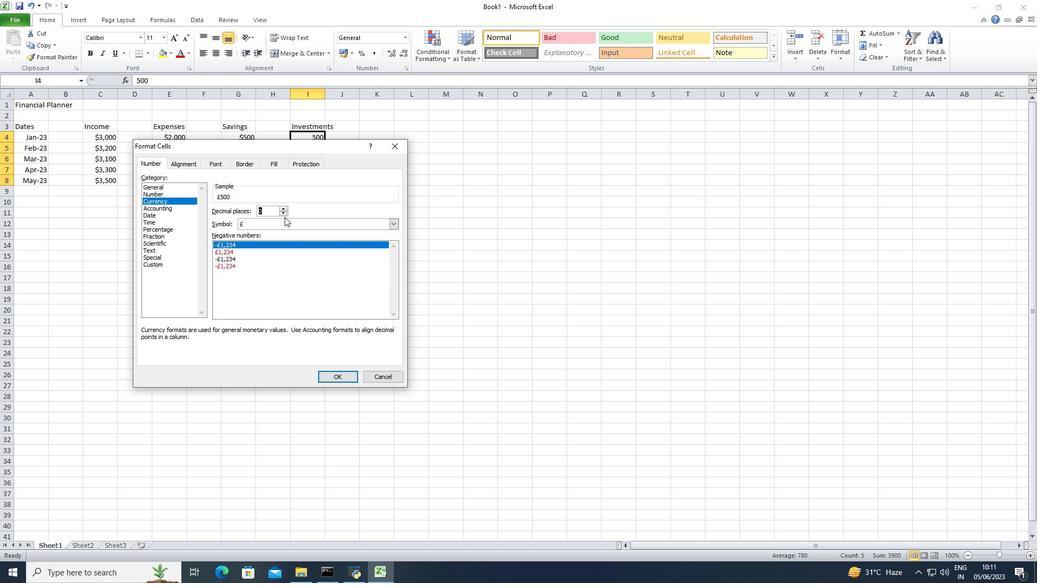 
Action: Mouse pressed left at (287, 226)
Screenshot: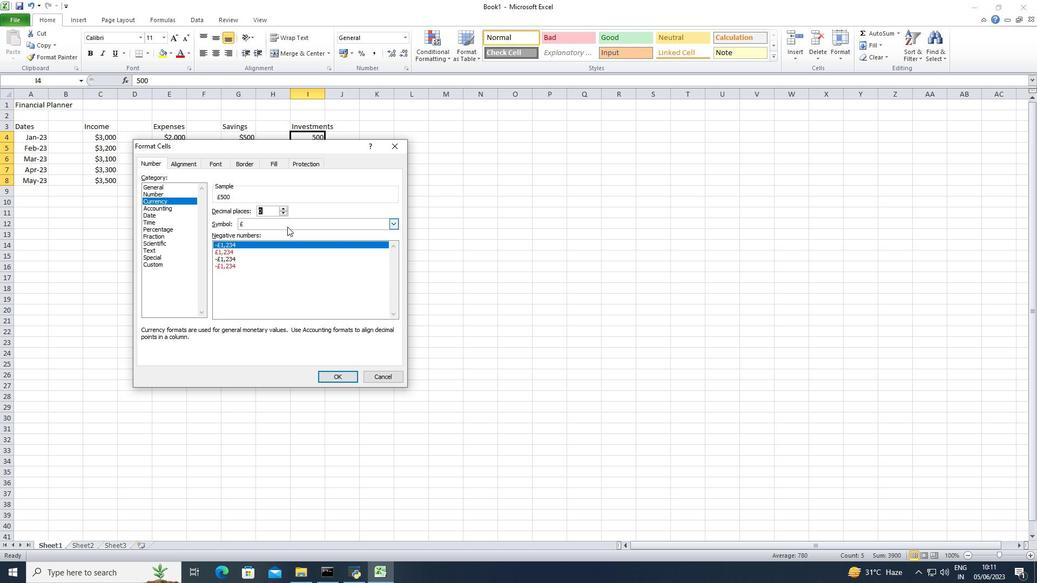 
Action: Mouse moved to (281, 242)
Screenshot: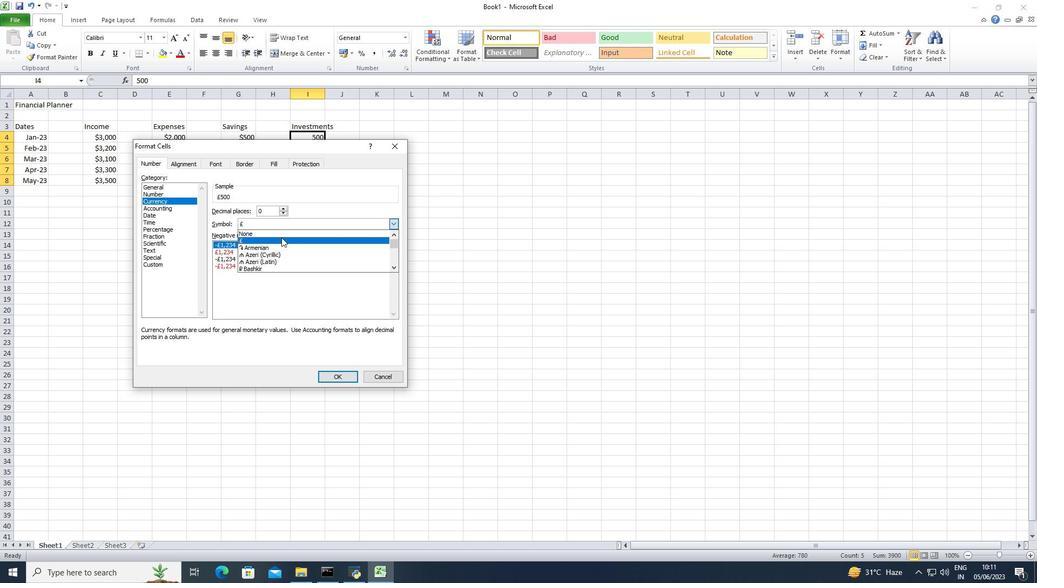
Action: Mouse scrolled (281, 242) with delta (0, 0)
Screenshot: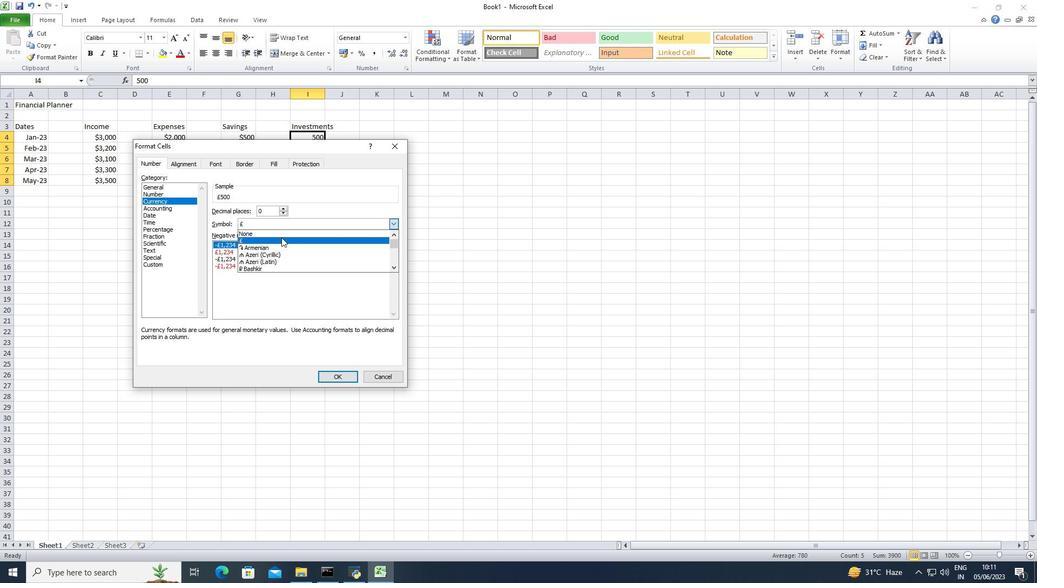 
Action: Mouse moved to (282, 250)
Screenshot: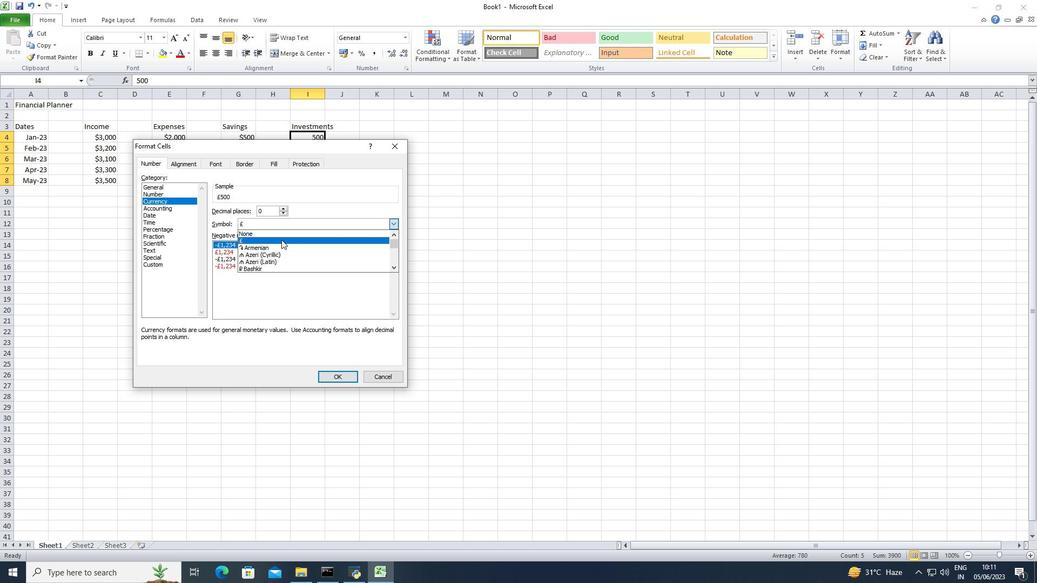 
Action: Mouse scrolled (282, 249) with delta (0, 0)
Screenshot: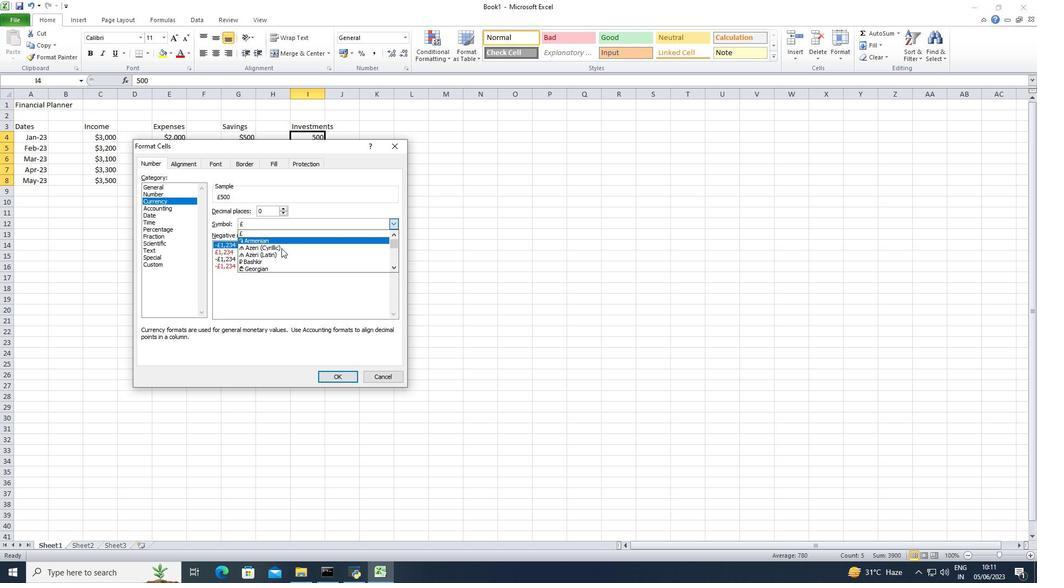 
Action: Mouse moved to (284, 254)
Screenshot: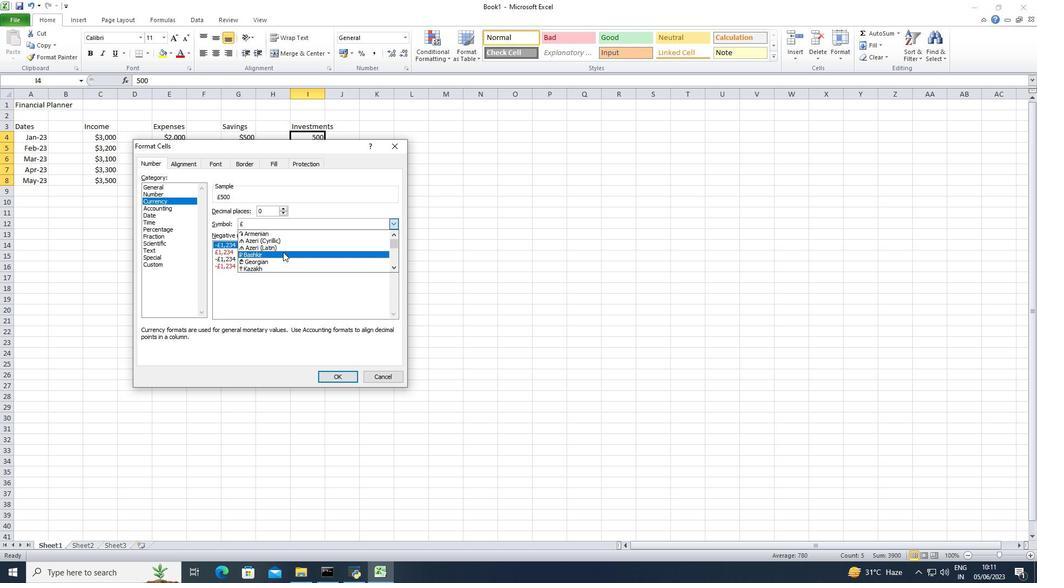
Action: Mouse scrolled (284, 253) with delta (0, 0)
Screenshot: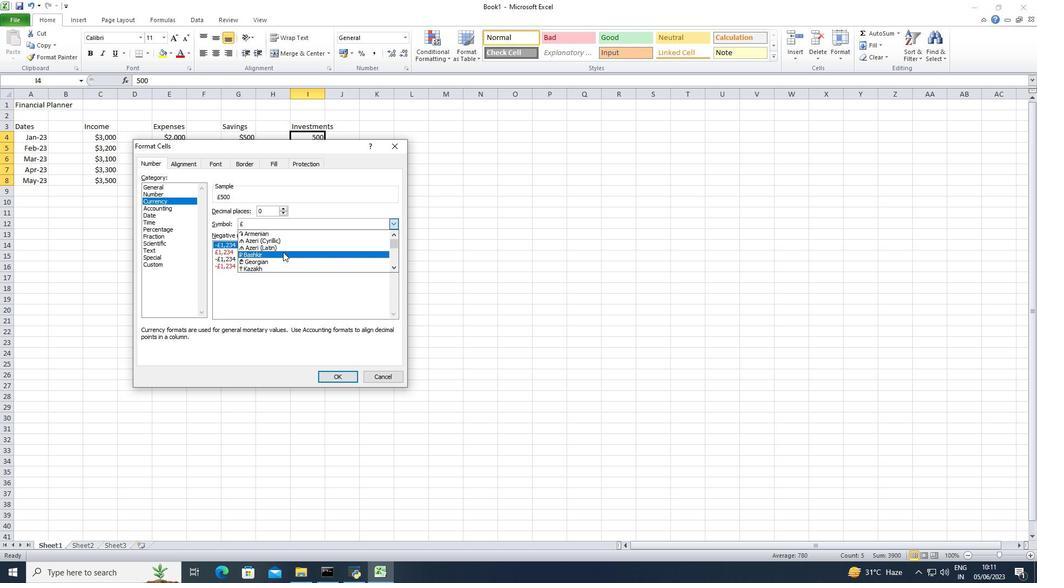 
Action: Mouse moved to (284, 256)
Screenshot: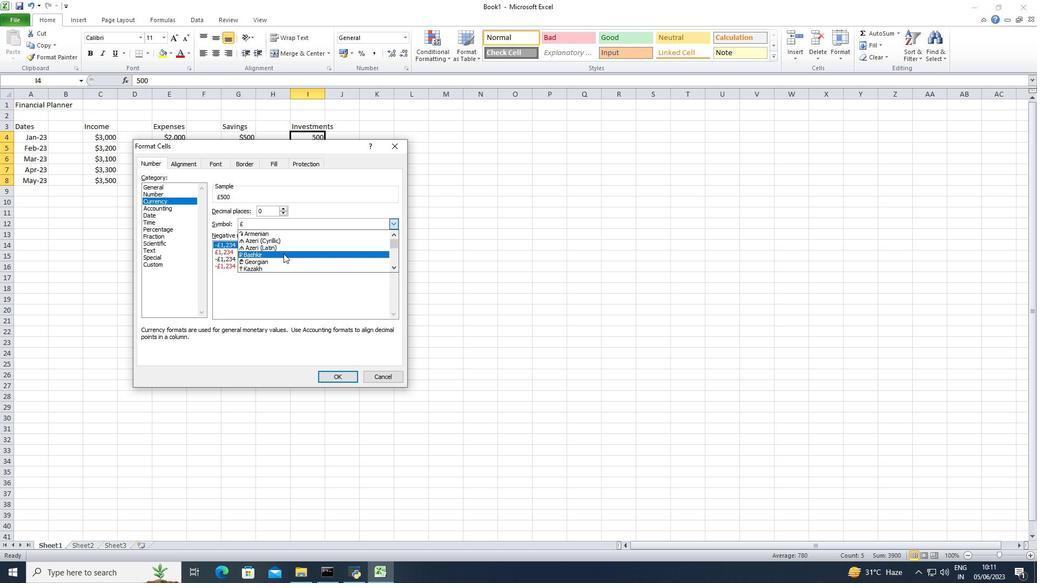 
Action: Mouse scrolled (284, 255) with delta (0, 0)
Screenshot: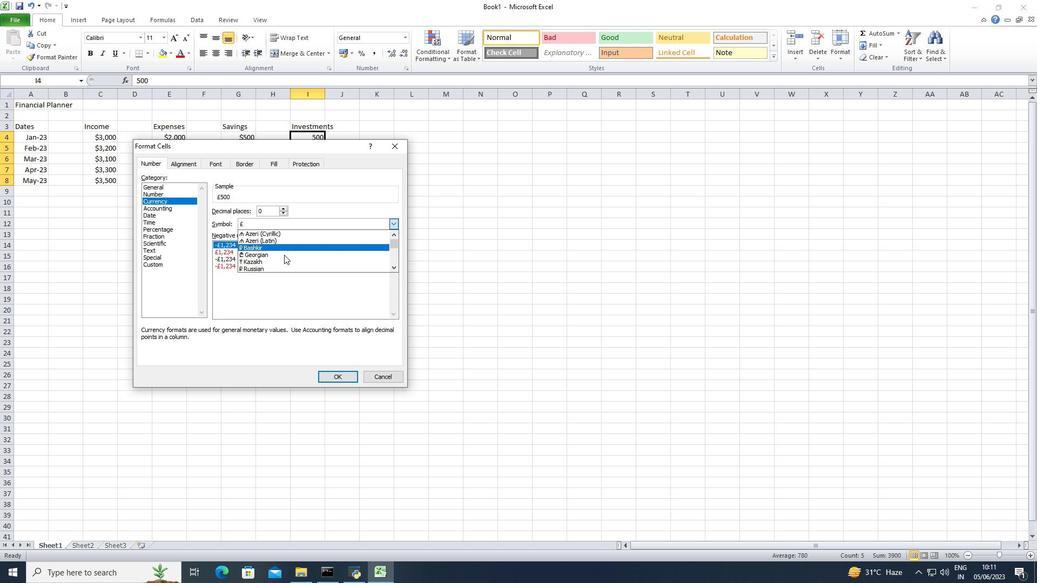 
Action: Mouse scrolled (284, 255) with delta (0, 0)
Screenshot: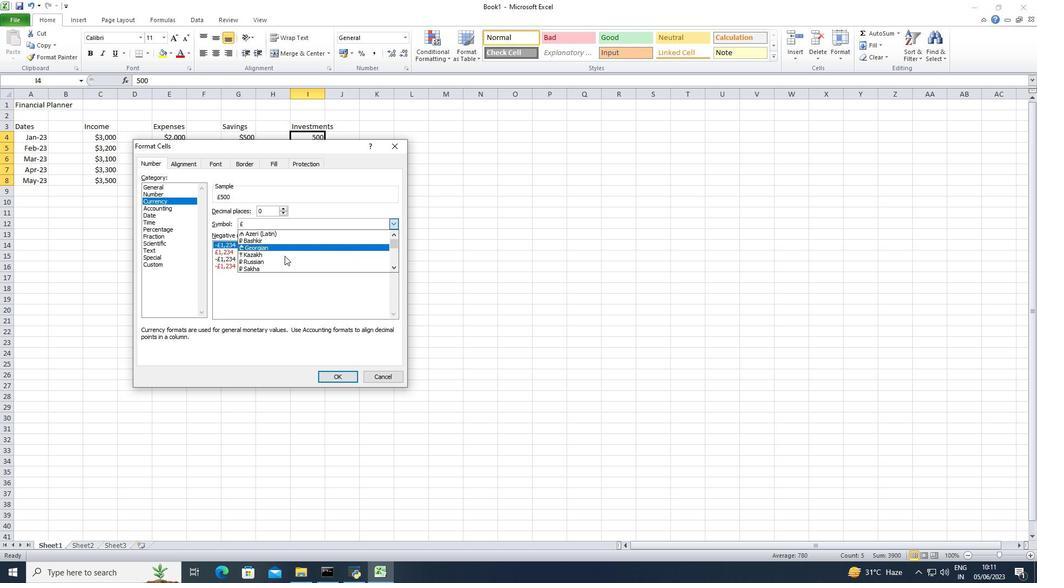 
Action: Mouse scrolled (284, 255) with delta (0, 0)
Screenshot: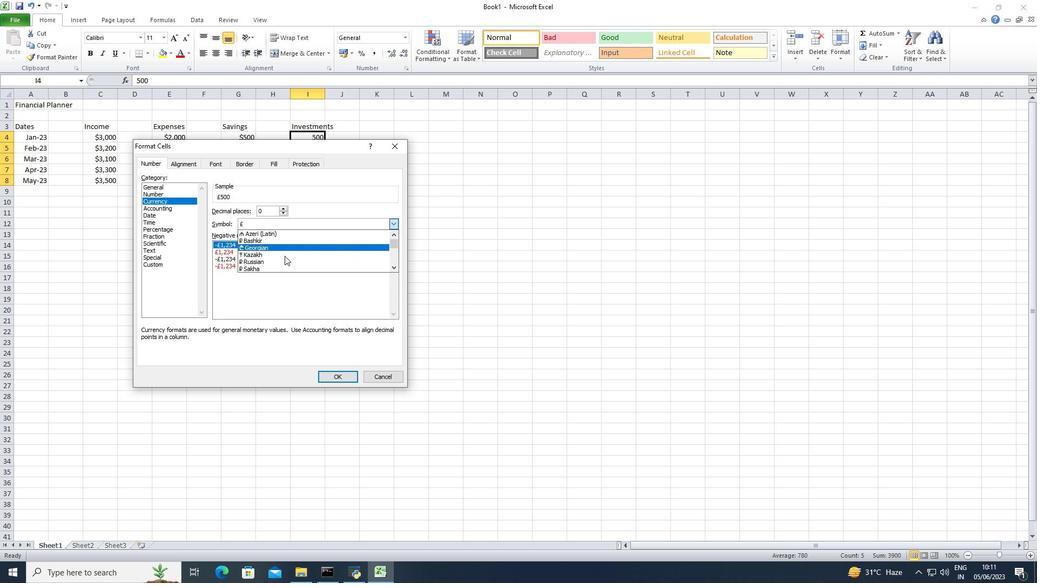 
Action: Mouse scrolled (284, 255) with delta (0, 0)
Screenshot: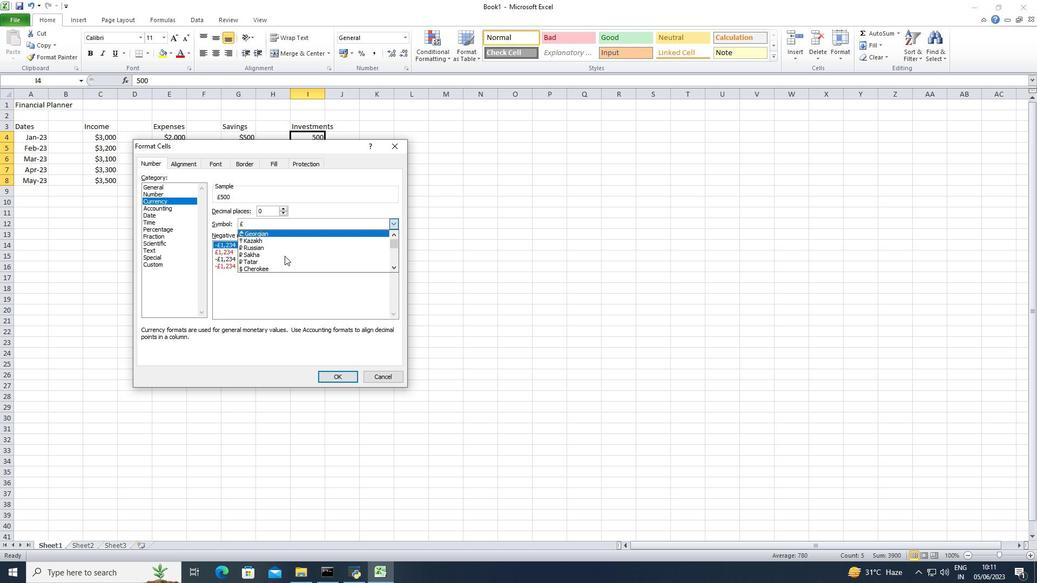 
Action: Mouse scrolled (284, 255) with delta (0, 0)
Screenshot: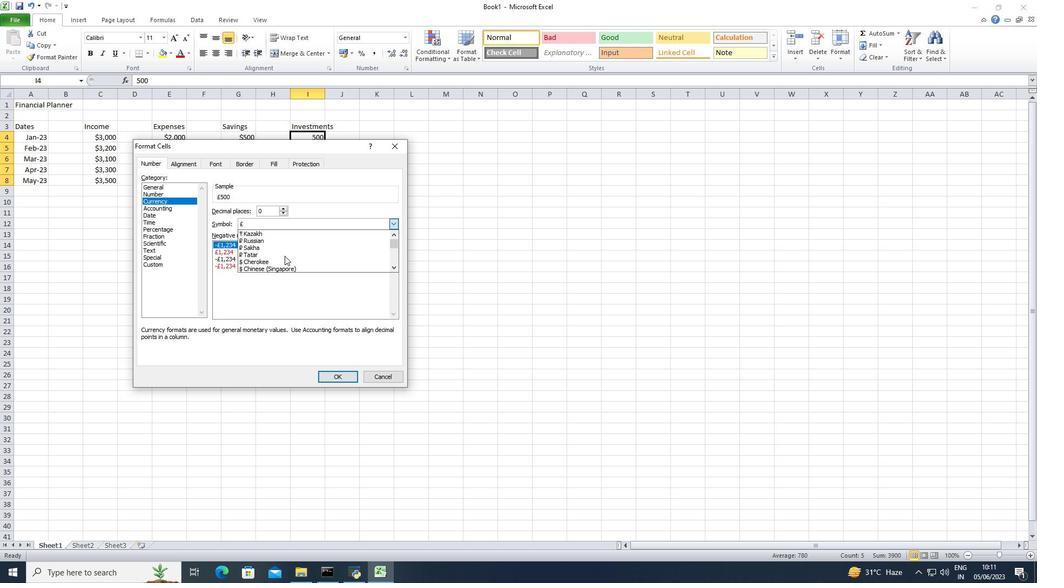 
Action: Mouse scrolled (284, 255) with delta (0, 0)
Screenshot: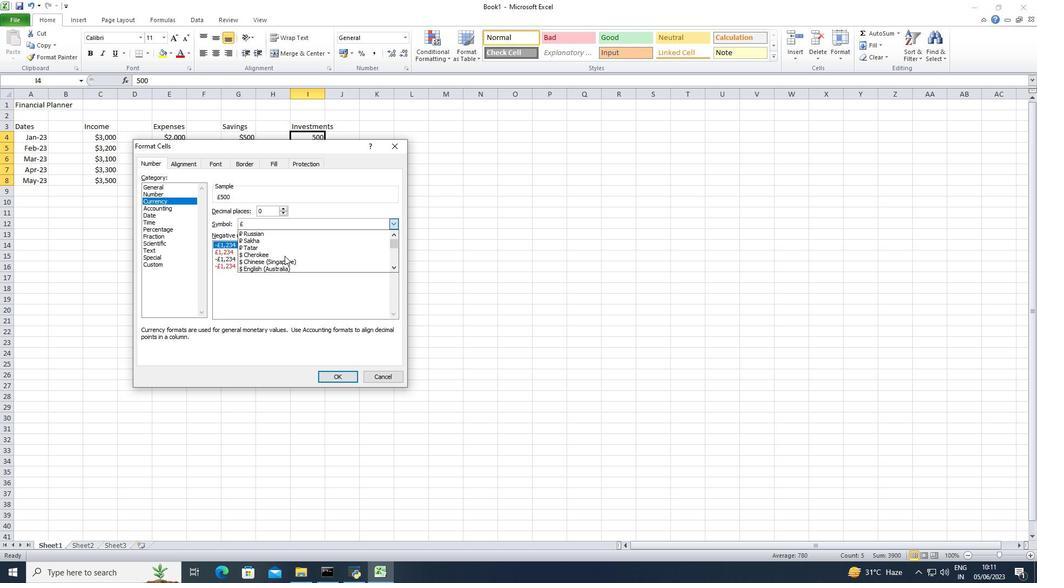 
Action: Mouse scrolled (284, 255) with delta (0, 0)
Screenshot: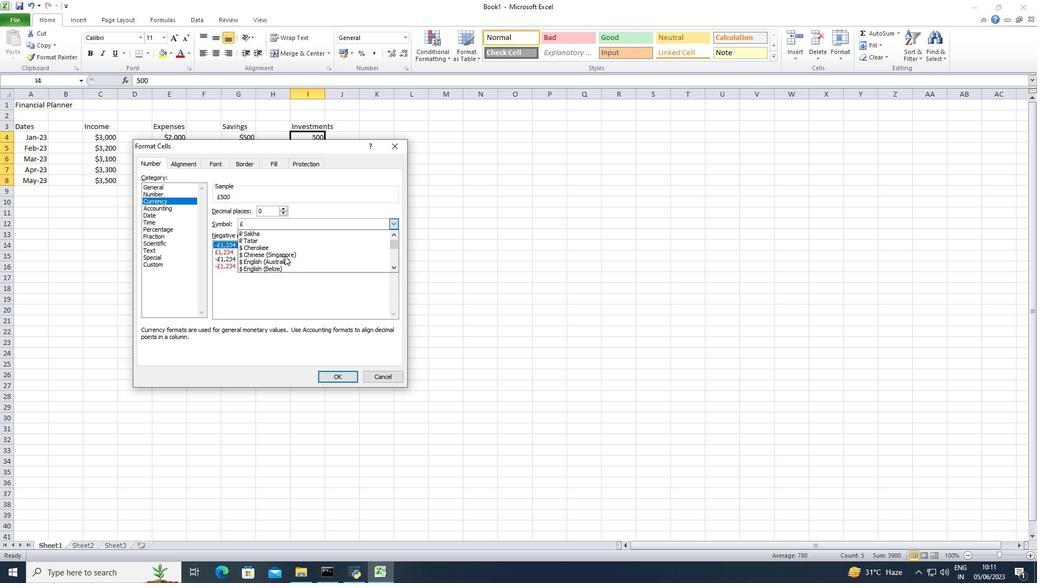 
Action: Mouse pressed left at (284, 256)
Screenshot: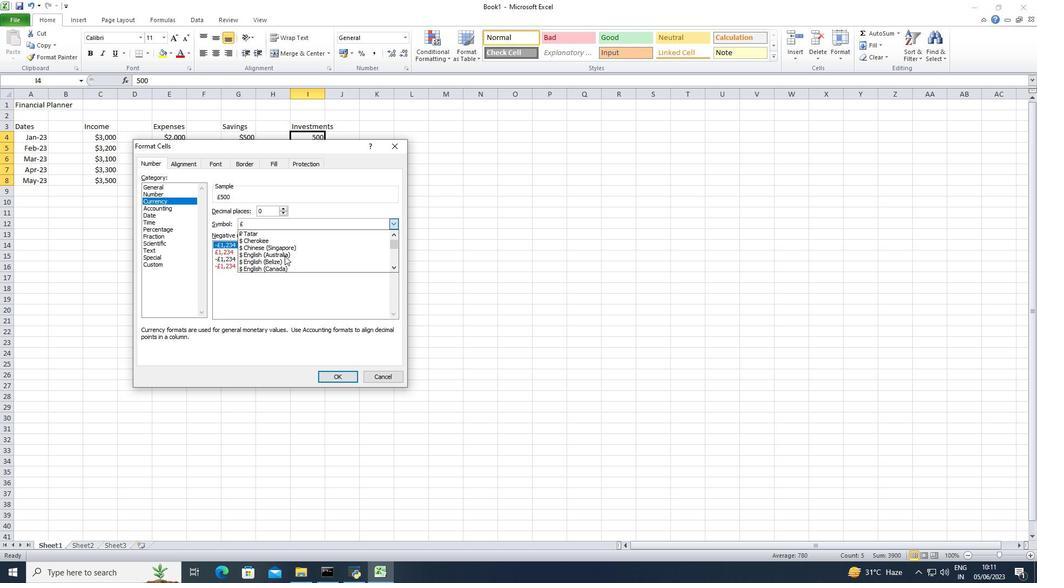 
Action: Mouse moved to (283, 228)
Screenshot: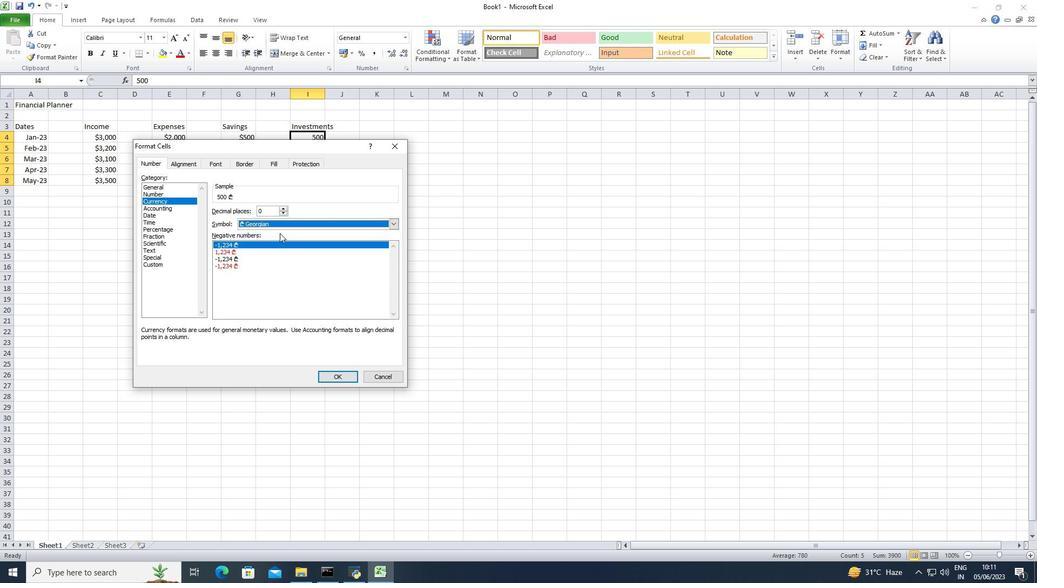 
Action: Mouse pressed left at (283, 228)
Screenshot: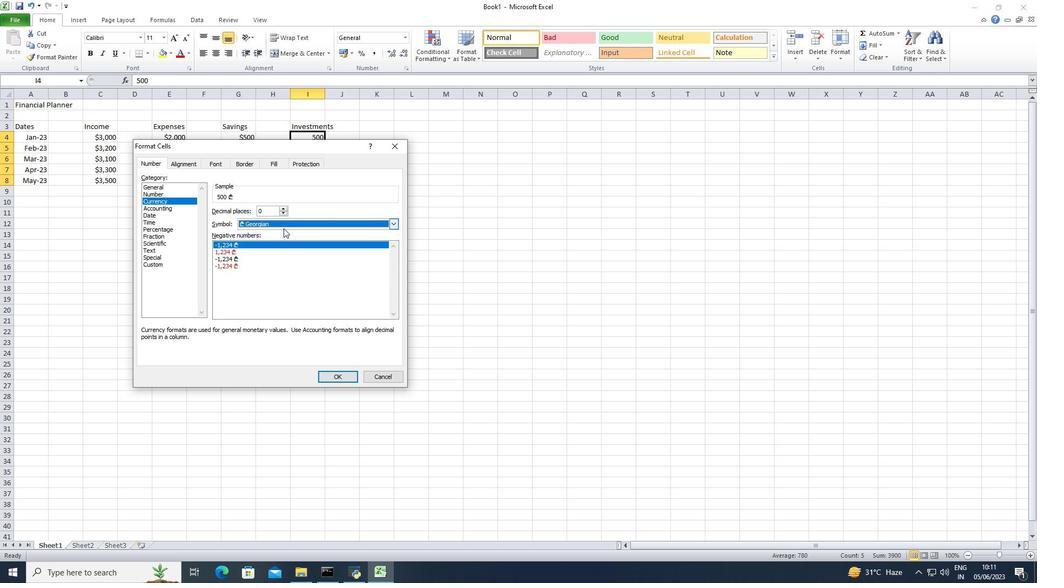 
Action: Mouse moved to (280, 254)
Screenshot: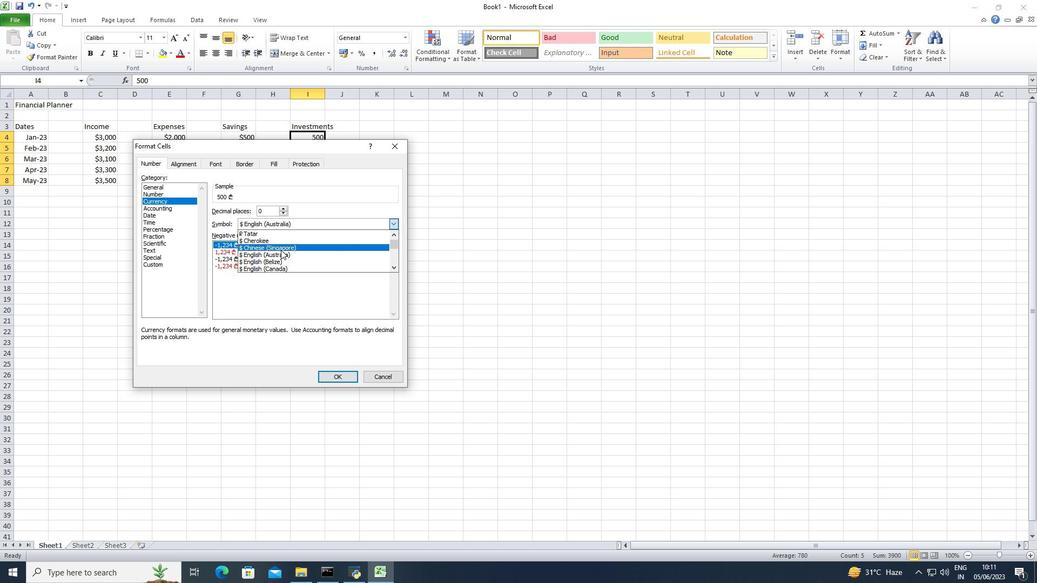 
Action: Mouse pressed left at (280, 254)
Screenshot: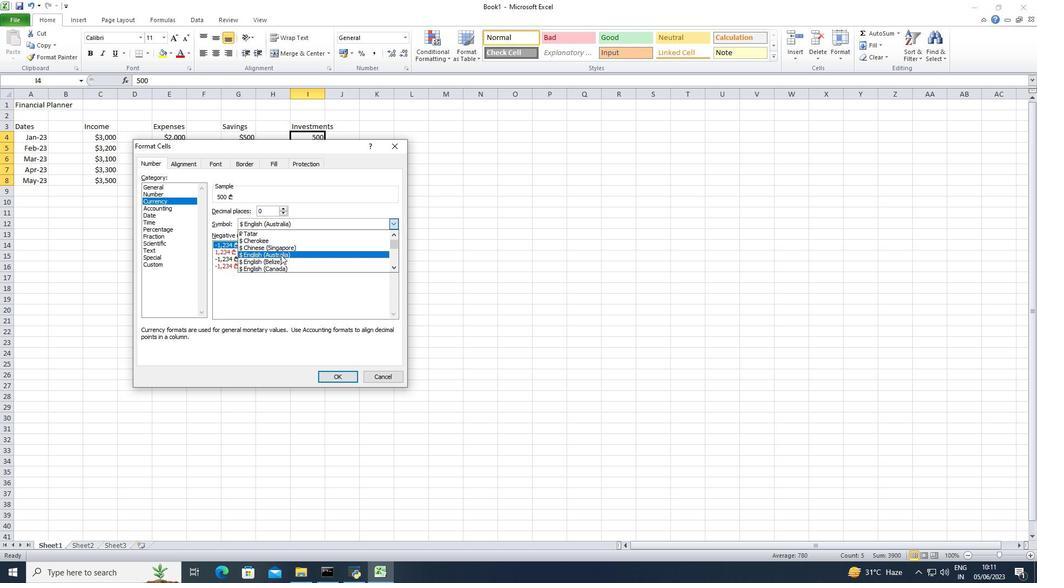 
Action: Mouse moved to (347, 376)
Screenshot: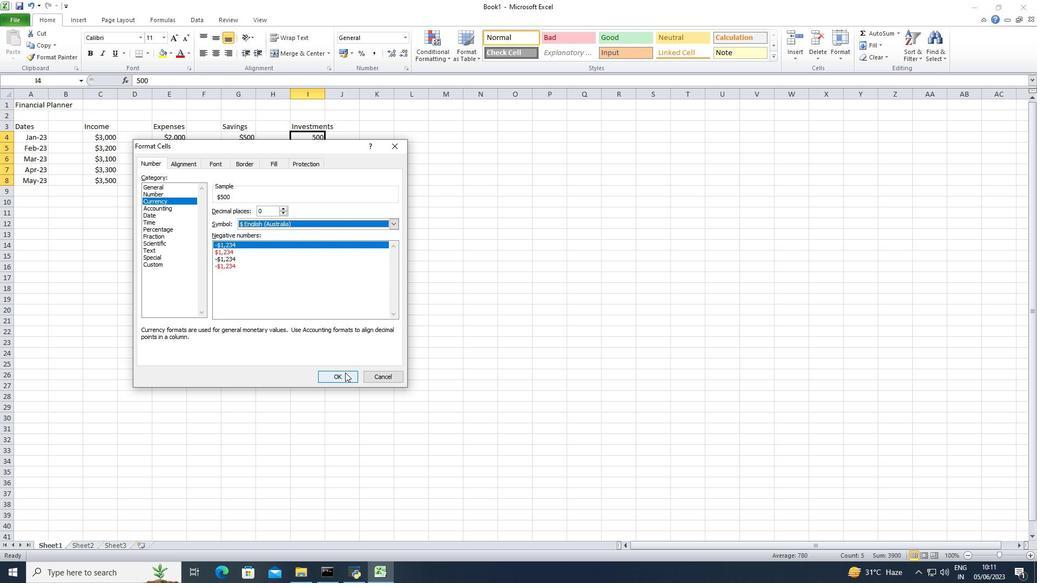 
Action: Mouse pressed left at (347, 376)
Screenshot: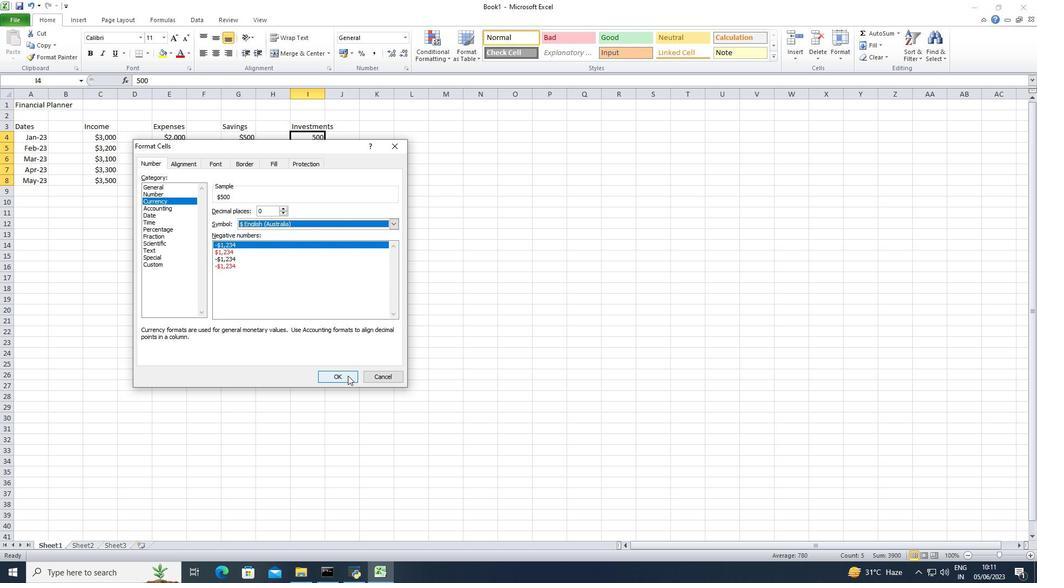 
Action: Mouse moved to (385, 124)
Screenshot: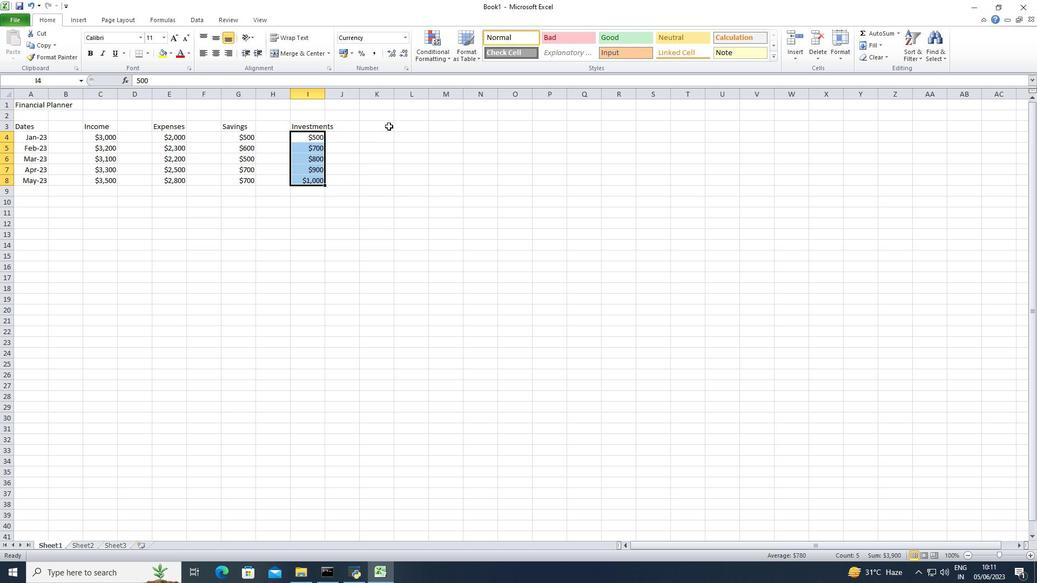 
Action: Mouse pressed left at (385, 124)
Screenshot: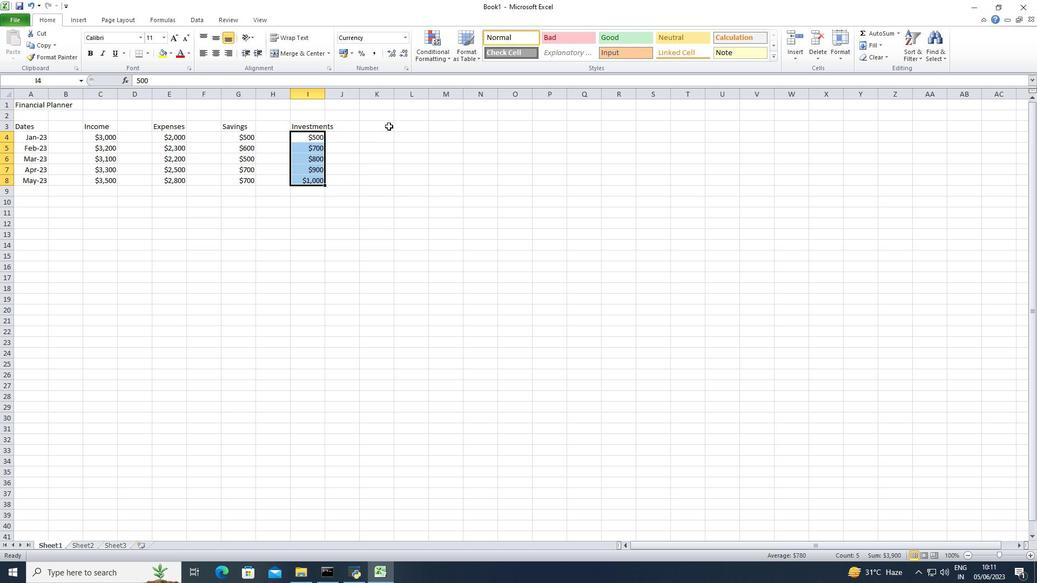 
Action: Key pressed <Key.shift>Net<Key.space><Key.shift>Savings<Key.down>1000<Key.down>1200<Key.down>900<Key.down>800<Key.down>700<Key.down>
Screenshot: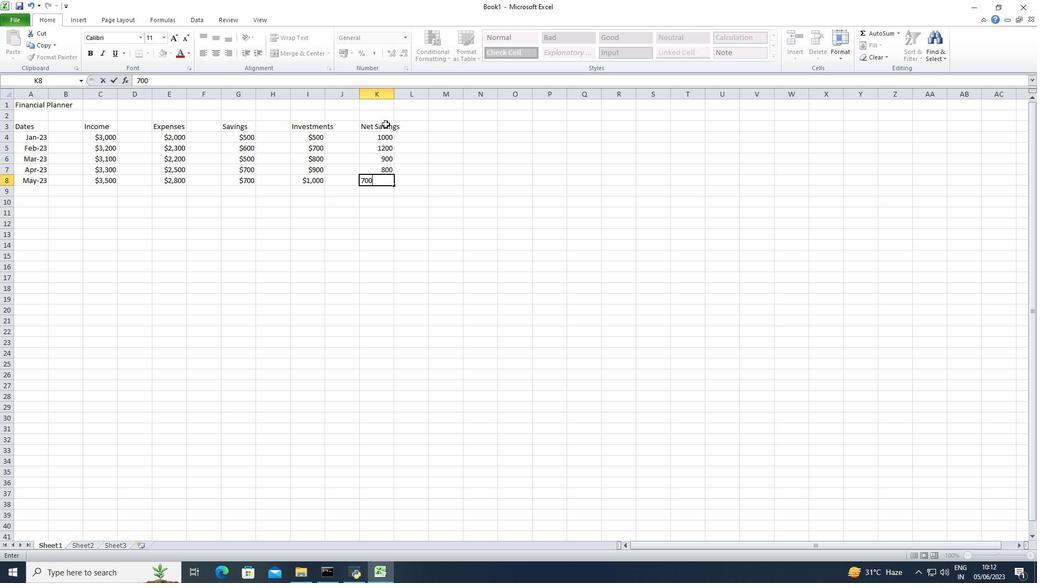 
Action: Mouse moved to (377, 140)
Screenshot: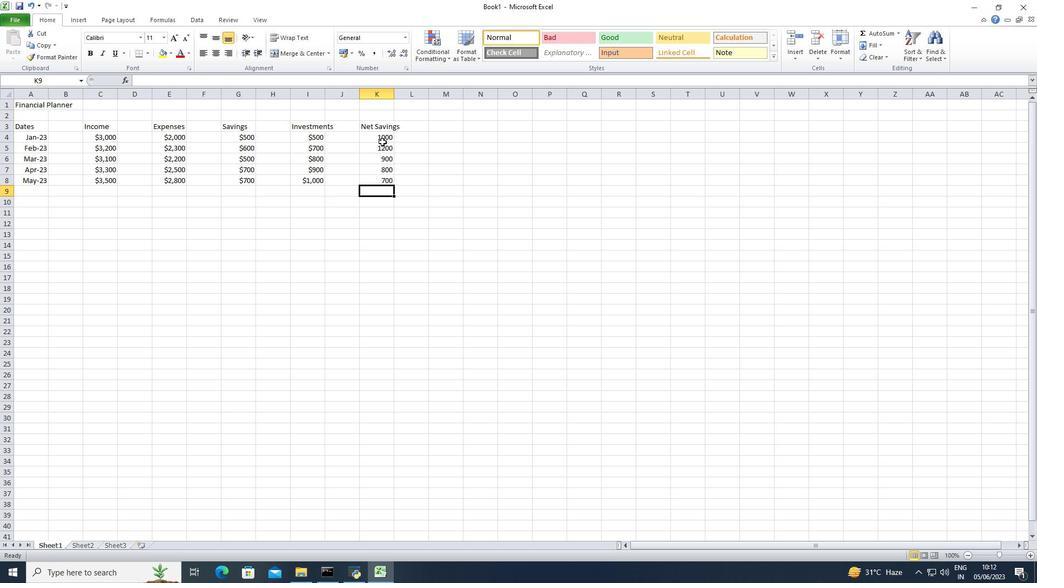 
Action: Mouse pressed left at (377, 140)
Screenshot: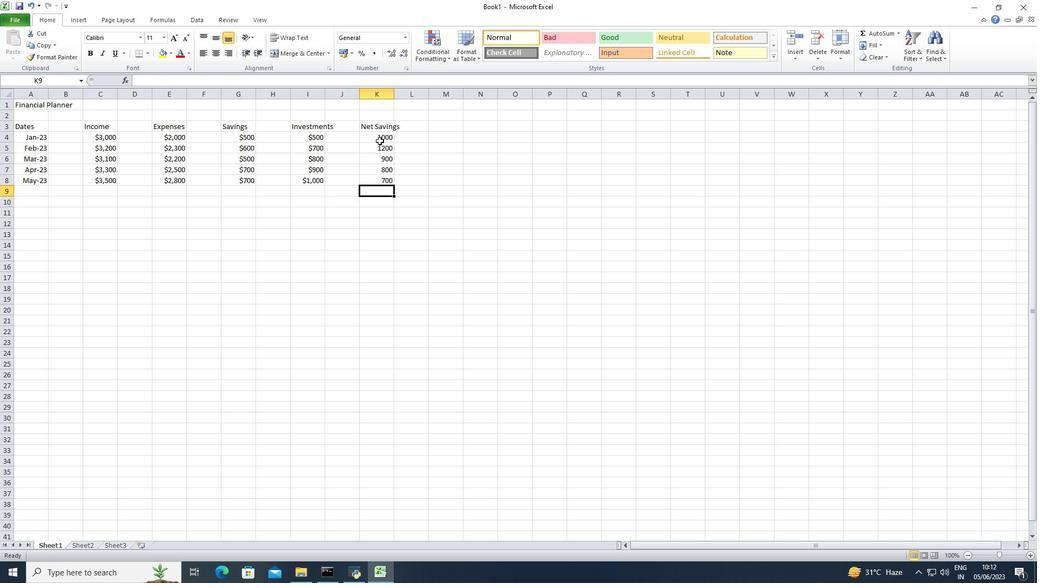 
Action: Mouse moved to (403, 42)
Screenshot: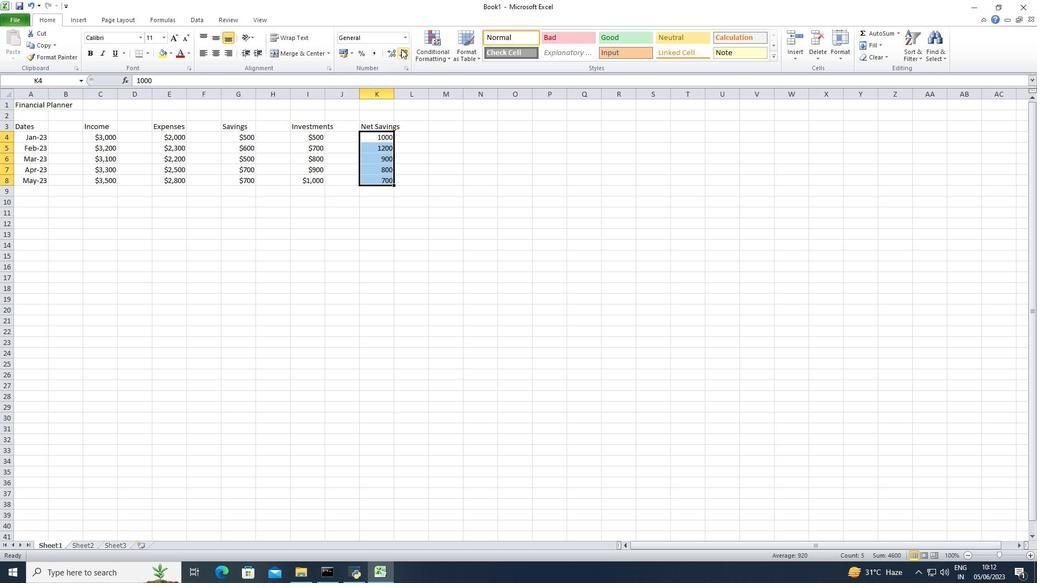 
Action: Mouse pressed left at (403, 42)
Screenshot: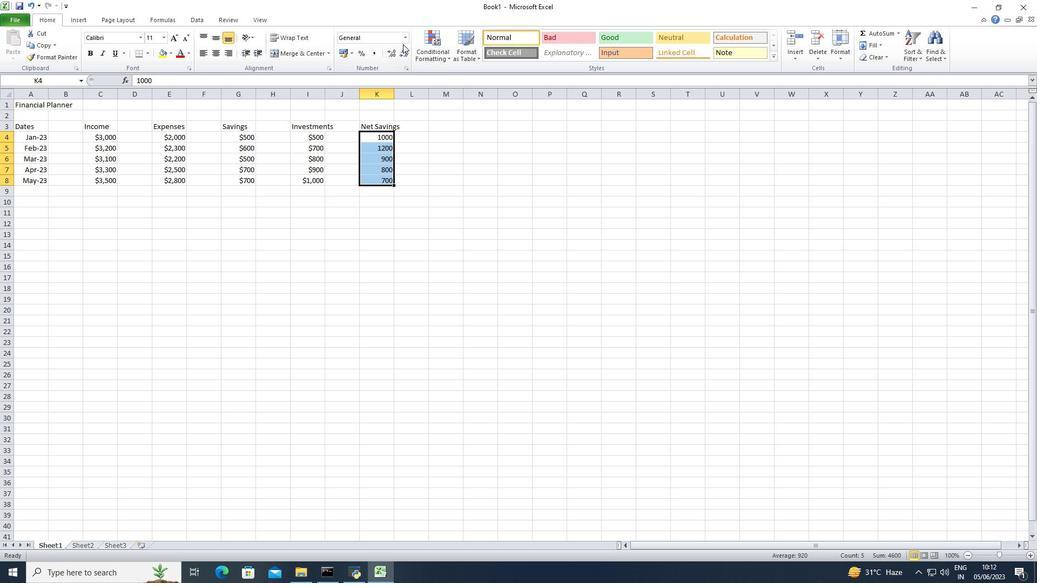 
Action: Mouse moved to (394, 309)
Screenshot: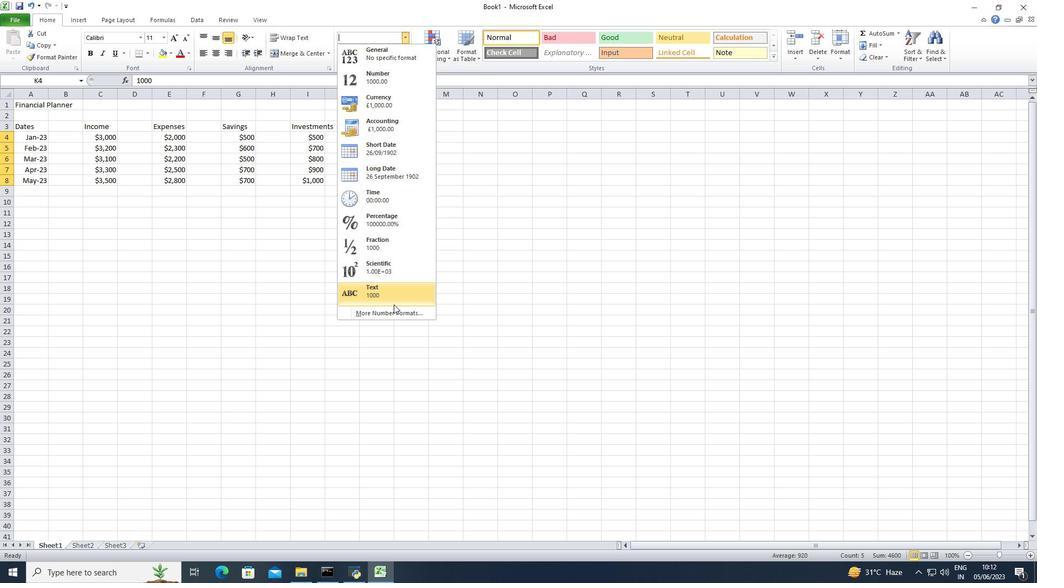 
Action: Mouse pressed left at (394, 309)
Screenshot: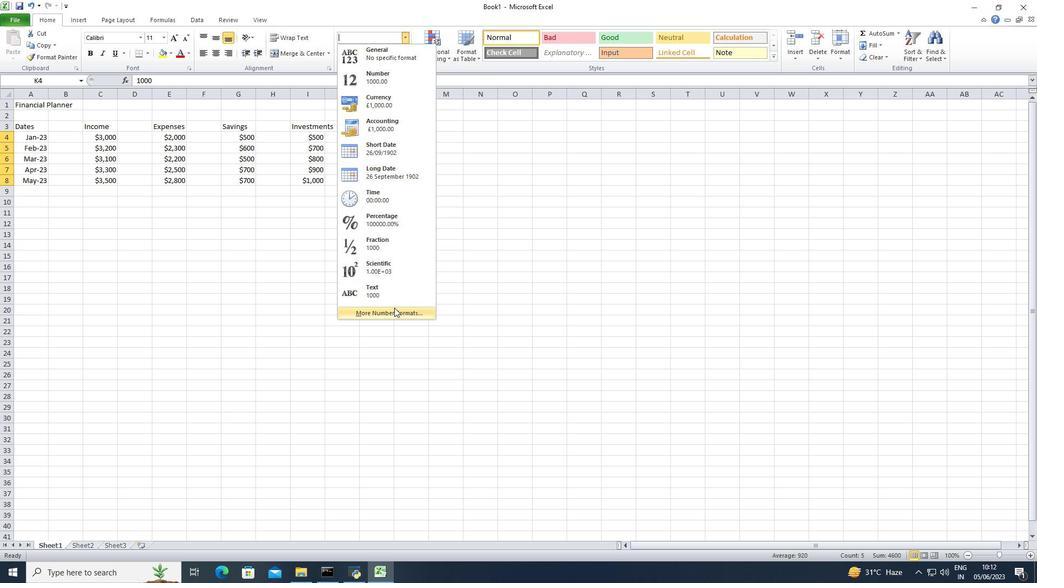 
Action: Mouse moved to (146, 201)
Screenshot: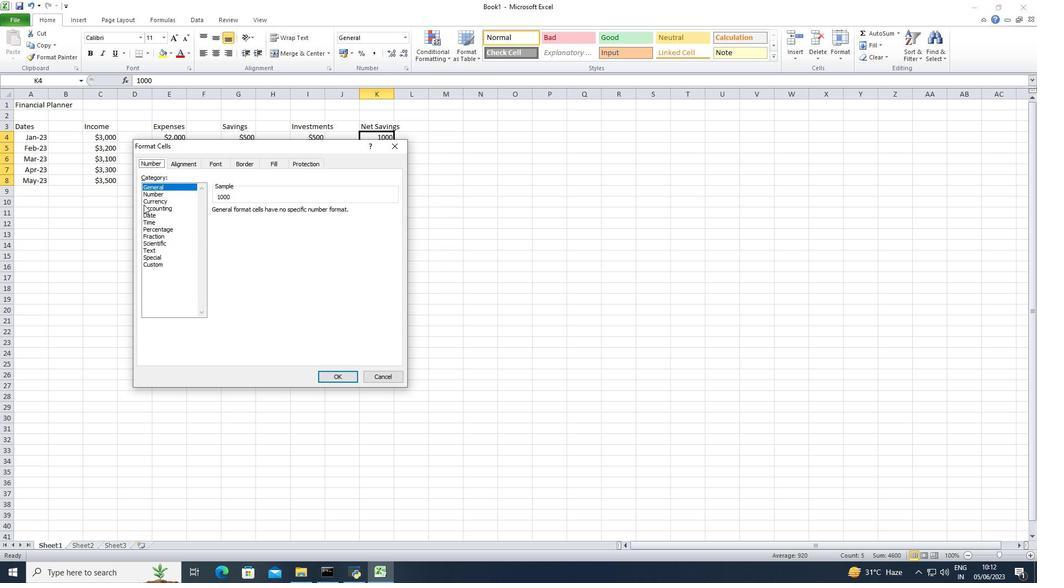 
Action: Mouse pressed left at (146, 201)
Screenshot: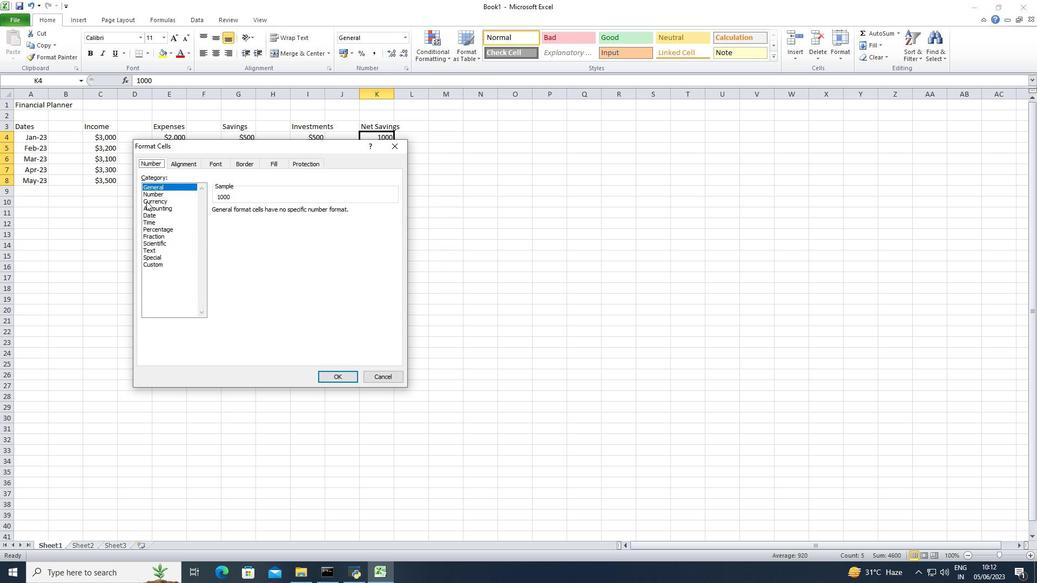 
Action: Mouse moved to (286, 212)
Screenshot: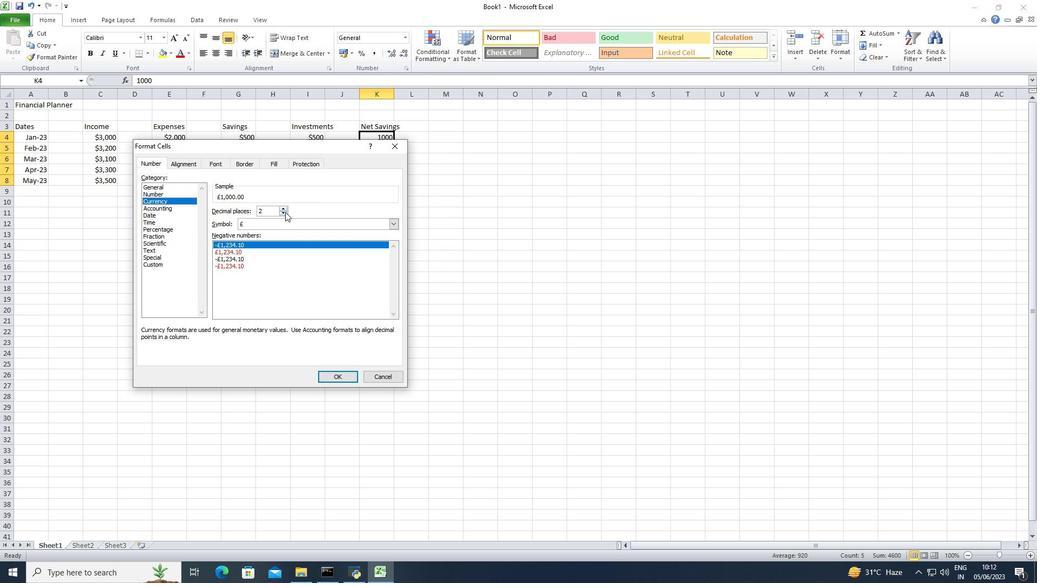 
Action: Mouse pressed left at (286, 212)
Screenshot: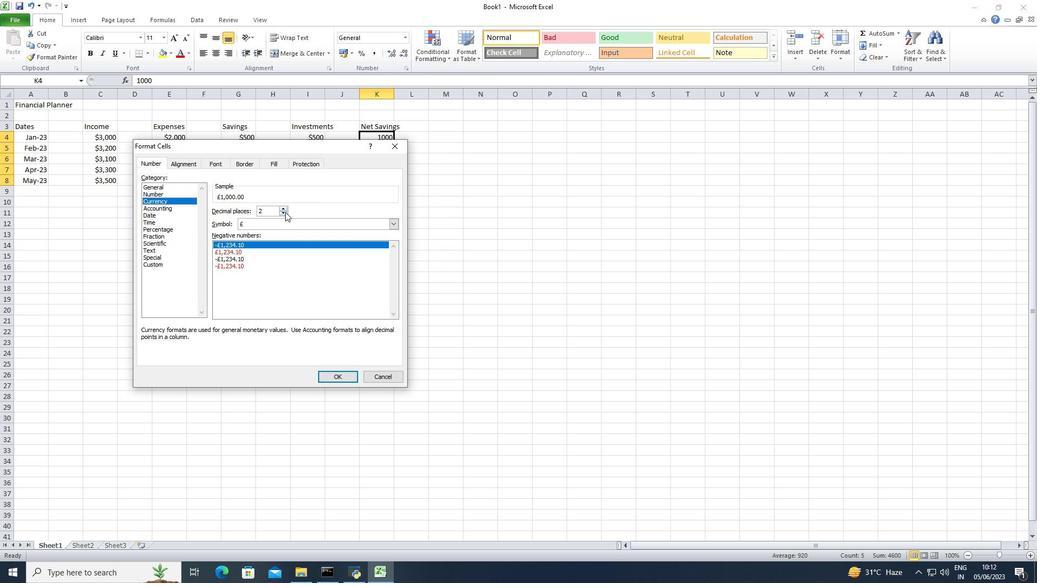 
Action: Mouse pressed left at (286, 212)
Screenshot: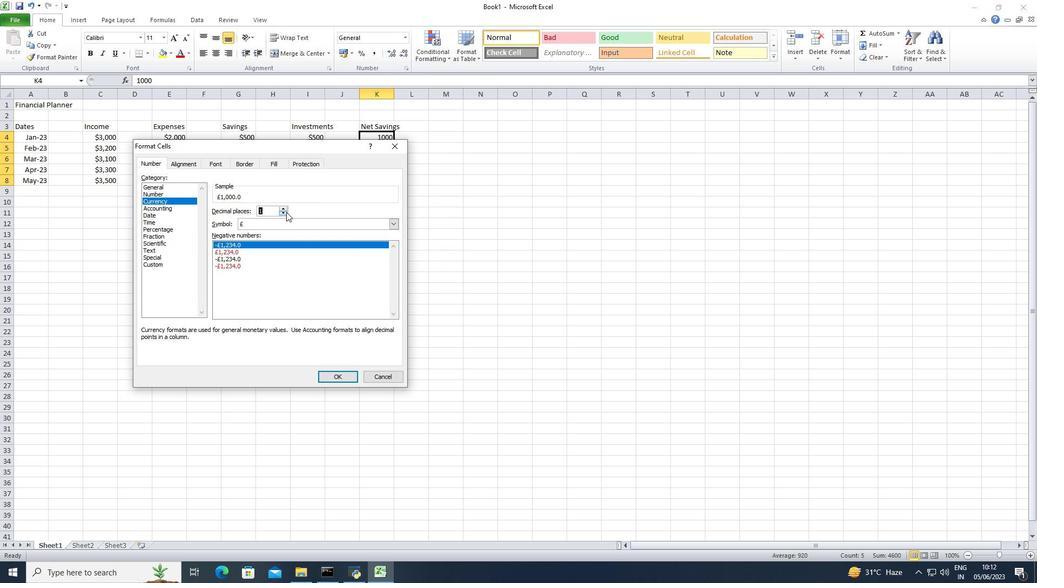 
Action: Mouse moved to (285, 226)
Screenshot: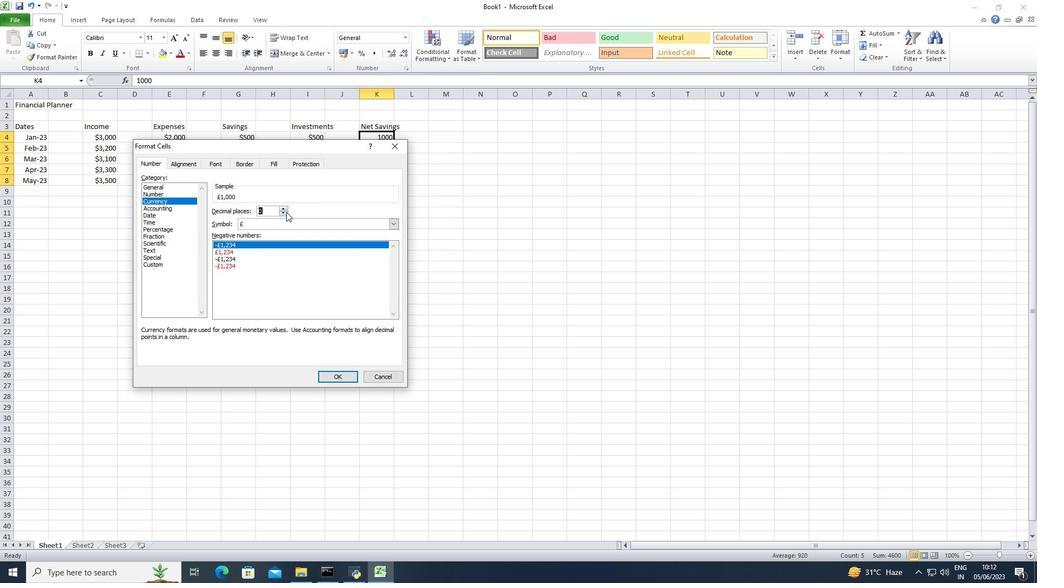 
Action: Mouse pressed left at (285, 226)
Screenshot: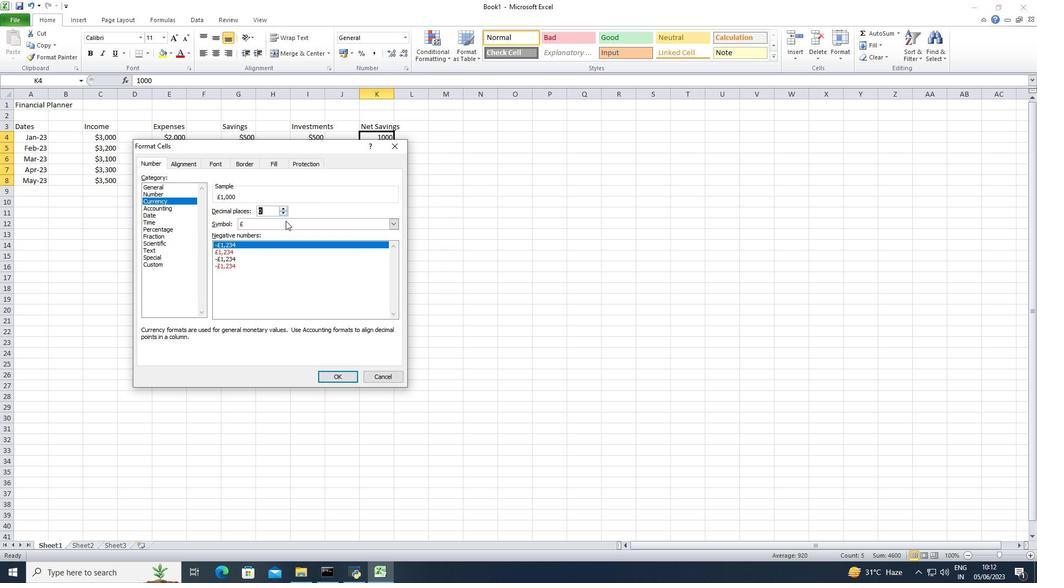 
Action: Mouse moved to (286, 256)
Screenshot: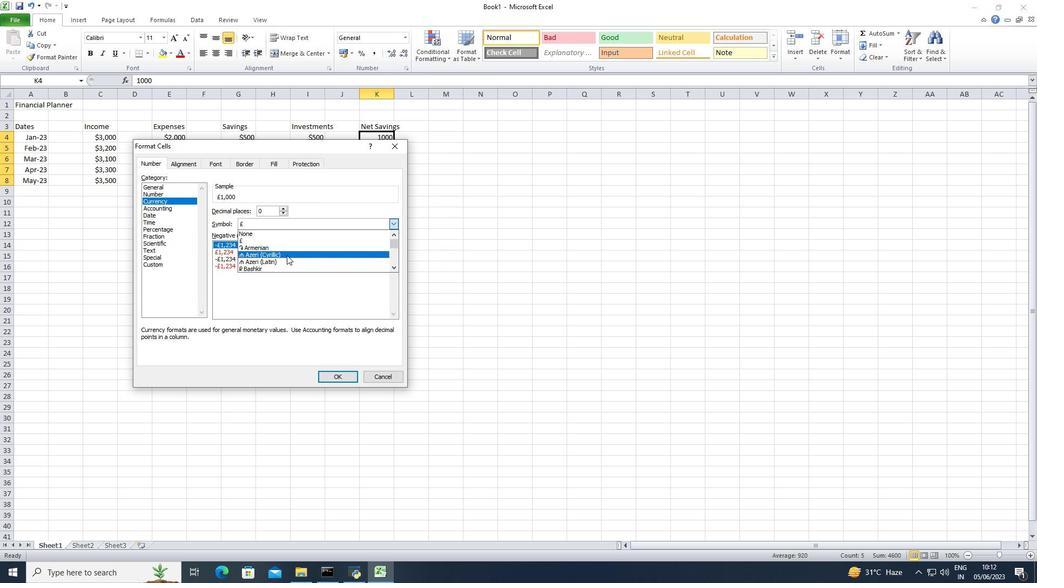 
Action: Mouse scrolled (286, 256) with delta (0, 0)
Screenshot: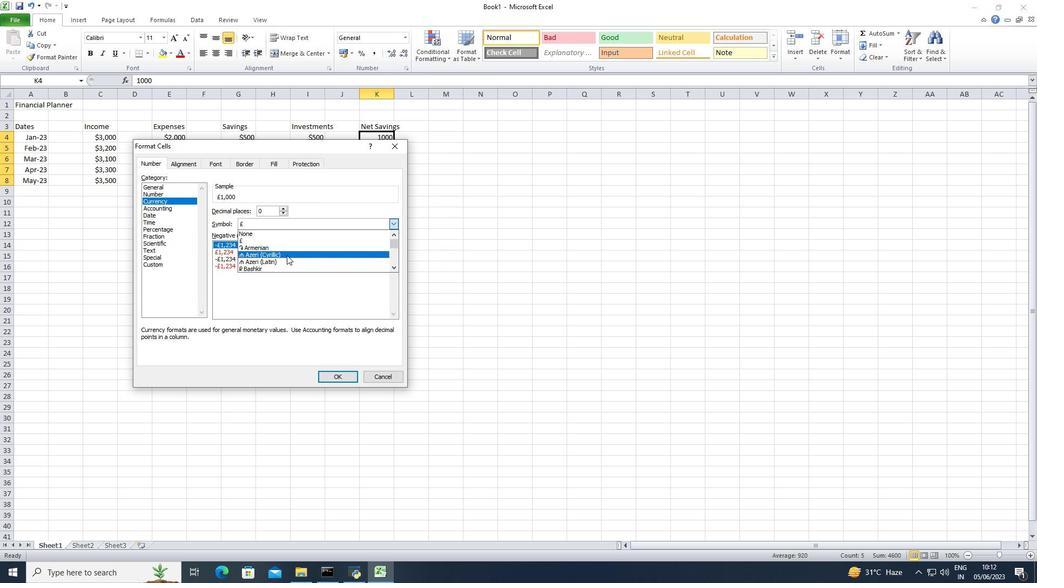 
Action: Mouse scrolled (286, 256) with delta (0, 0)
Screenshot: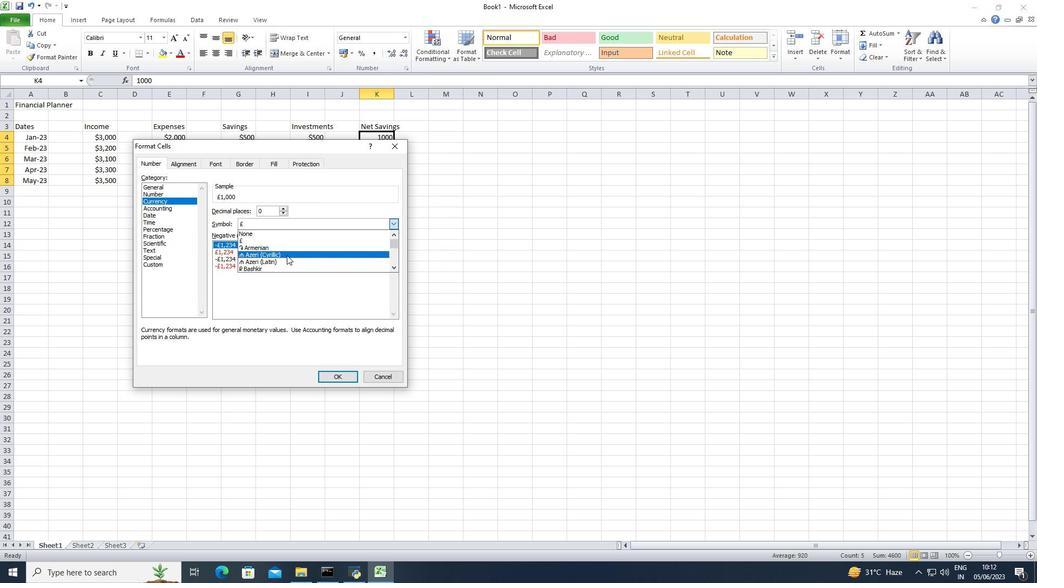 
Action: Mouse scrolled (286, 256) with delta (0, 0)
Screenshot: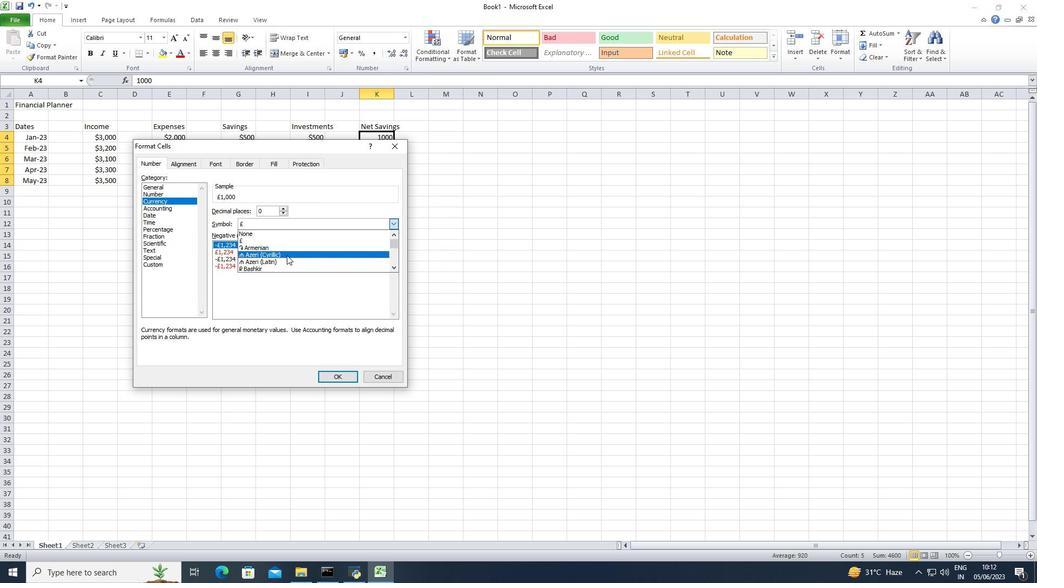 
Action: Mouse scrolled (286, 256) with delta (0, 0)
Screenshot: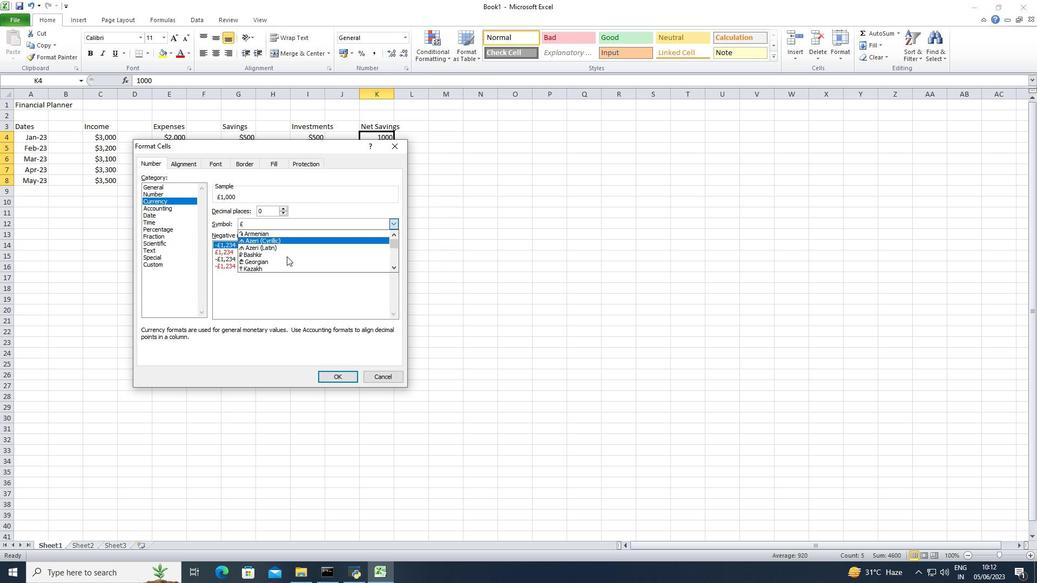 
Action: Mouse scrolled (286, 256) with delta (0, 0)
Screenshot: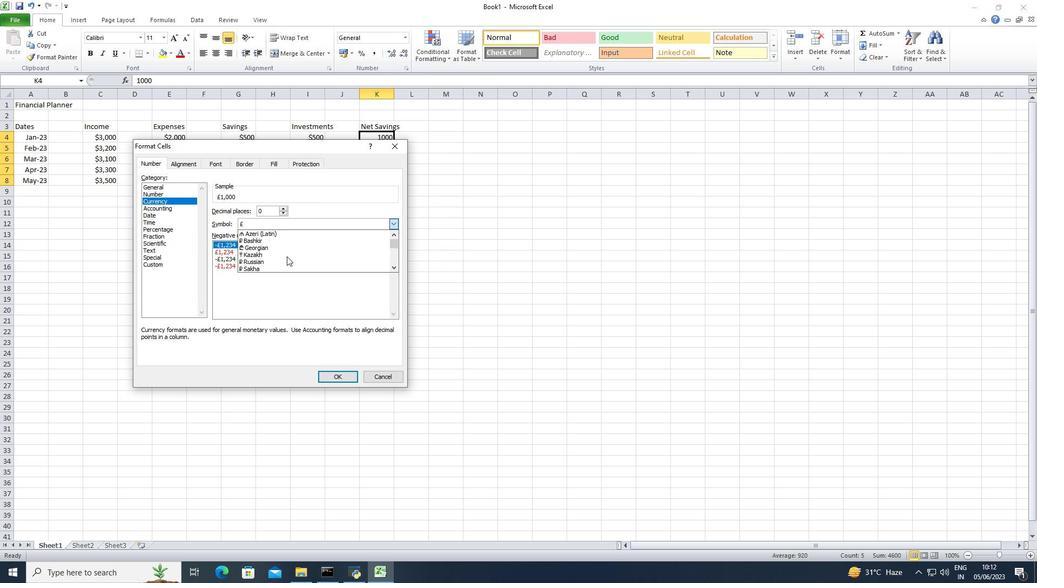
Action: Mouse scrolled (286, 256) with delta (0, 0)
Screenshot: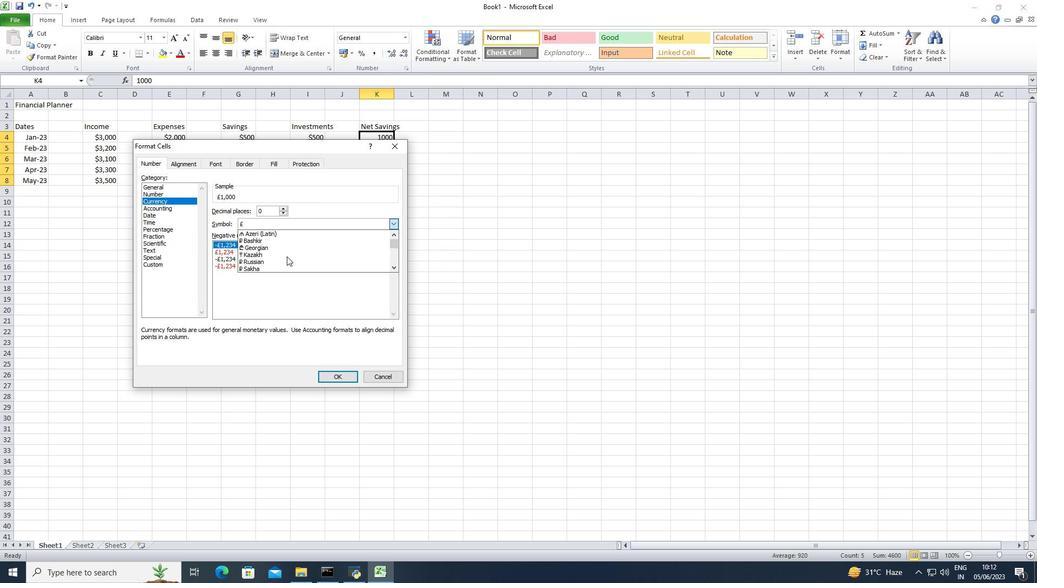 
Action: Mouse scrolled (286, 256) with delta (0, 0)
Screenshot: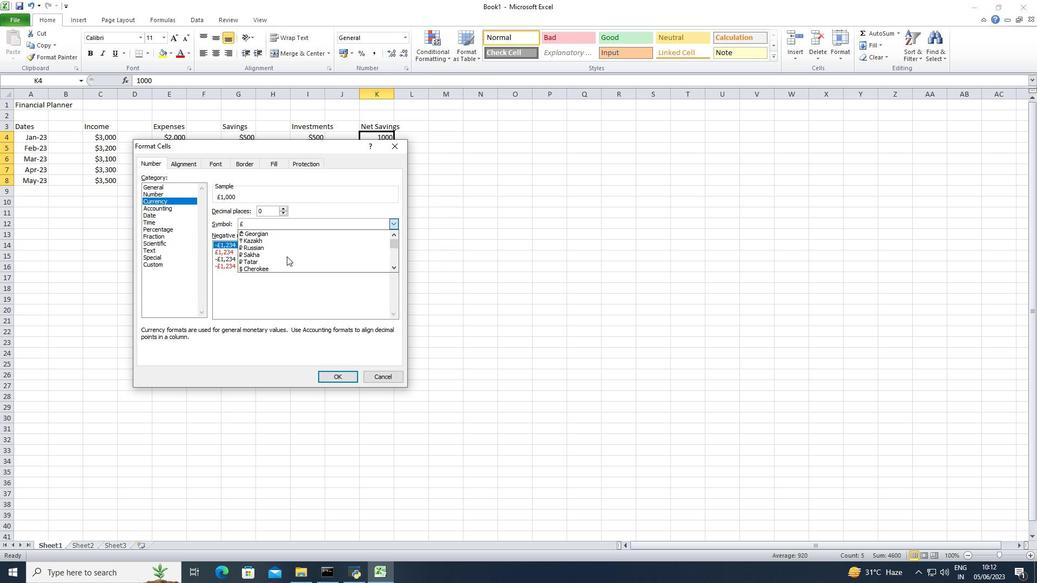 
Action: Mouse scrolled (286, 256) with delta (0, 0)
Screenshot: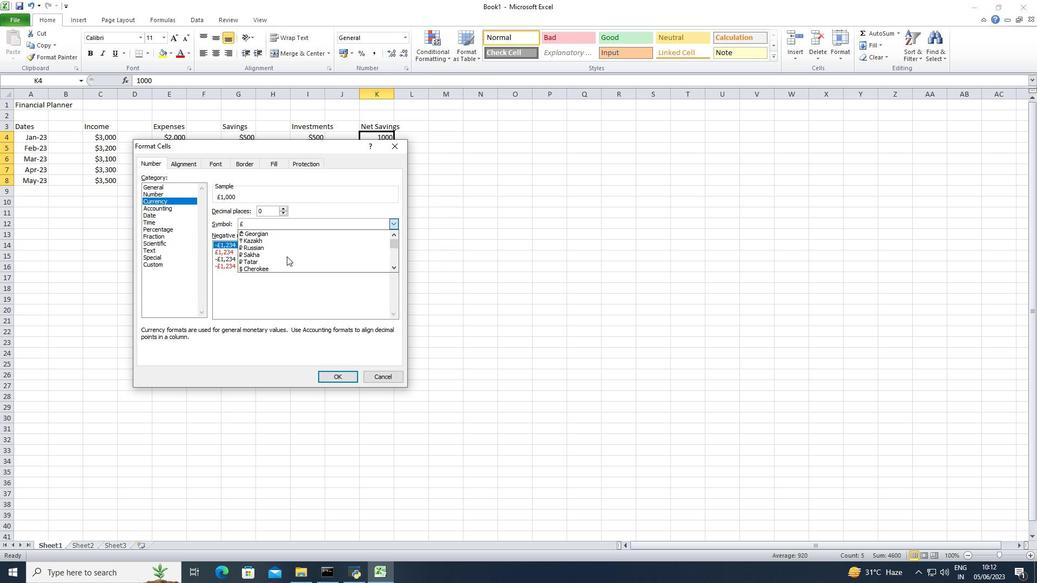 
Action: Mouse scrolled (286, 256) with delta (0, 0)
Screenshot: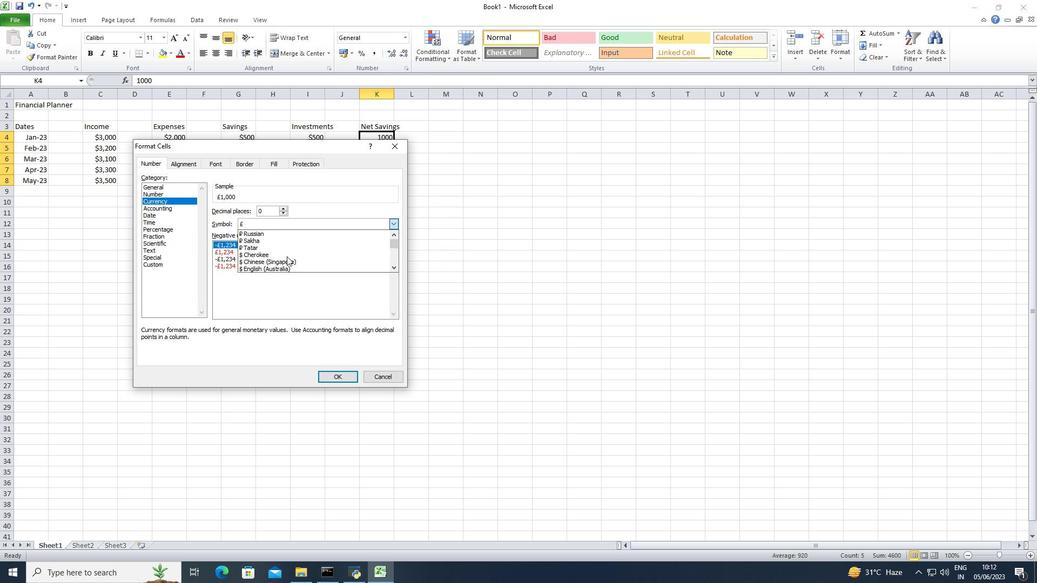 
Action: Mouse scrolled (286, 256) with delta (0, 0)
Screenshot: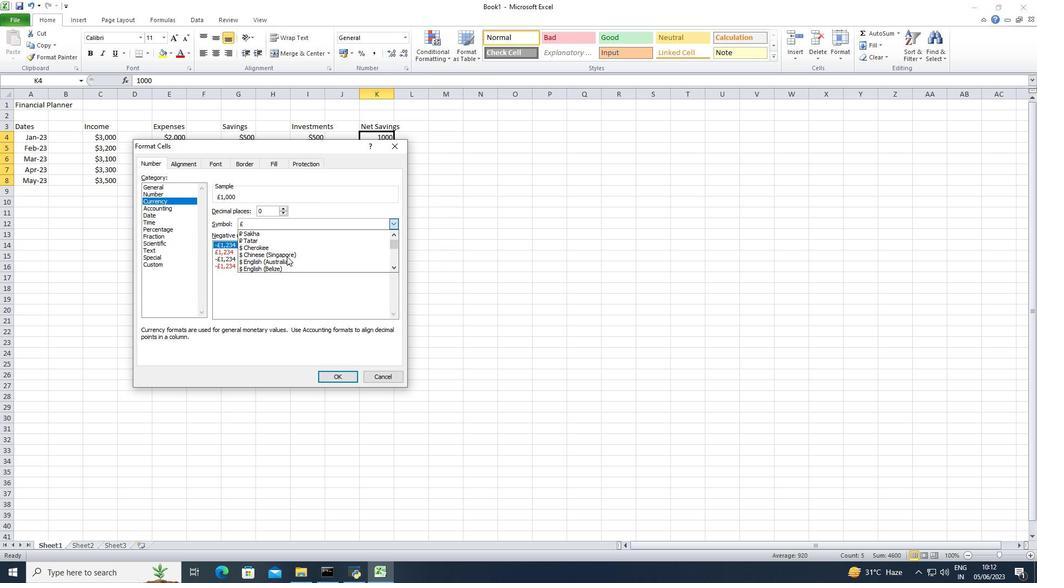 
Action: Mouse pressed left at (286, 256)
Screenshot: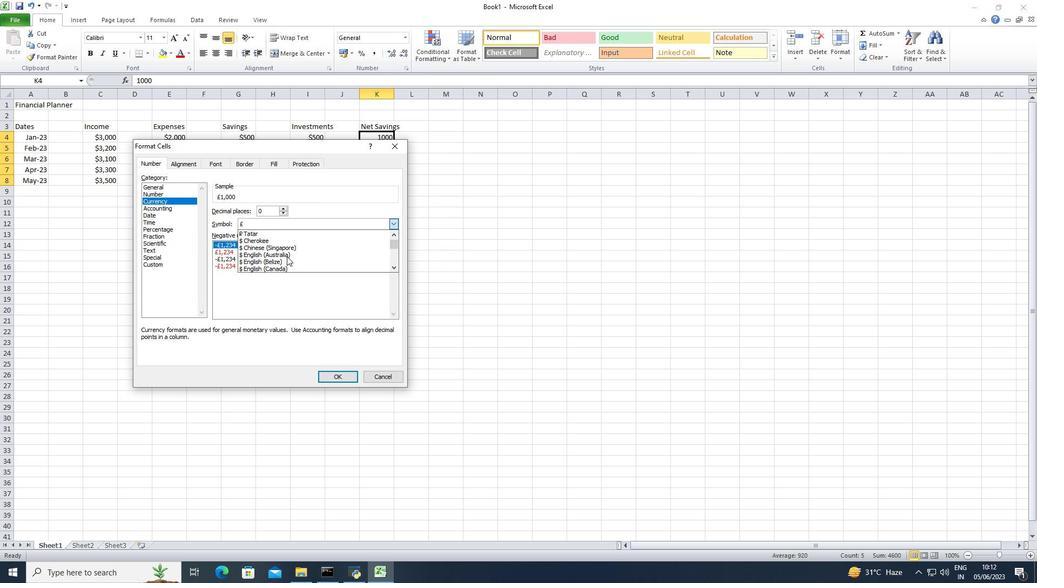 
Action: Mouse moved to (314, 226)
Screenshot: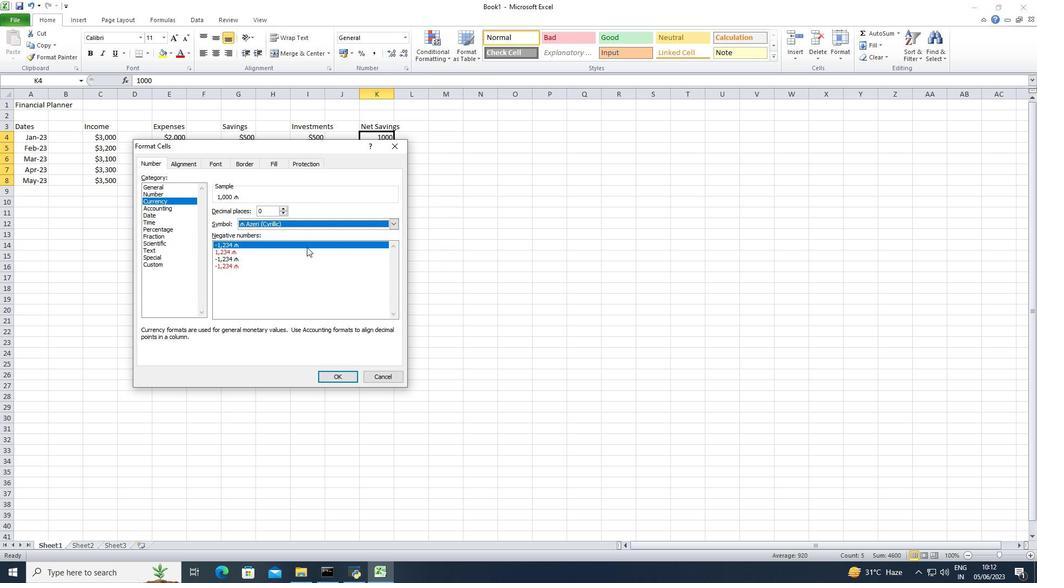 
Action: Mouse pressed left at (314, 226)
Screenshot: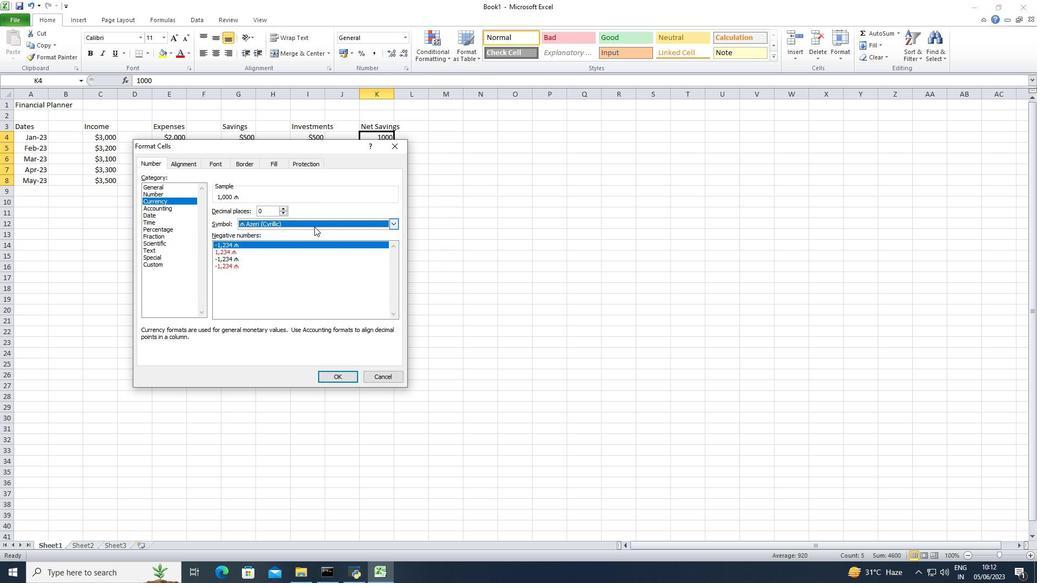 
Action: Mouse moved to (290, 256)
Screenshot: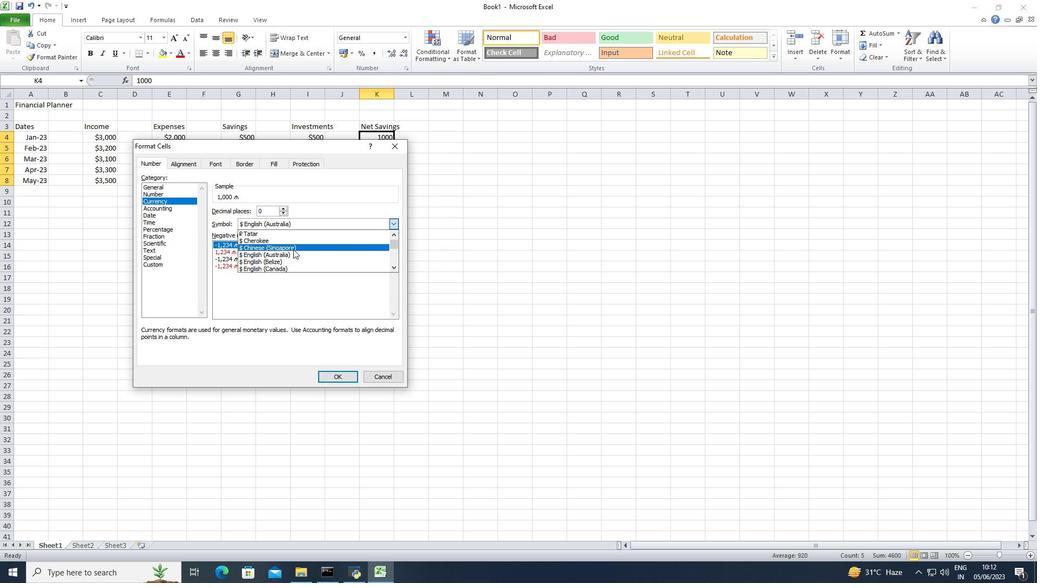 
Action: Mouse pressed left at (290, 256)
Screenshot: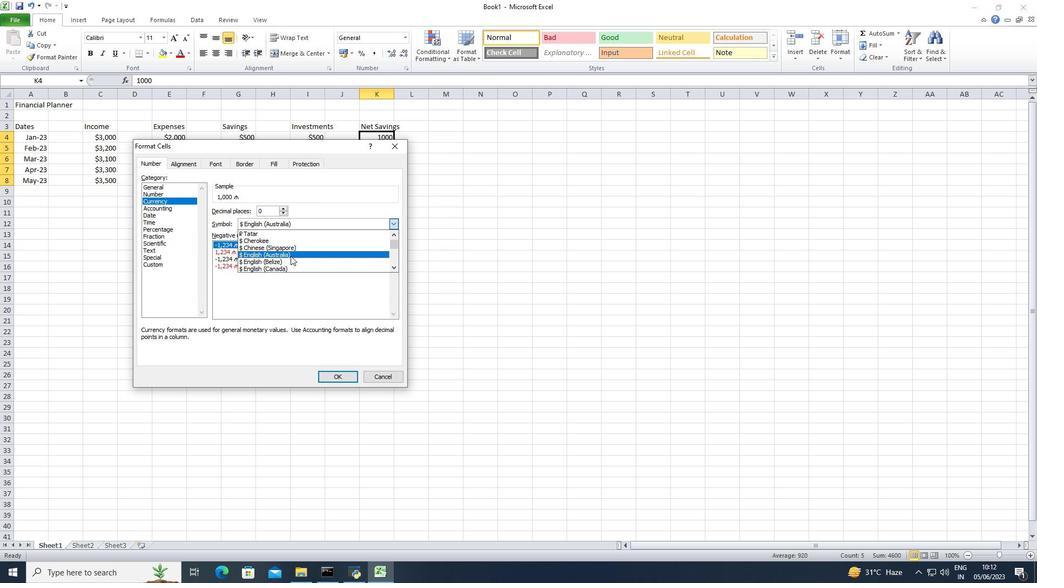 
Action: Mouse moved to (342, 375)
Screenshot: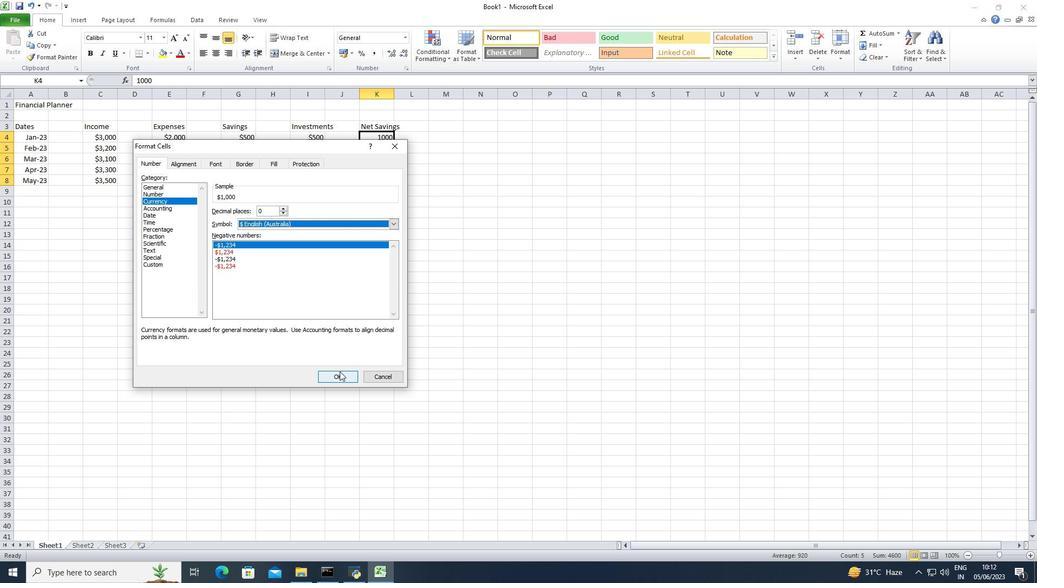 
Action: Mouse pressed left at (342, 375)
Screenshot: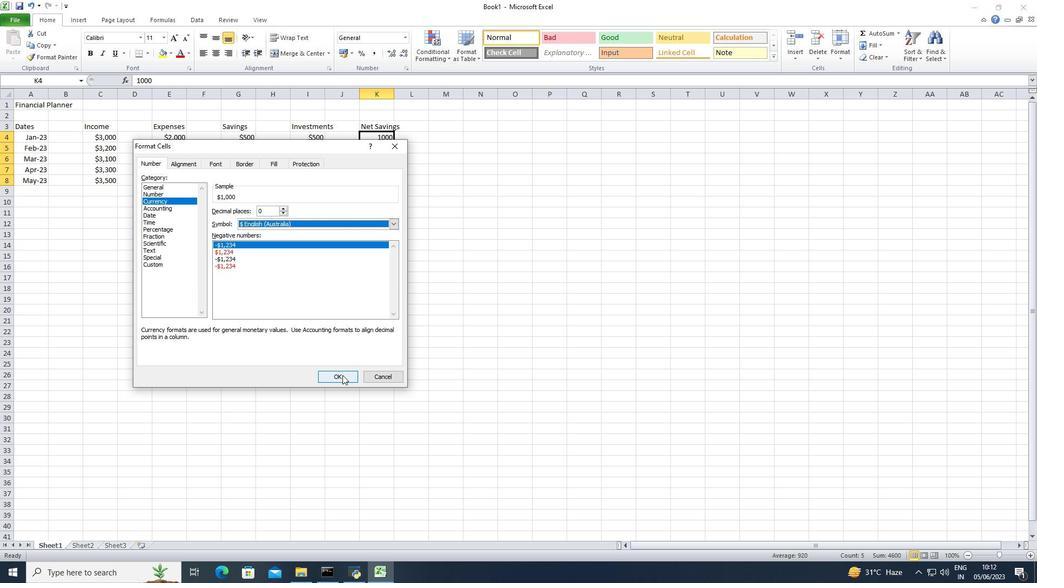 
Action: Mouse moved to (352, 301)
Screenshot: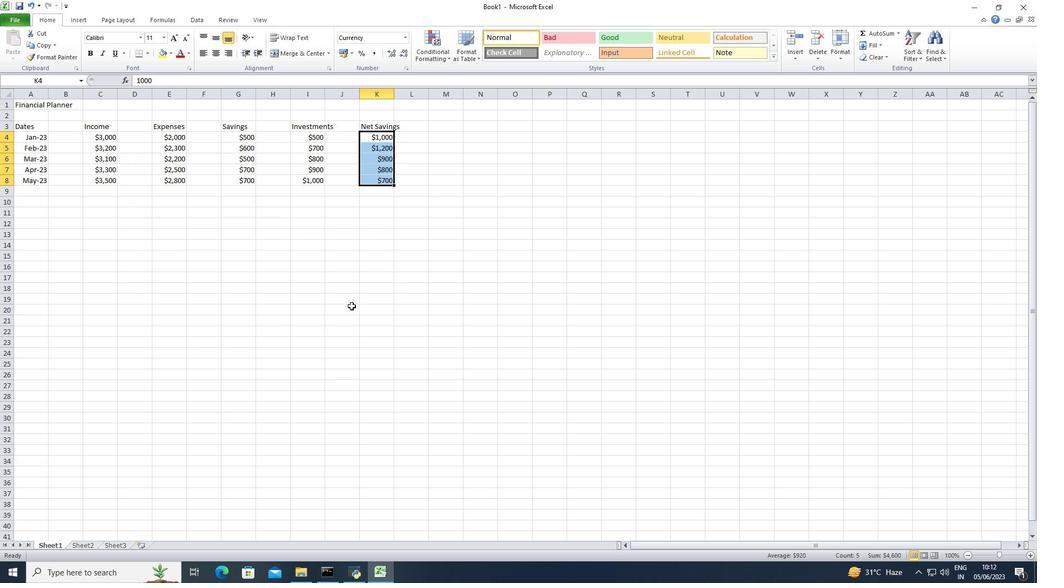 
Action: Key pressed ctrl+S<Key.shift>Elevation<Key.space><Key.shift>Sales<Key.space>review<Key.enter>
Screenshot: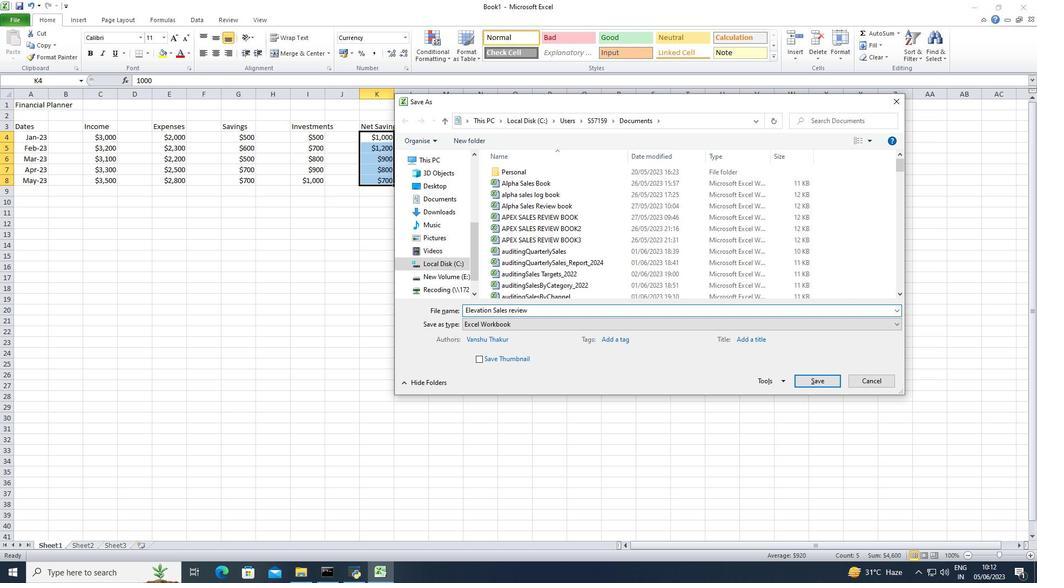 
